 Task: Look for space in Teramo, Italy from 11th June, 2023 to 15th June, 2023 for 2 adults in price range Rs.7000 to Rs.16000. Place can be private room with 1  bedroom having 2 beds and 1 bathroom. Property type can be house, flat, guest house, hotel. Booking option can be shelf check-in. Required host language is English.
Action: Mouse moved to (563, 141)
Screenshot: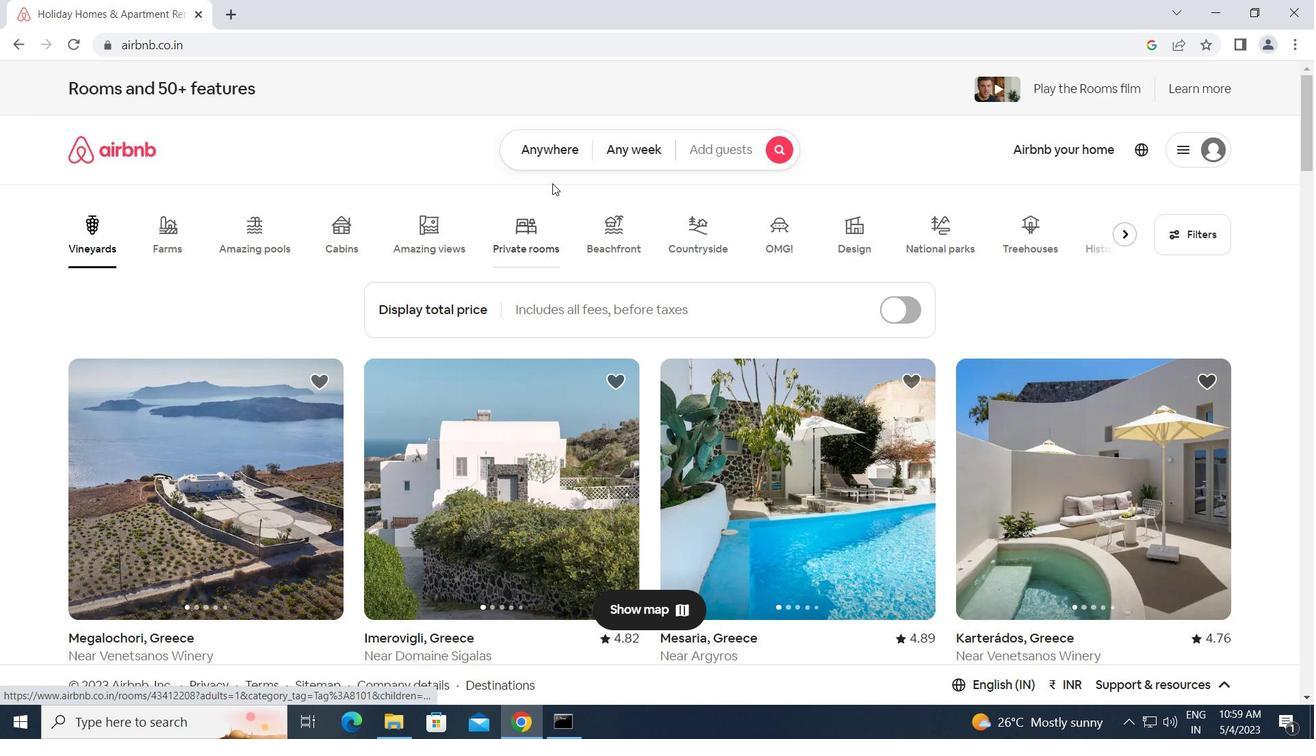 
Action: Mouse pressed left at (563, 141)
Screenshot: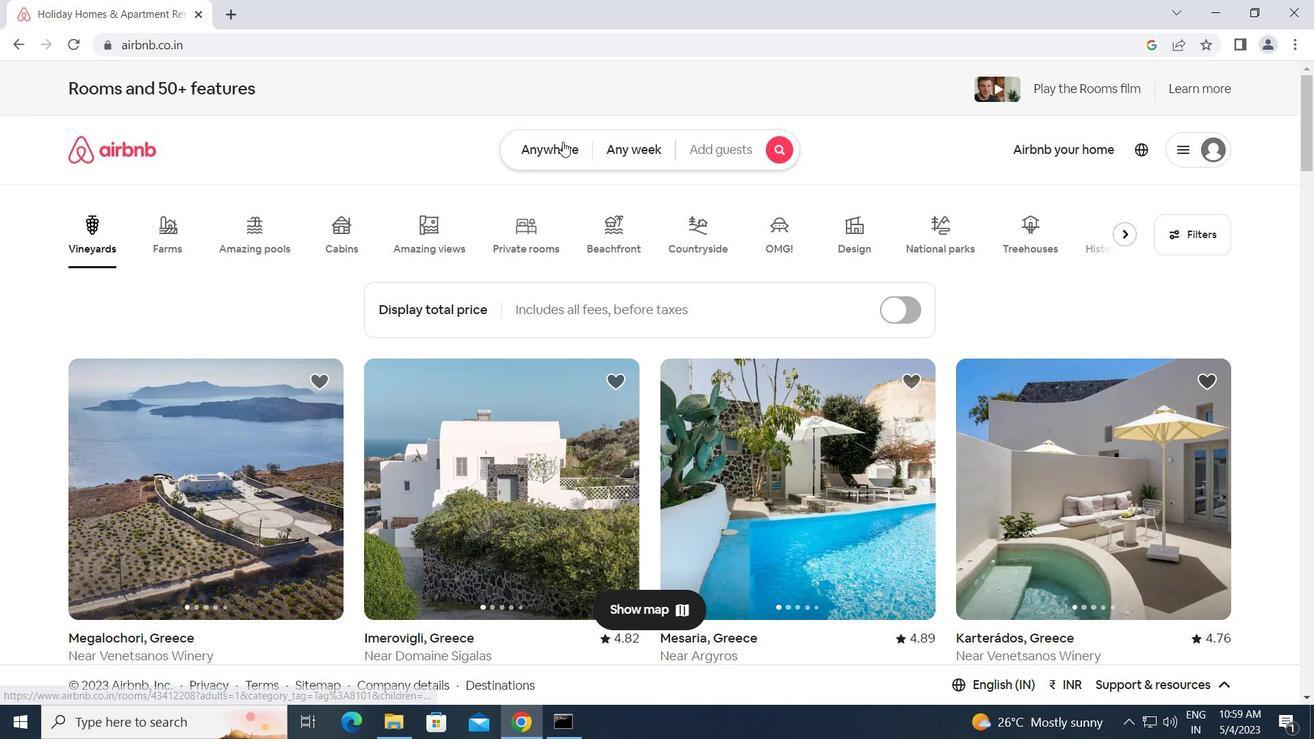 
Action: Mouse moved to (445, 219)
Screenshot: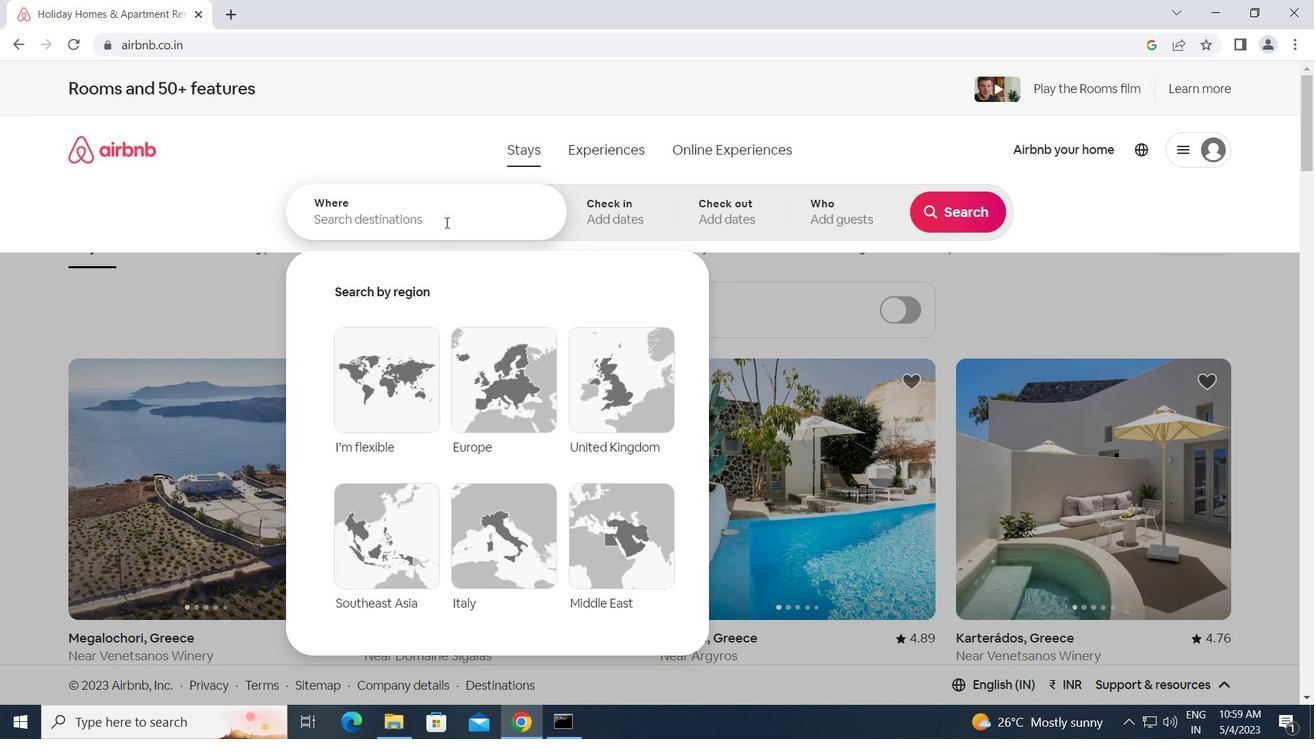 
Action: Mouse pressed left at (445, 219)
Screenshot: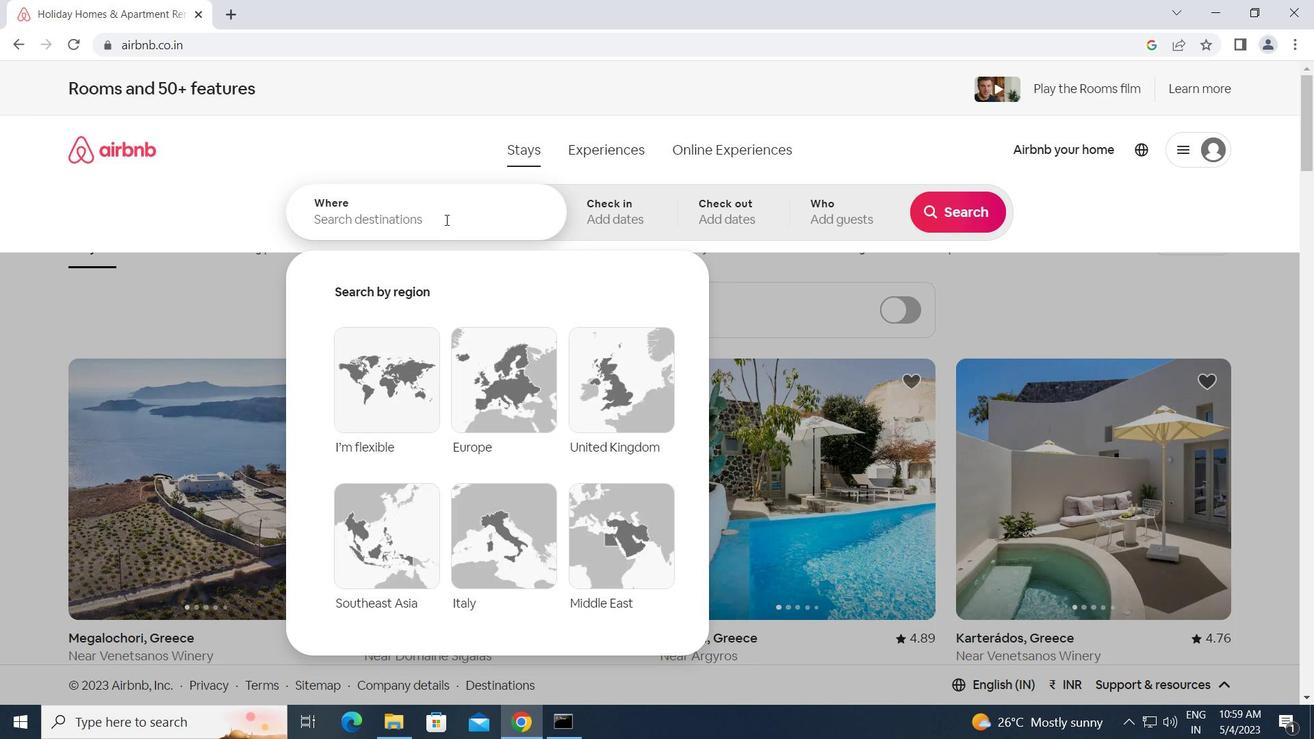 
Action: Key pressed <Key.caps_lock>t<Key.caps_lock>eramo.<Key.backspace>,<Key.space><Key.caps_lock>i<Key.caps_lock>taly<Key.enter>
Screenshot: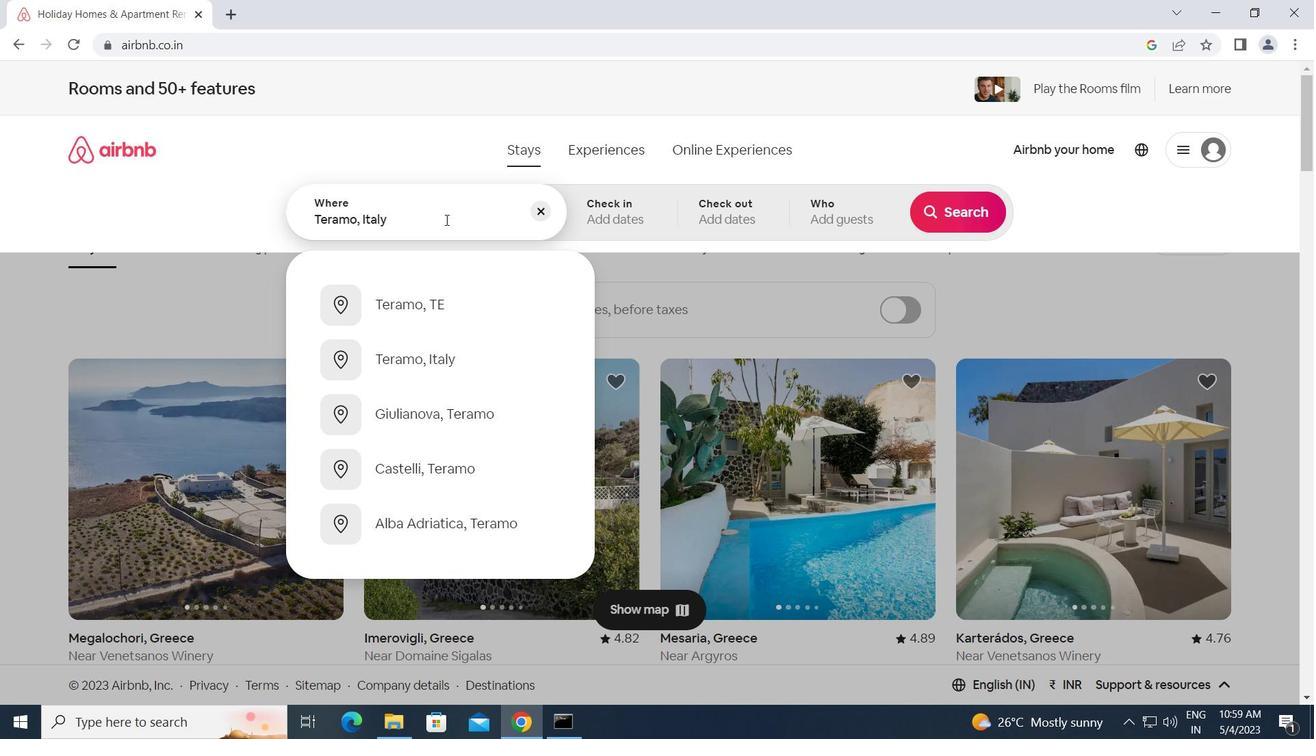 
Action: Mouse moved to (692, 509)
Screenshot: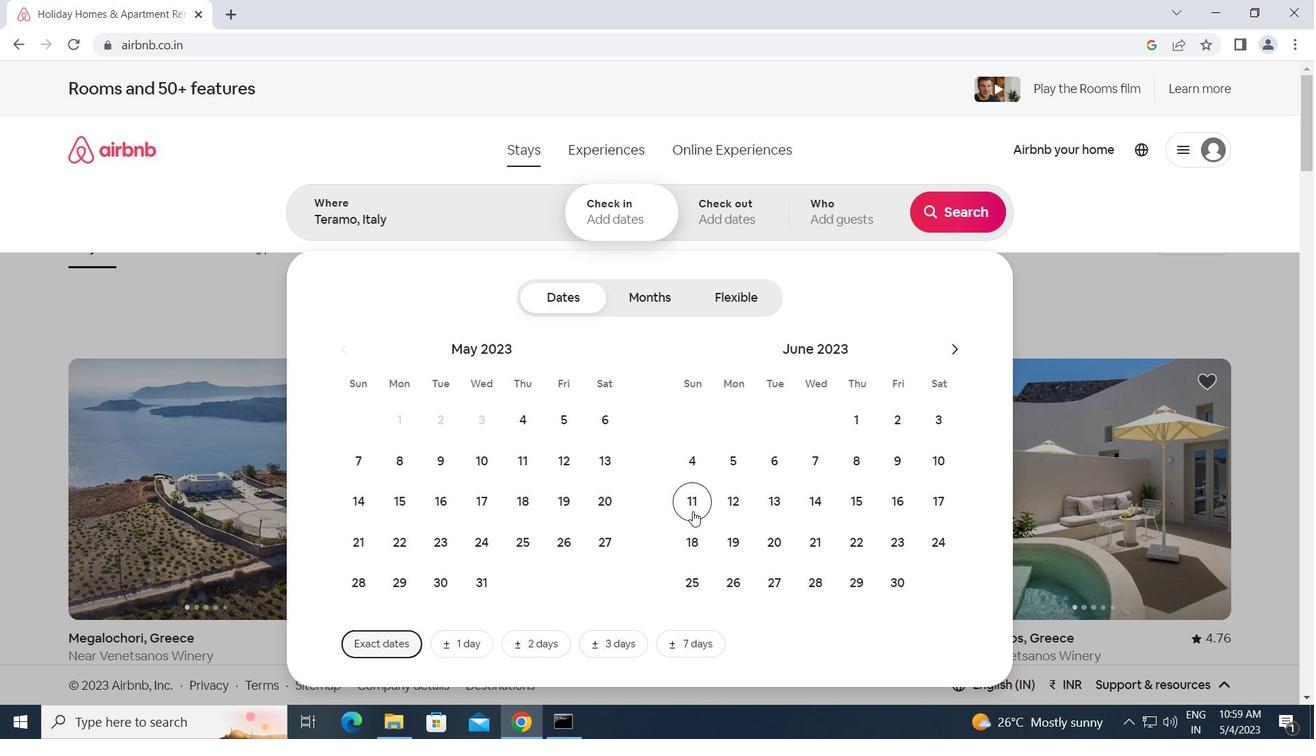 
Action: Mouse pressed left at (692, 509)
Screenshot: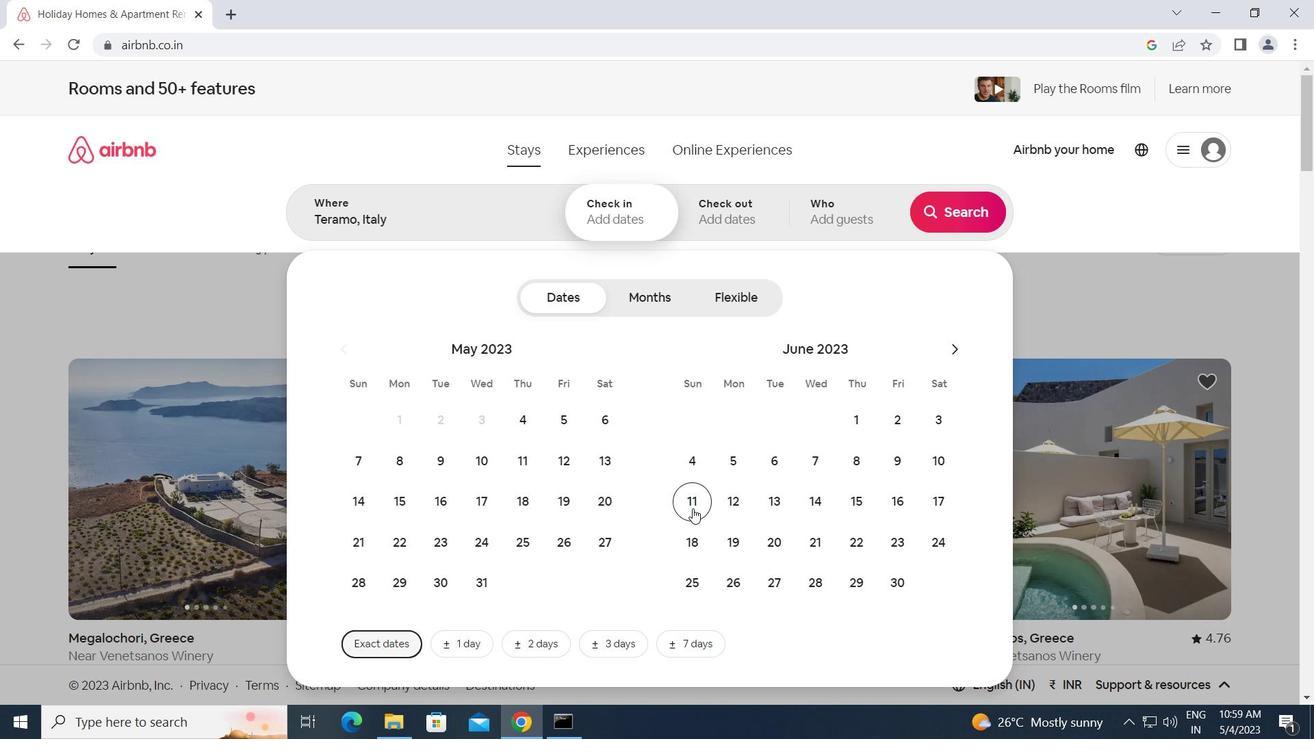 
Action: Mouse moved to (852, 503)
Screenshot: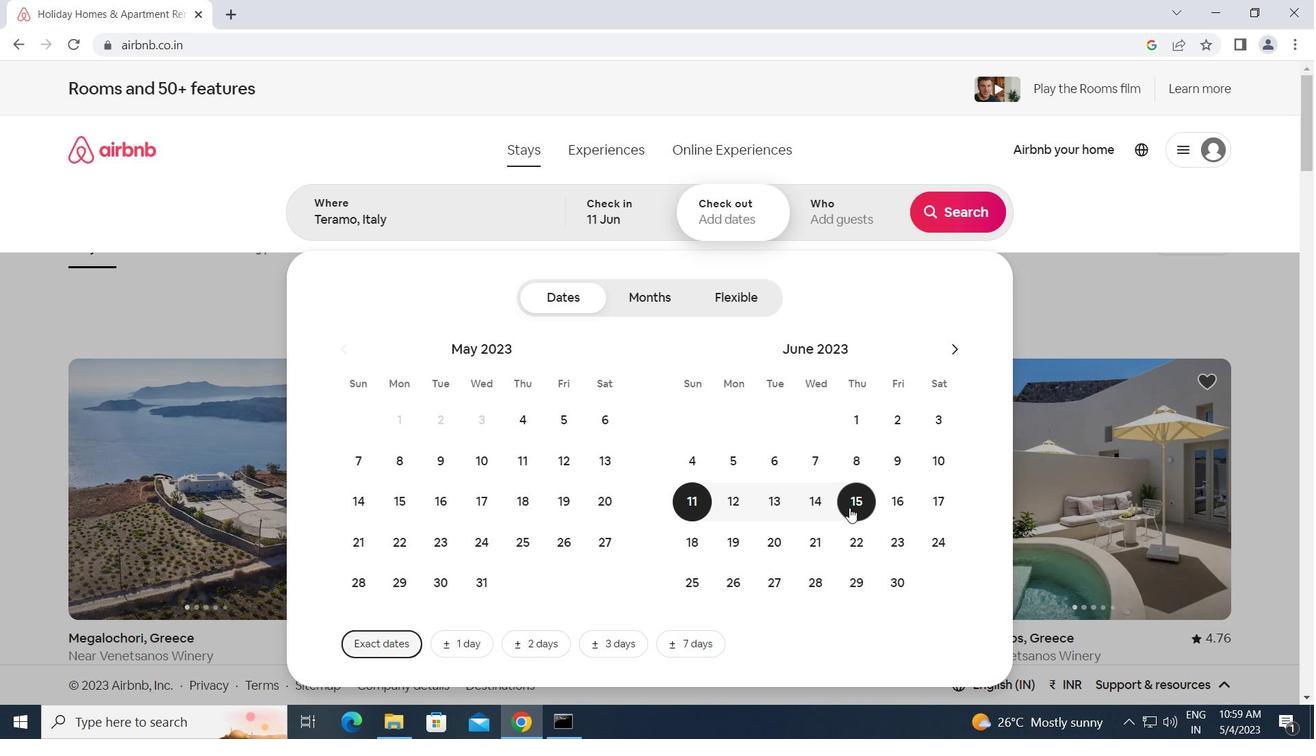 
Action: Mouse pressed left at (852, 503)
Screenshot: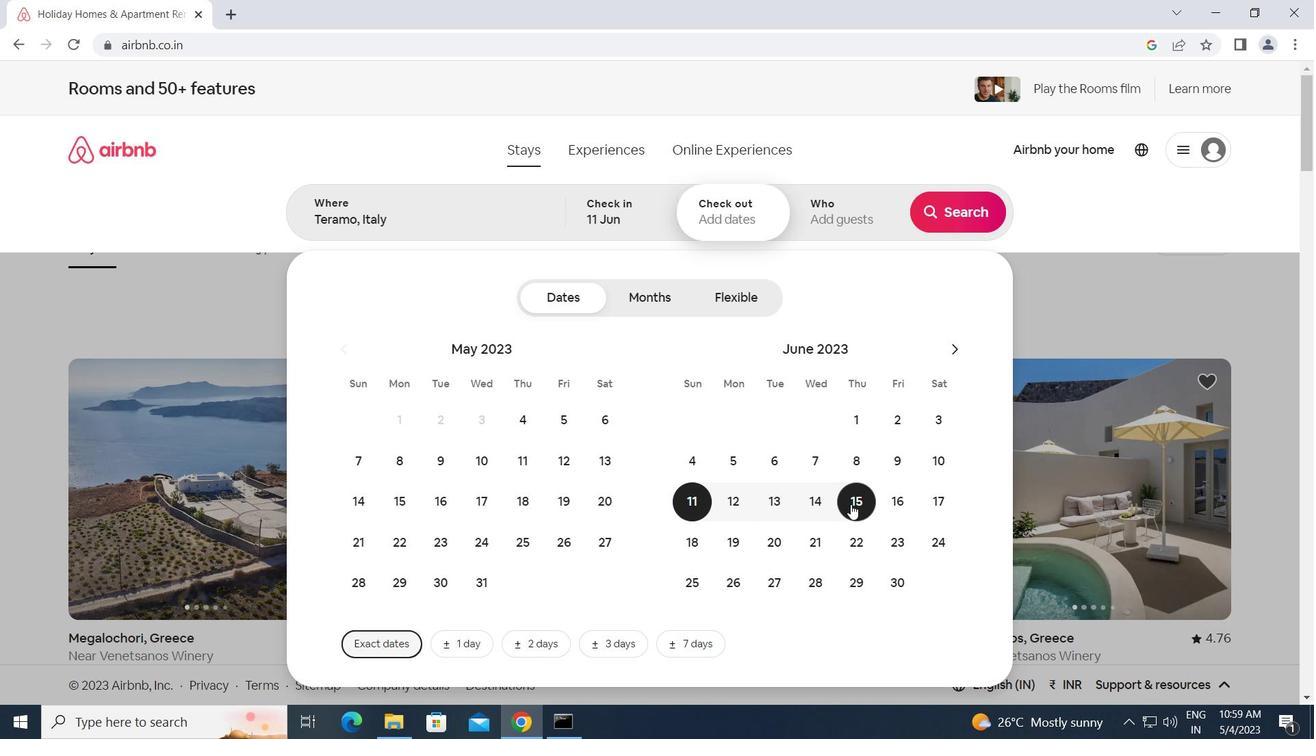 
Action: Mouse moved to (848, 219)
Screenshot: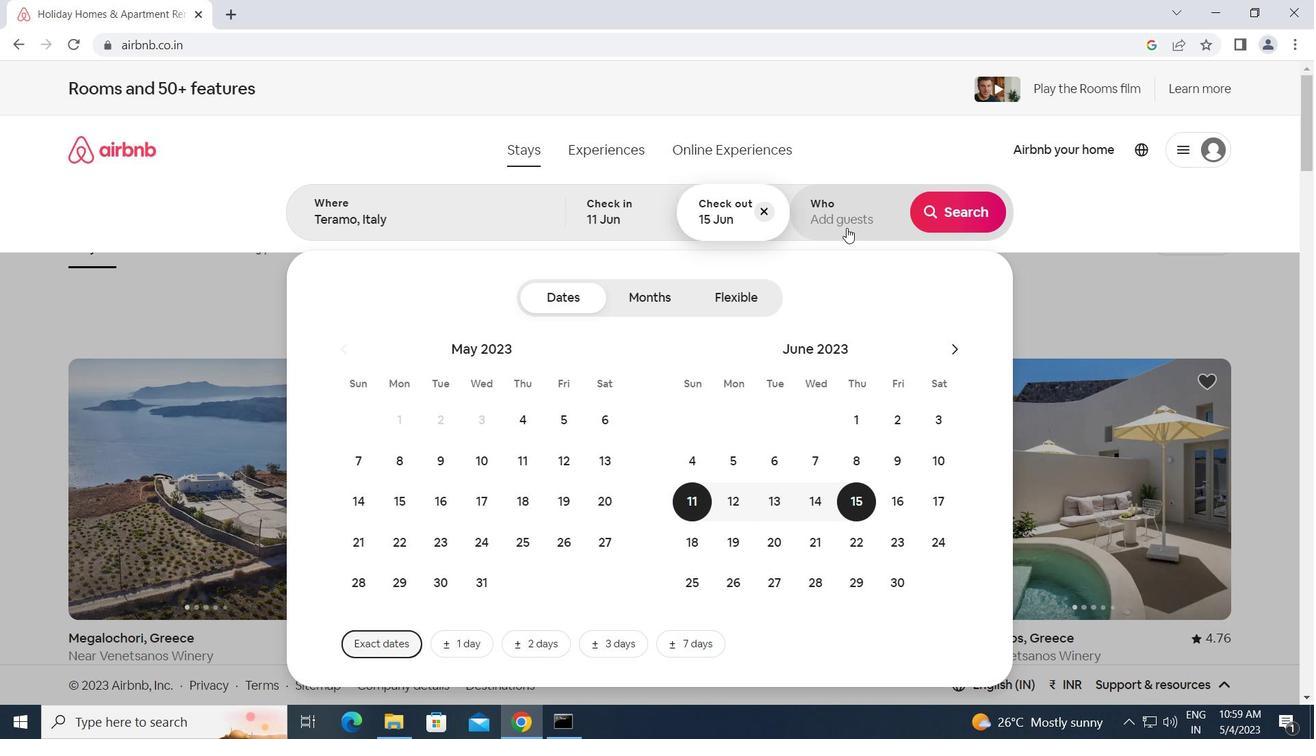 
Action: Mouse pressed left at (848, 219)
Screenshot: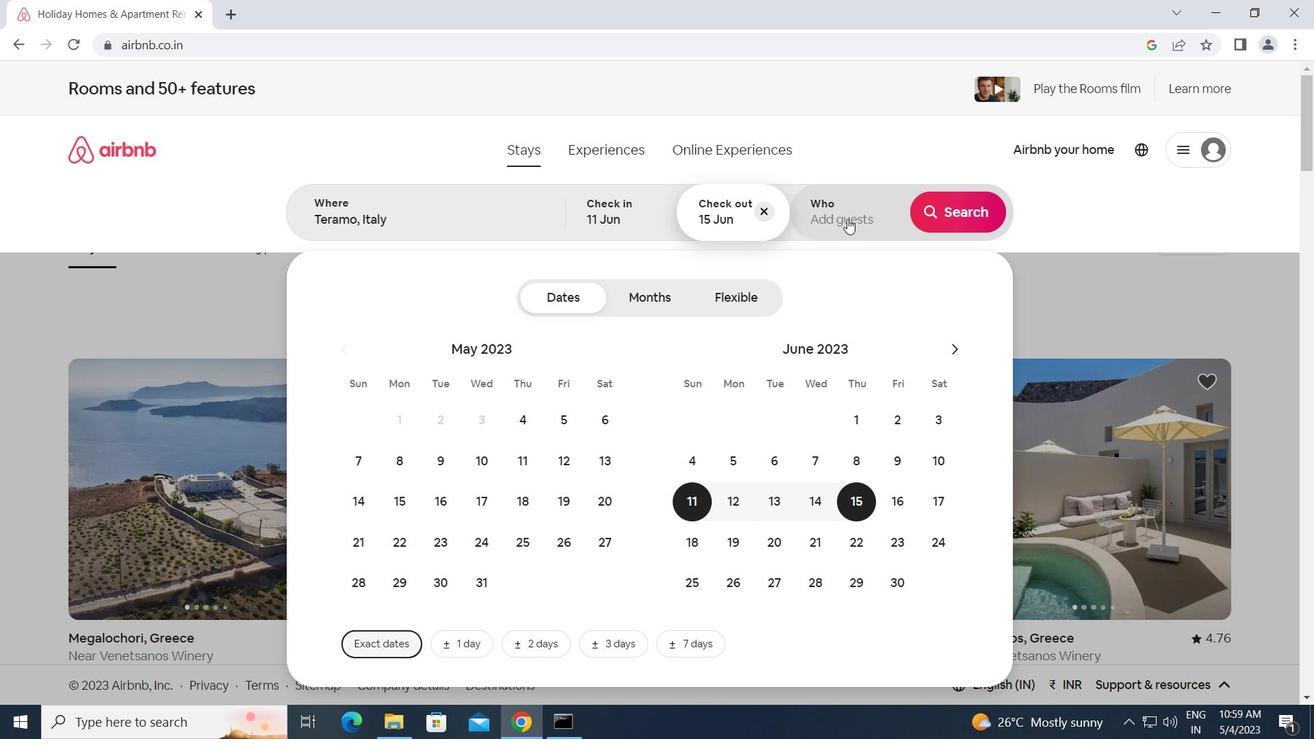 
Action: Mouse moved to (974, 303)
Screenshot: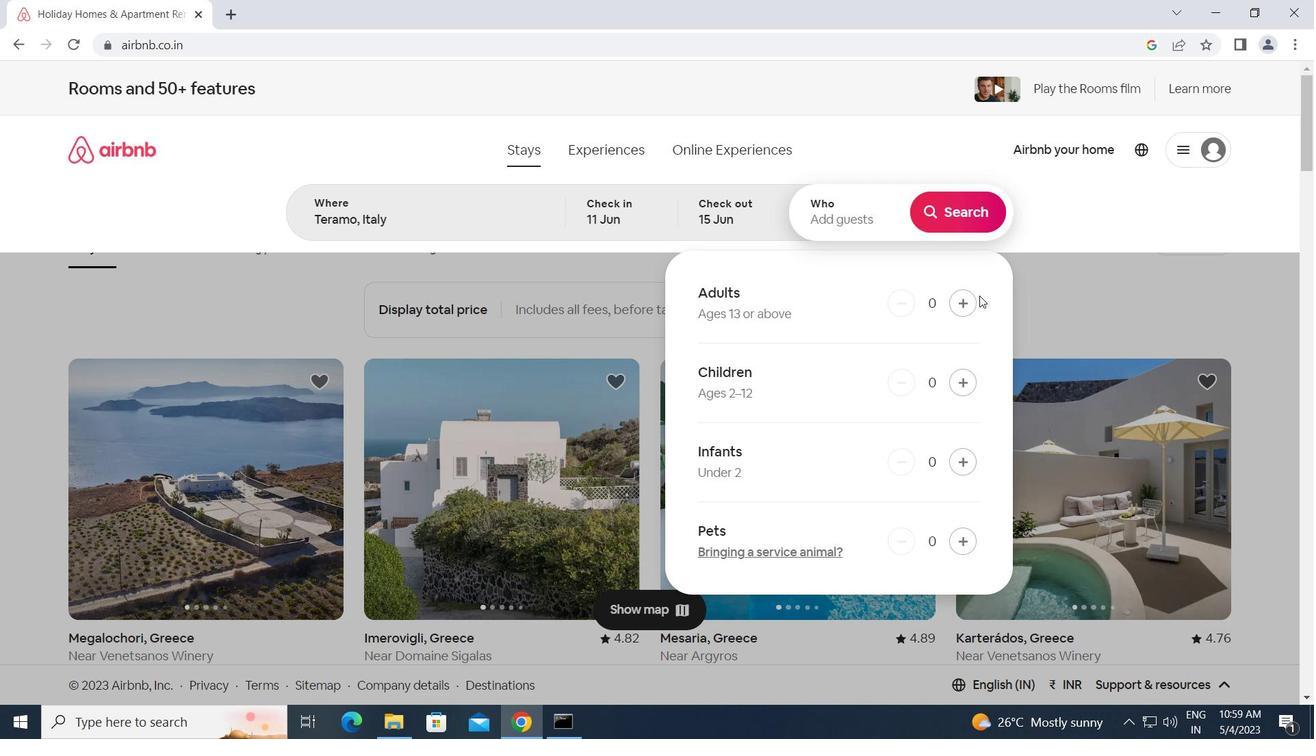
Action: Mouse pressed left at (974, 303)
Screenshot: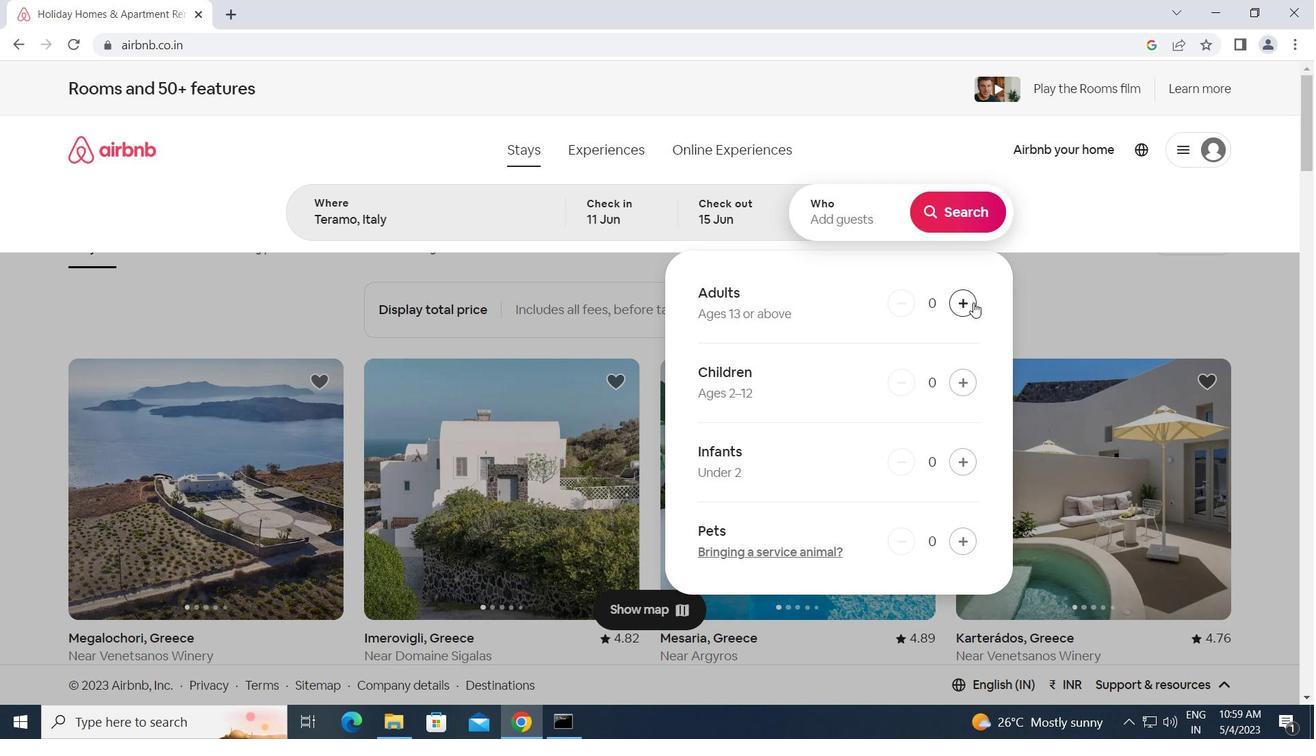 
Action: Mouse moved to (973, 303)
Screenshot: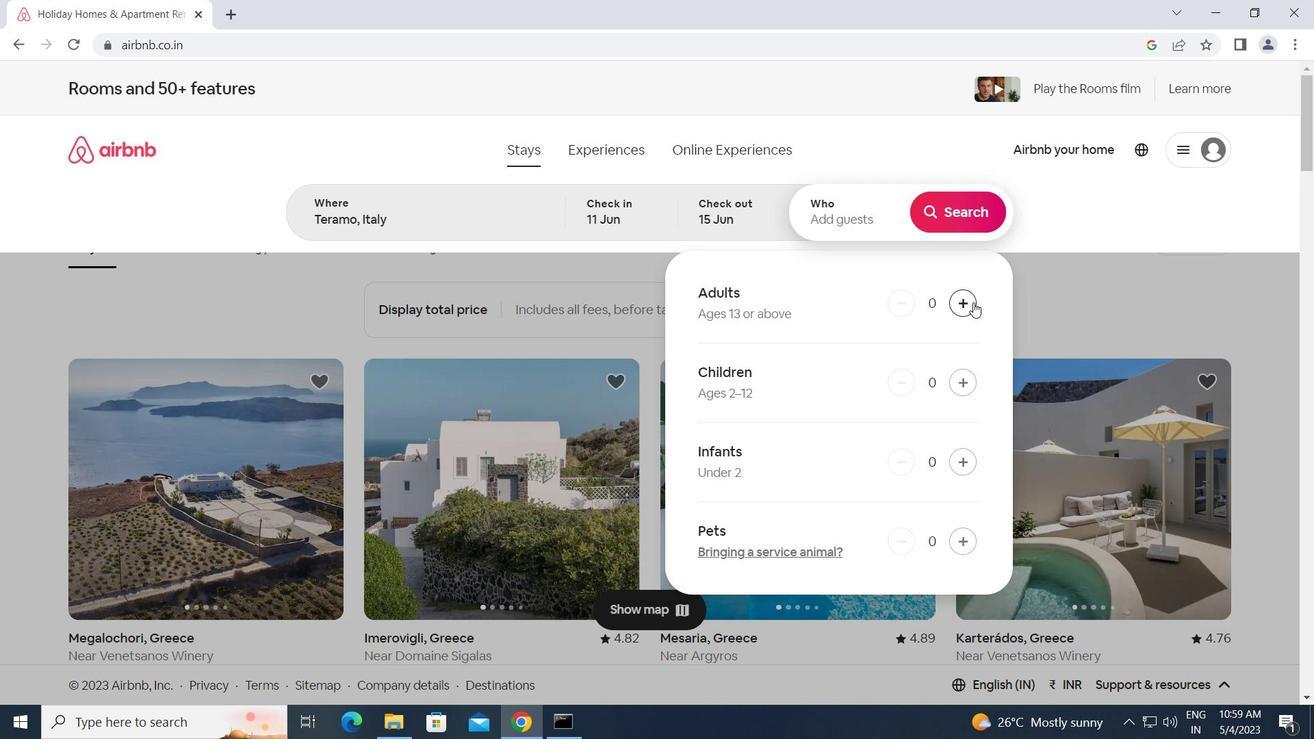 
Action: Mouse pressed left at (973, 303)
Screenshot: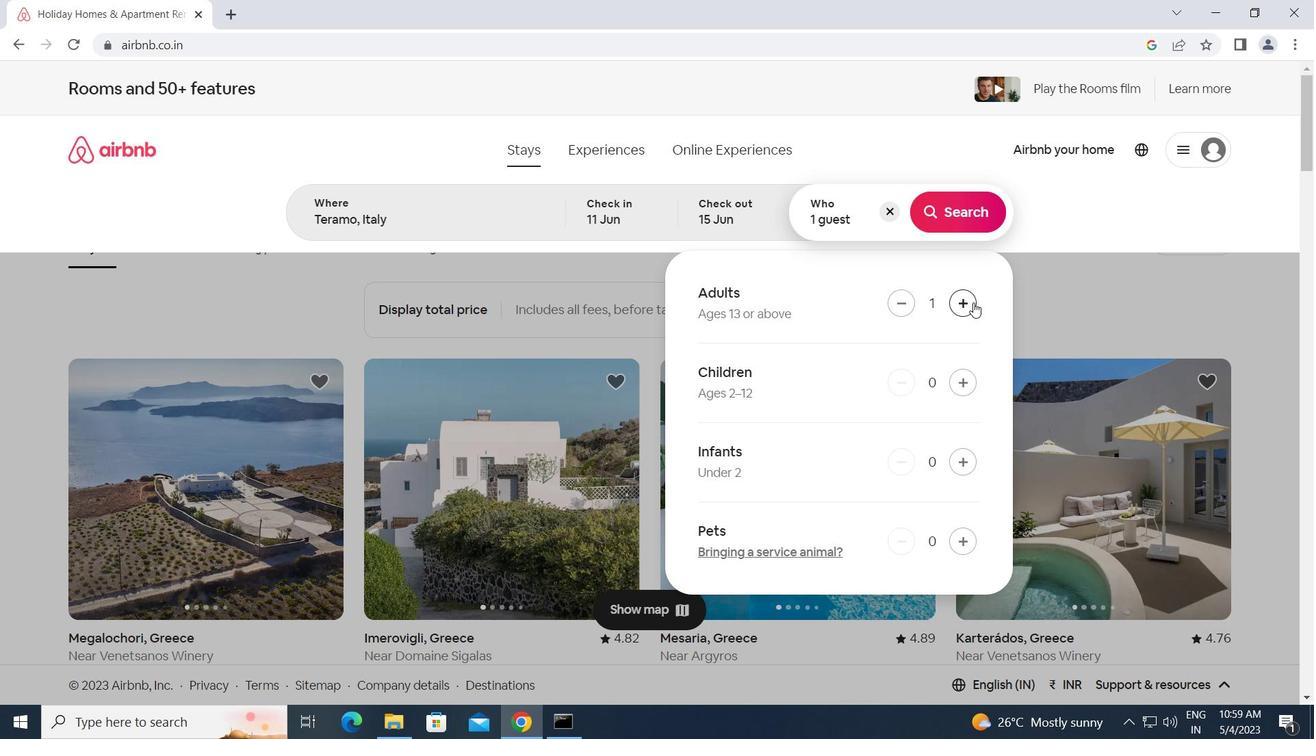
Action: Mouse moved to (965, 211)
Screenshot: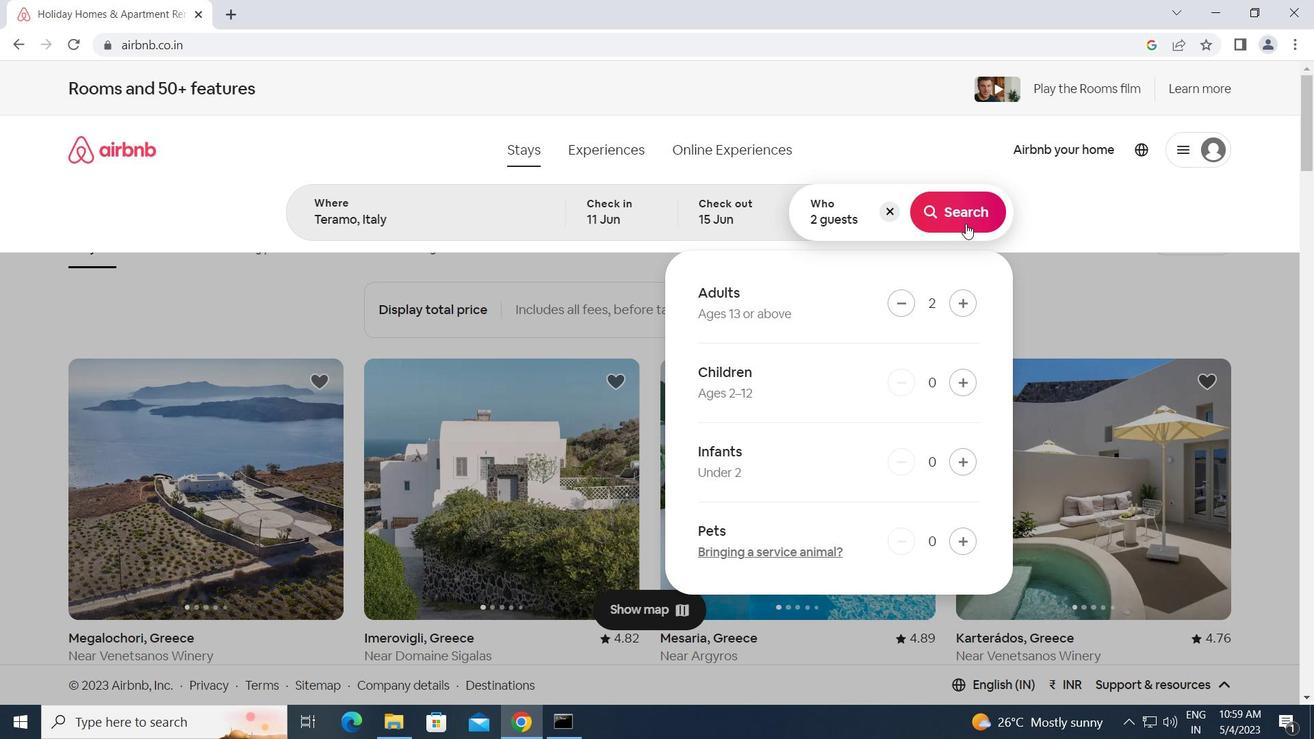 
Action: Mouse pressed left at (965, 211)
Screenshot: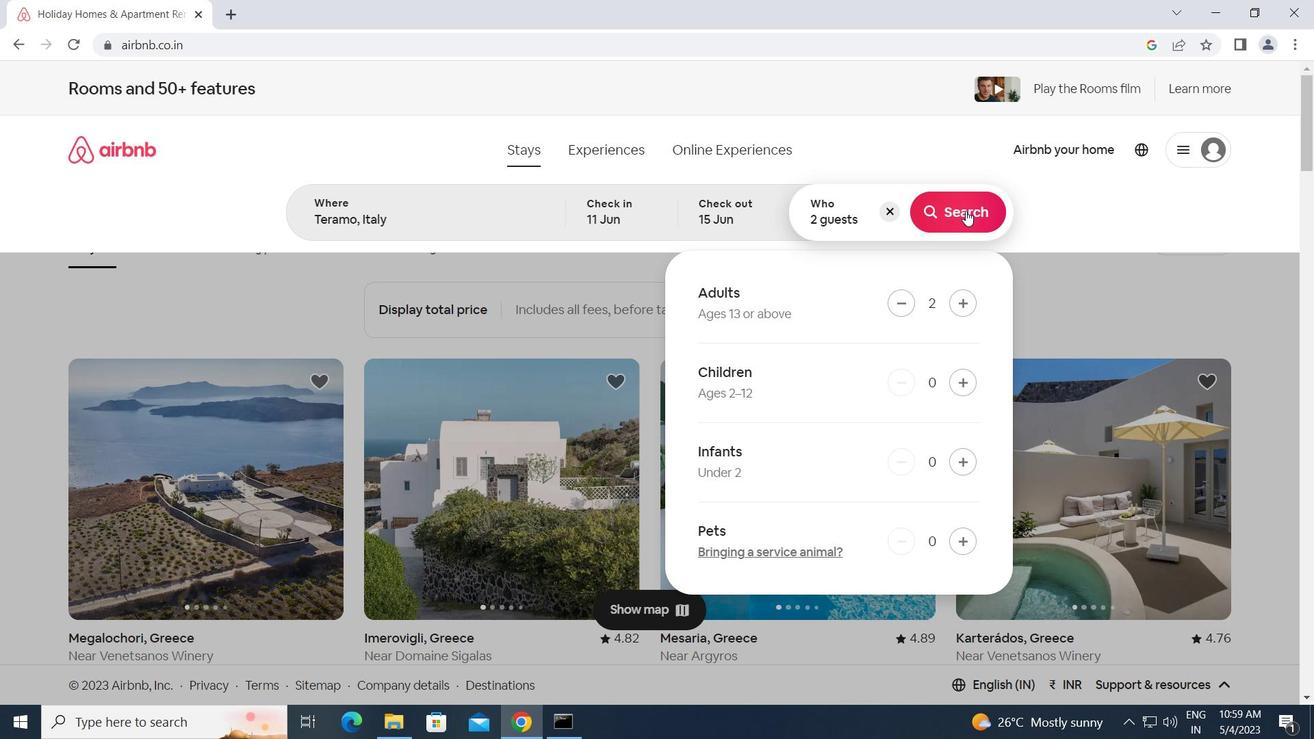 
Action: Mouse moved to (1236, 162)
Screenshot: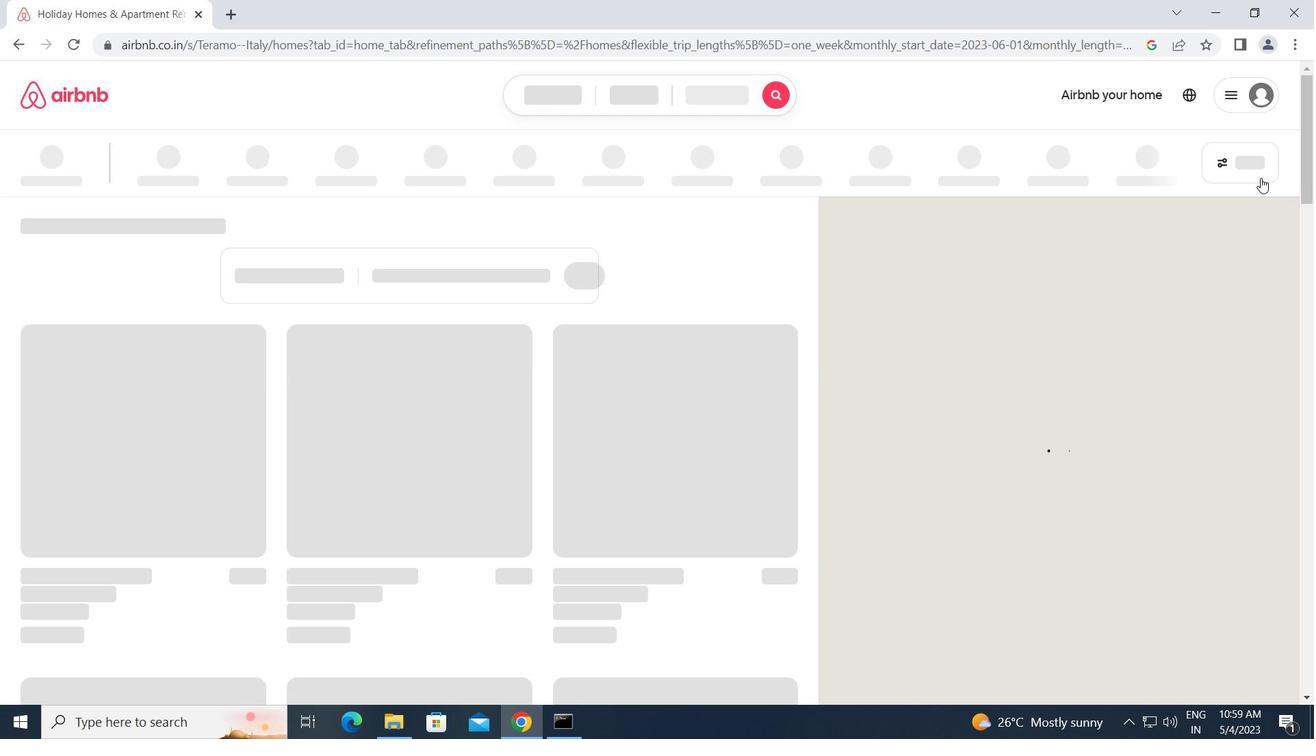 
Action: Mouse pressed left at (1236, 162)
Screenshot: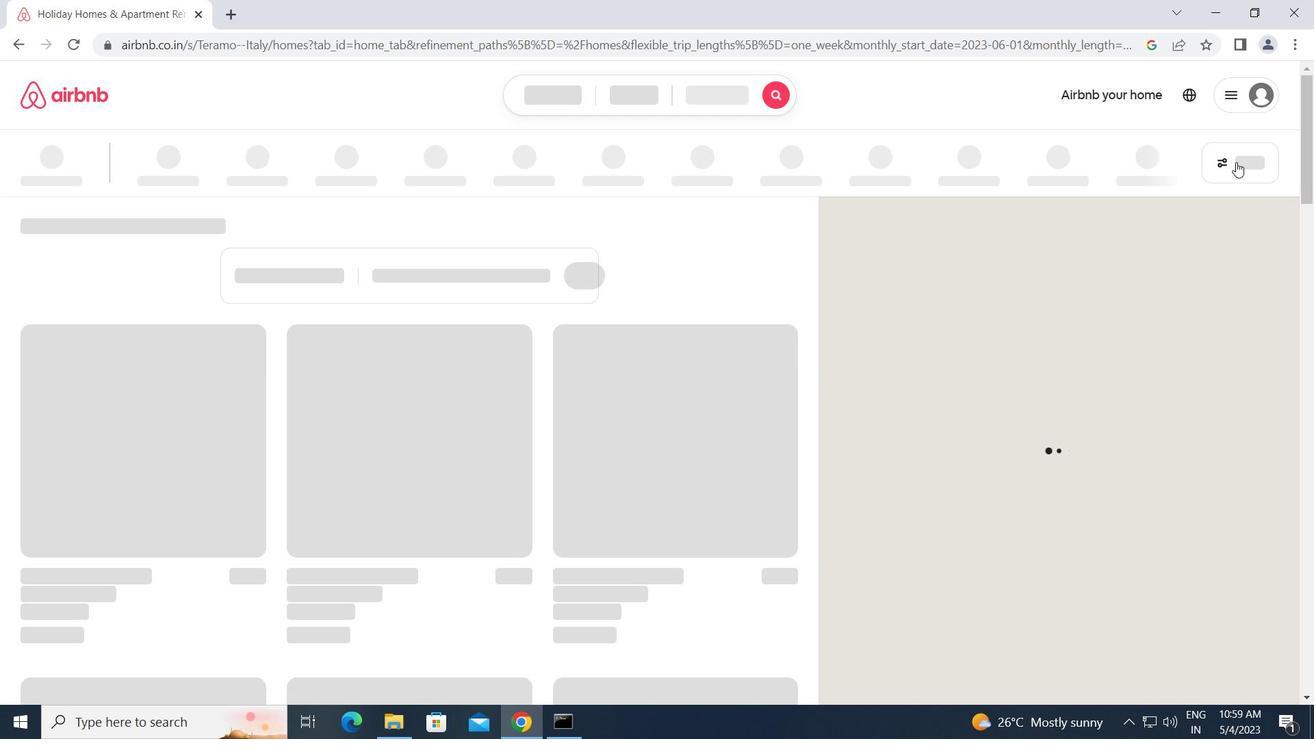 
Action: Mouse moved to (427, 380)
Screenshot: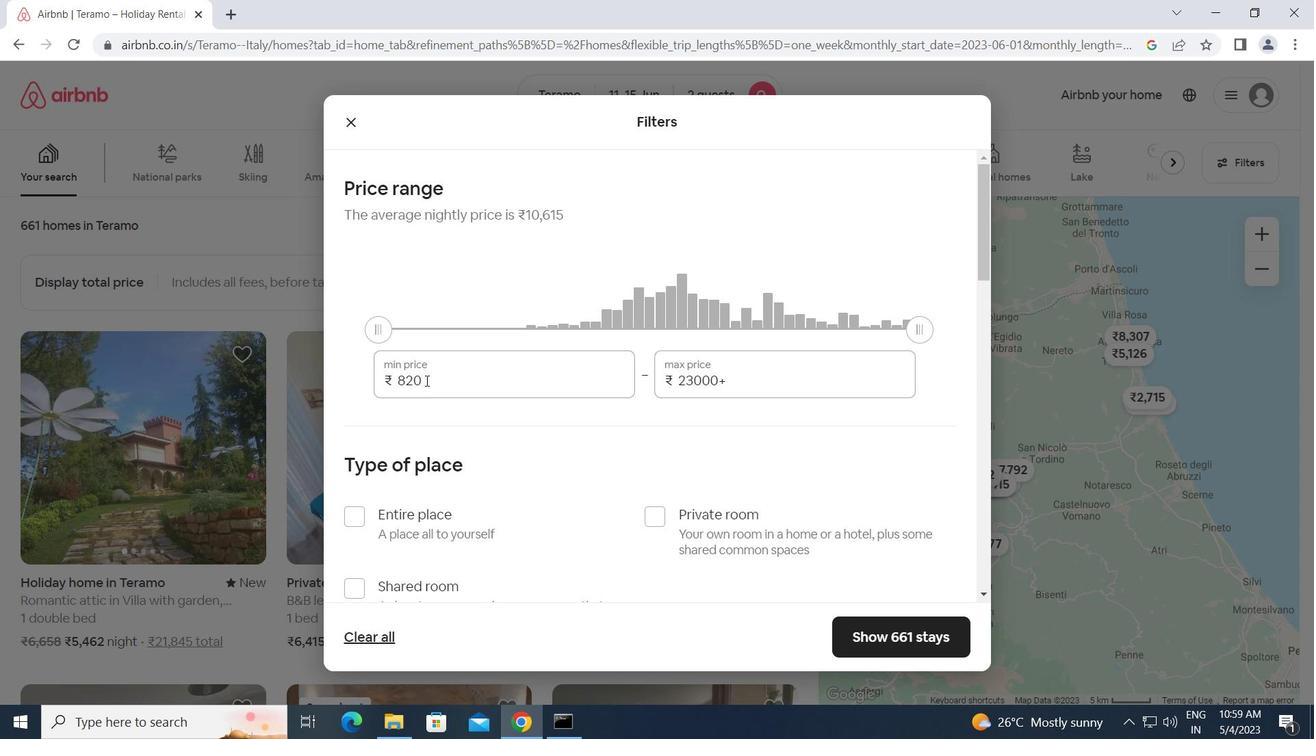 
Action: Mouse pressed left at (427, 380)
Screenshot: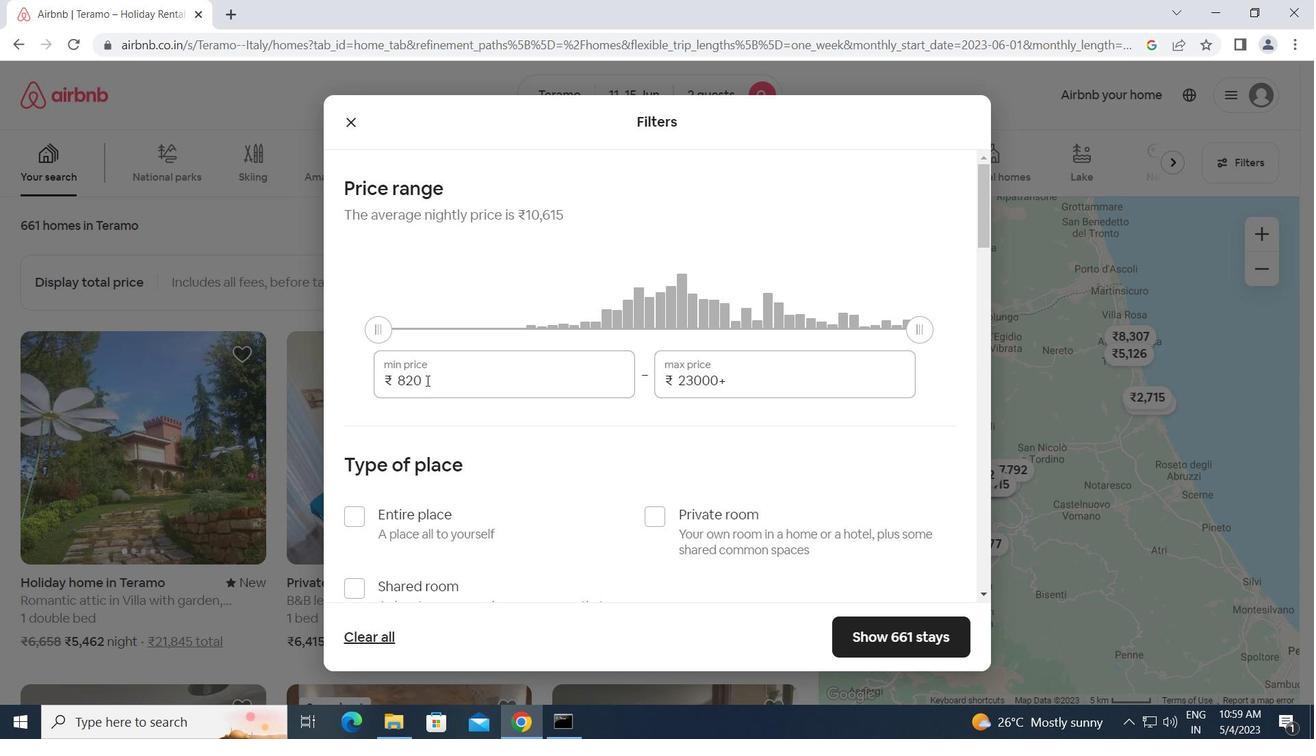 
Action: Mouse moved to (359, 381)
Screenshot: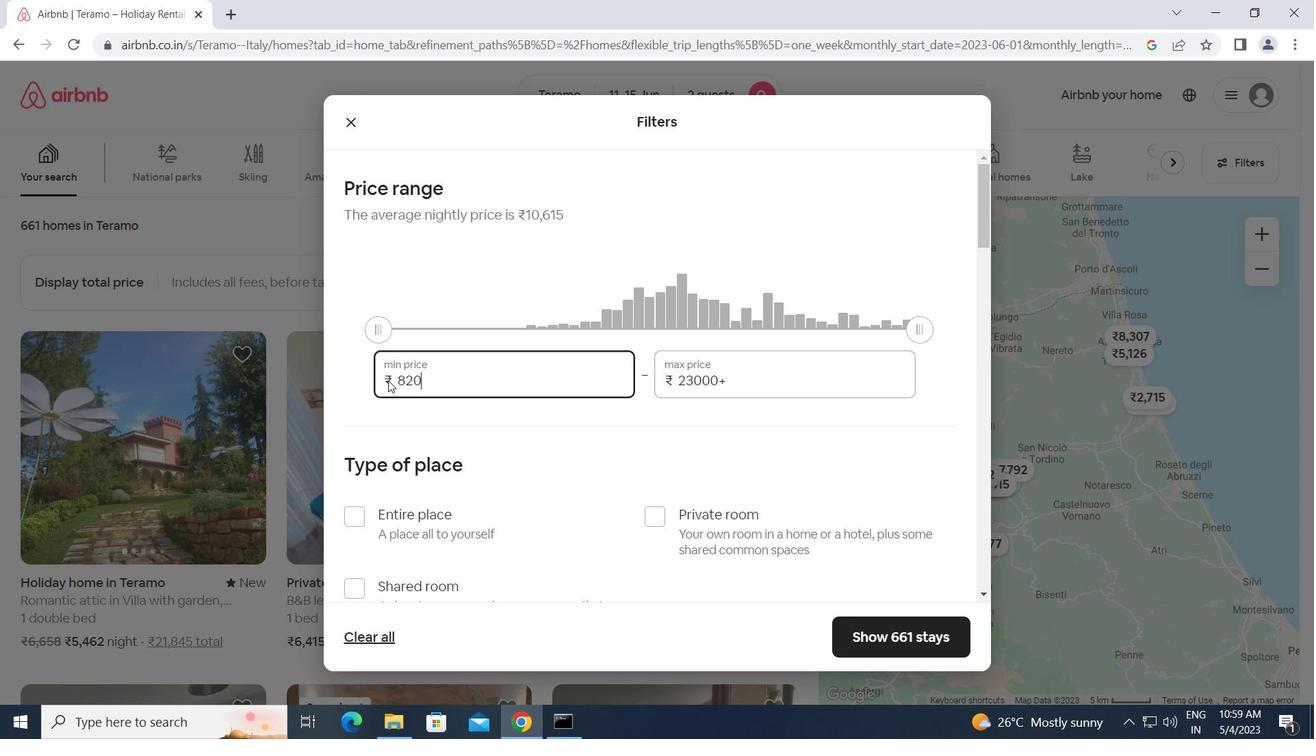 
Action: Key pressed 7000
Screenshot: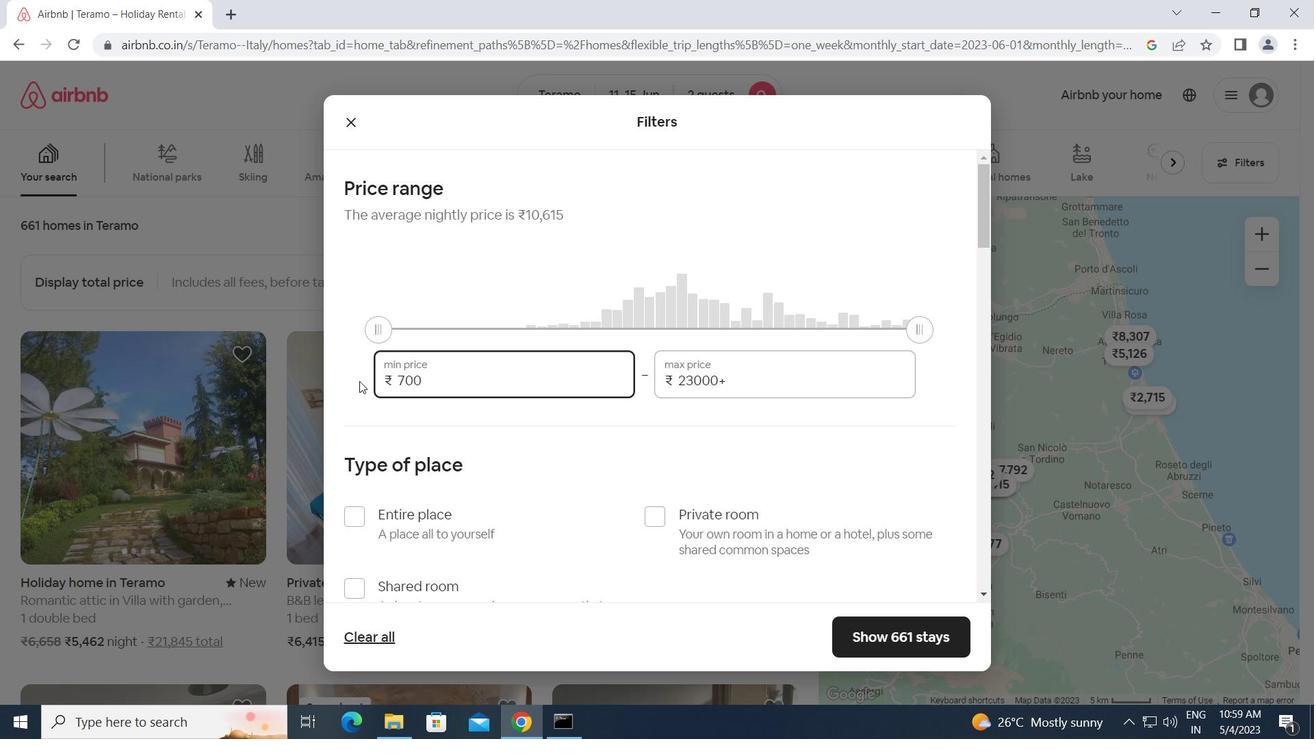
Action: Mouse moved to (358, 381)
Screenshot: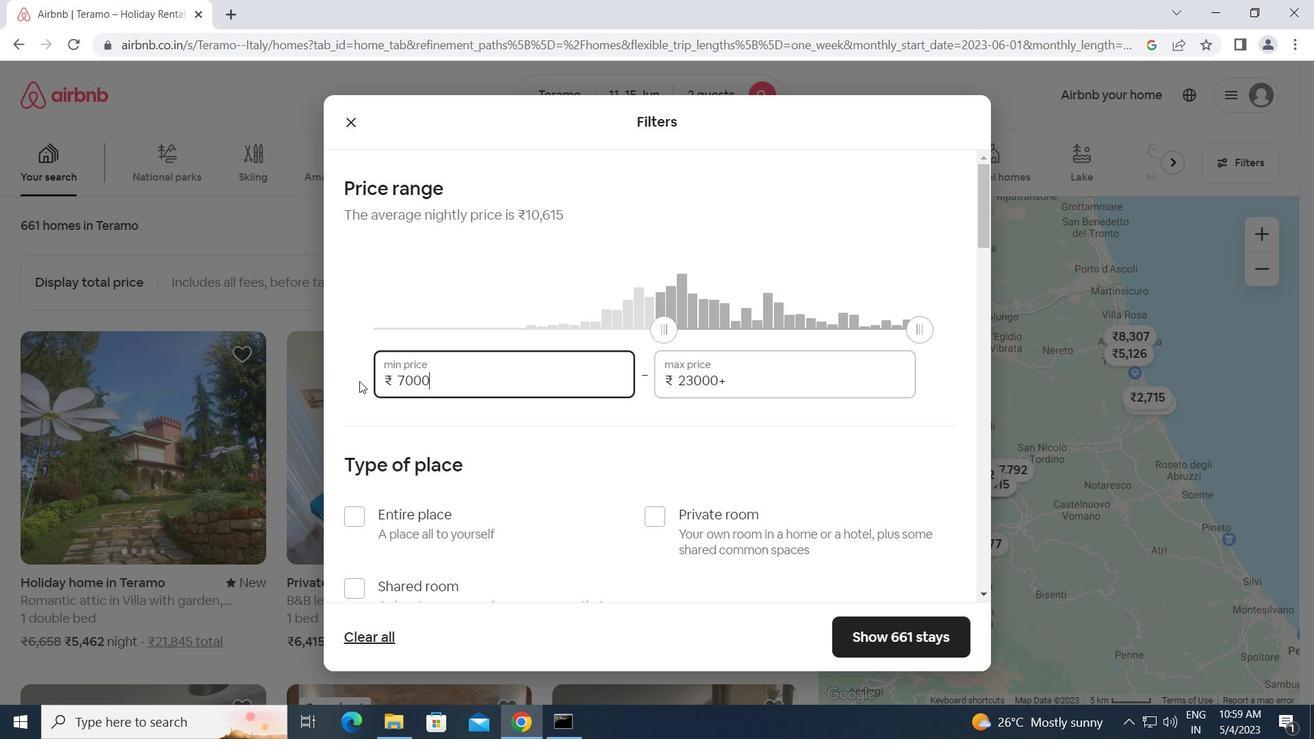 
Action: Key pressed <Key.tab>16000
Screenshot: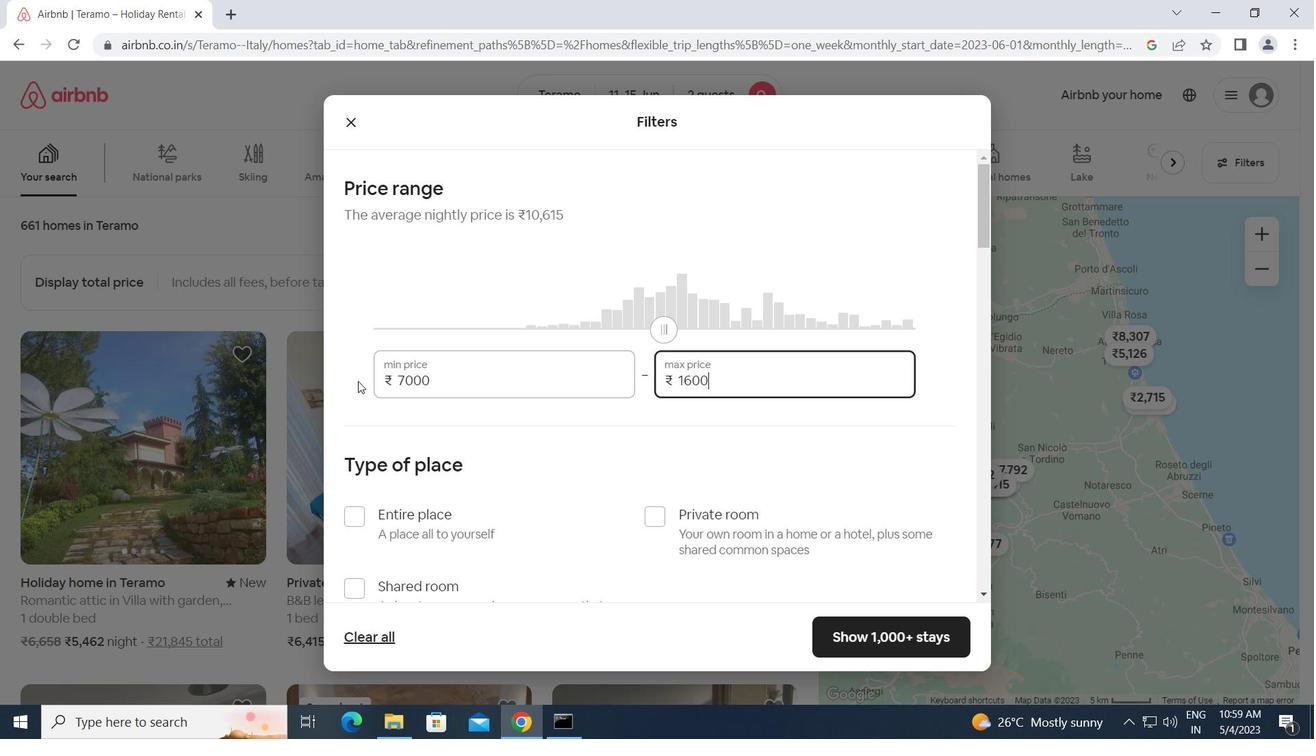 
Action: Mouse moved to (659, 516)
Screenshot: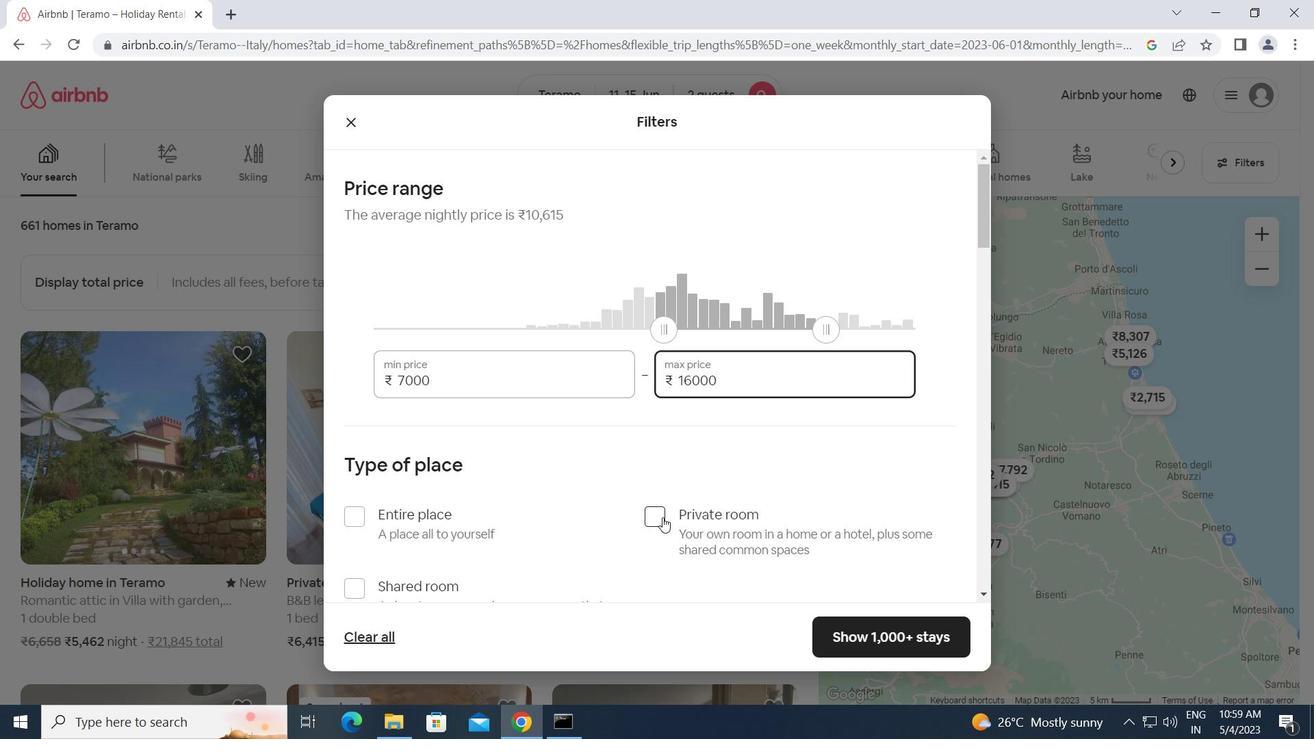 
Action: Mouse pressed left at (659, 516)
Screenshot: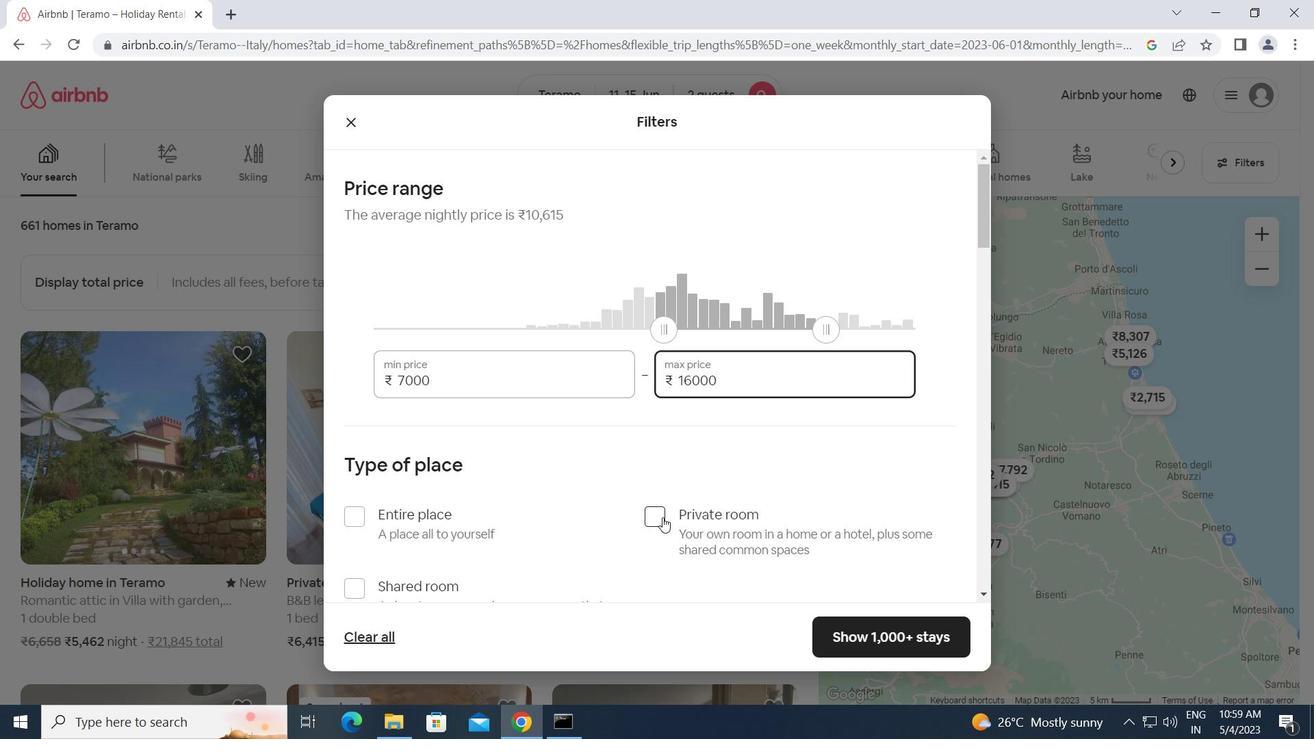 
Action: Mouse moved to (629, 588)
Screenshot: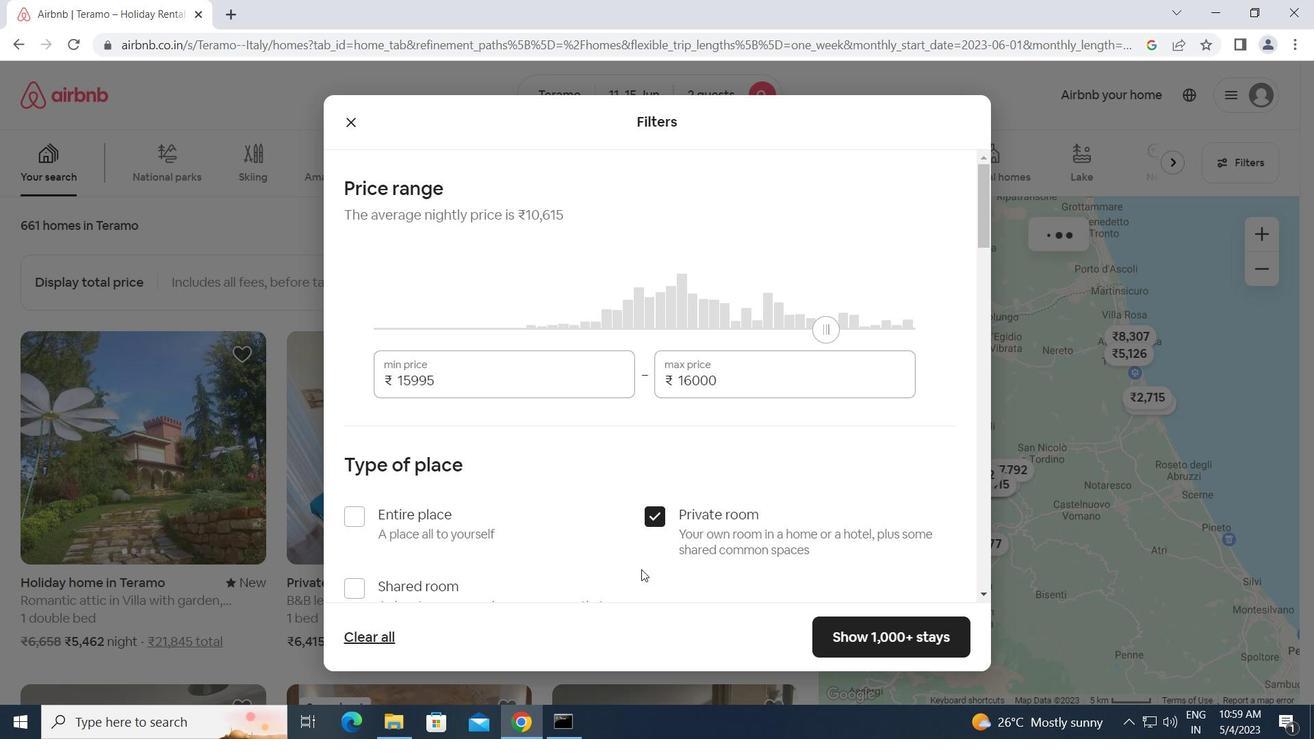 
Action: Mouse scrolled (629, 587) with delta (0, 0)
Screenshot: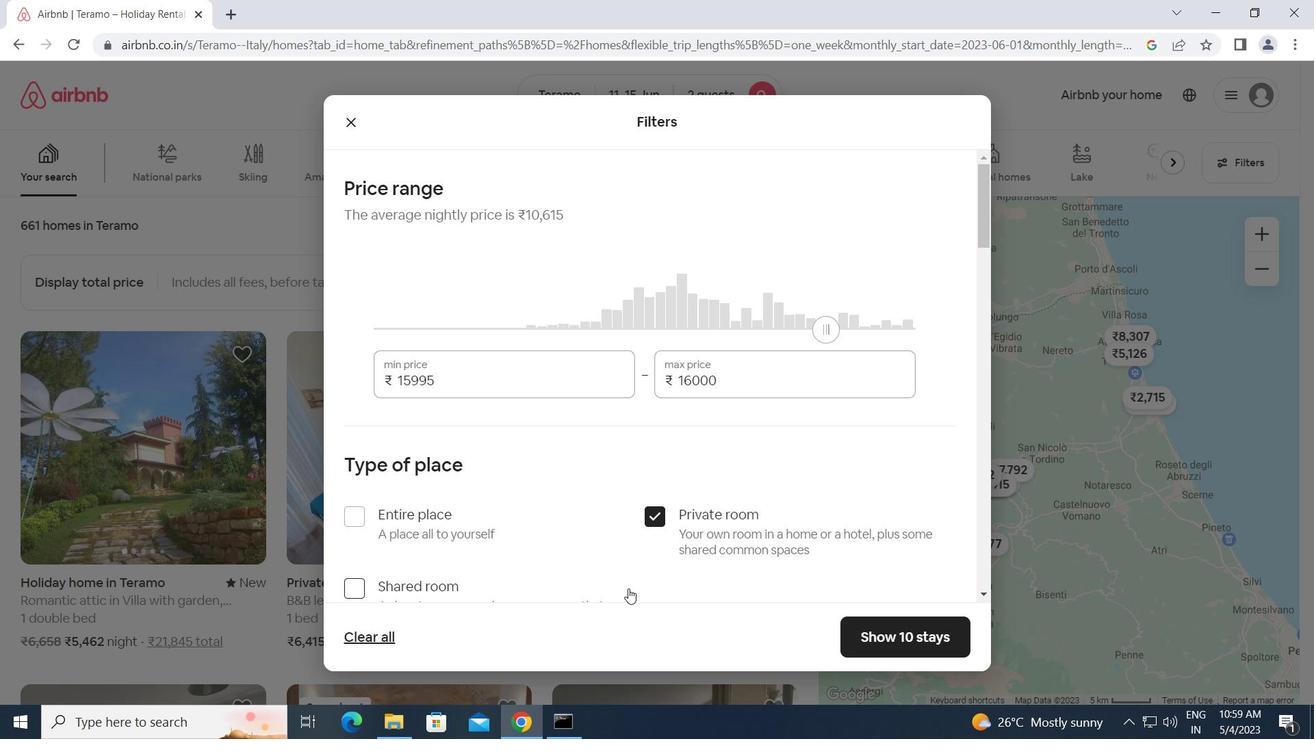 
Action: Mouse moved to (629, 588)
Screenshot: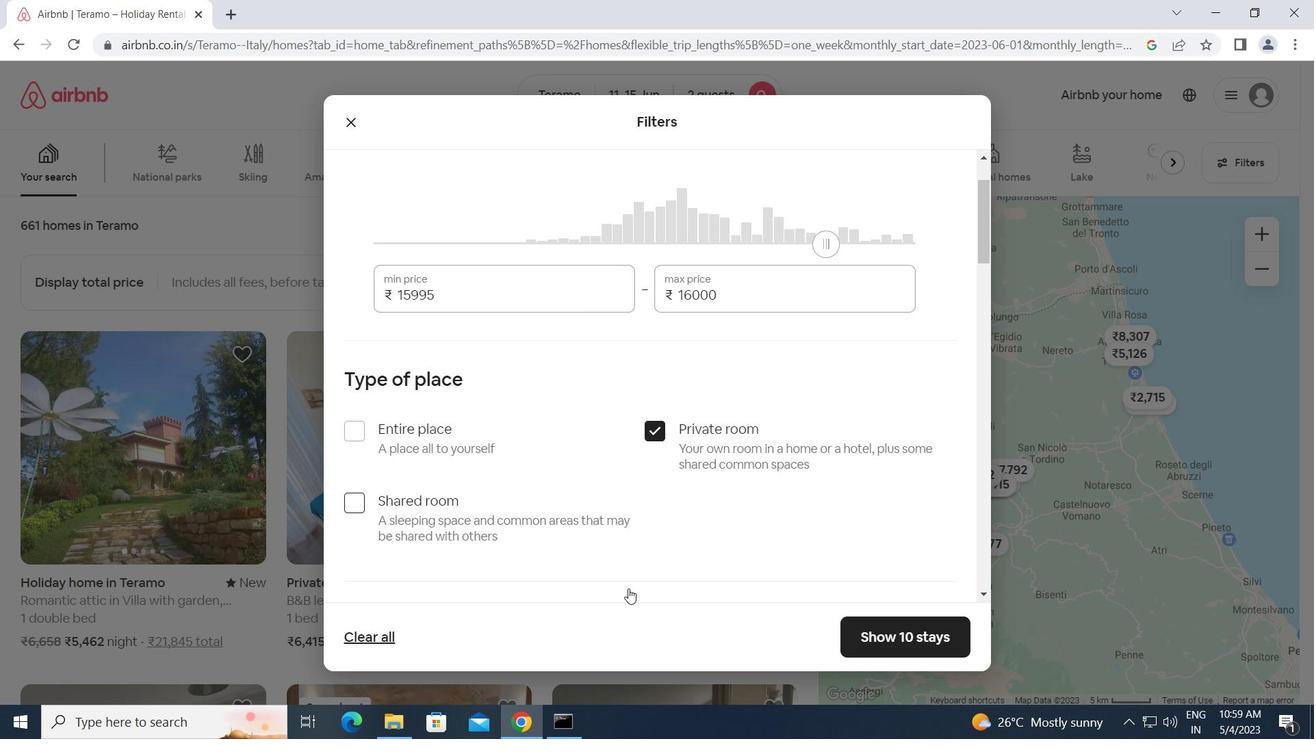 
Action: Mouse scrolled (629, 587) with delta (0, 0)
Screenshot: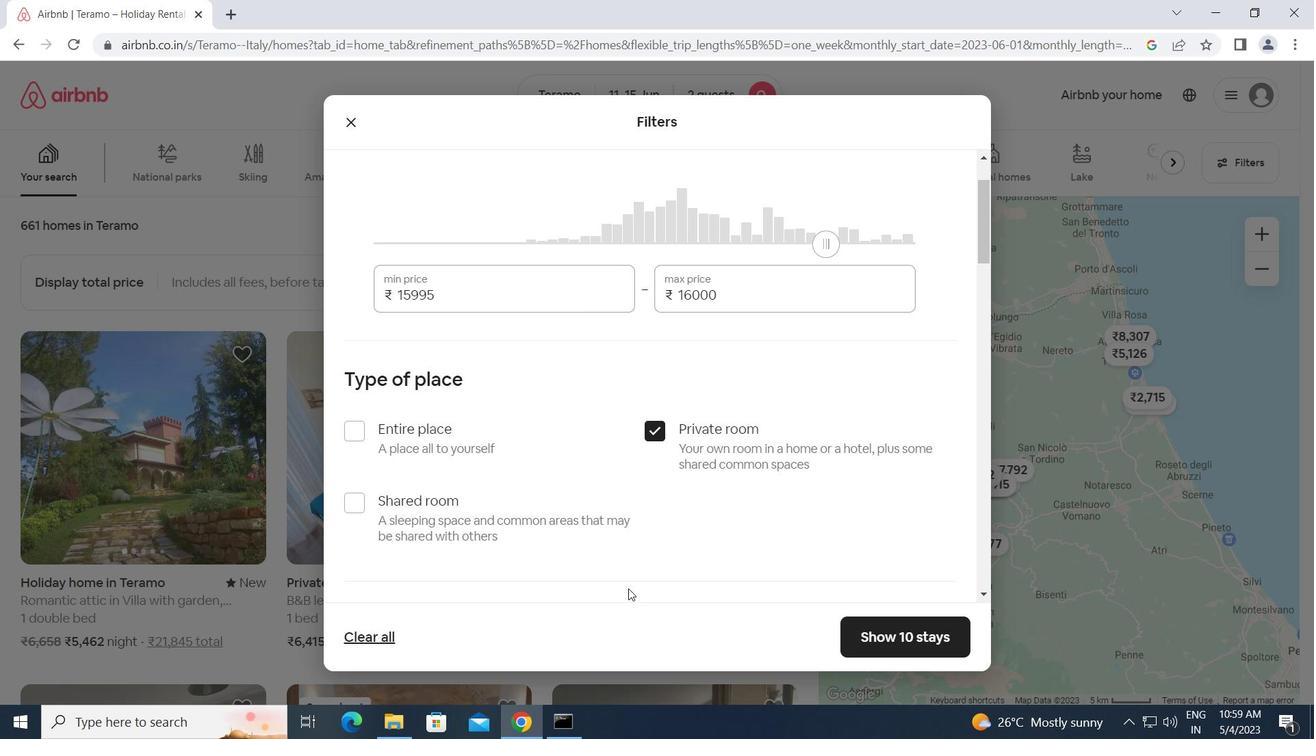 
Action: Mouse scrolled (629, 587) with delta (0, 0)
Screenshot: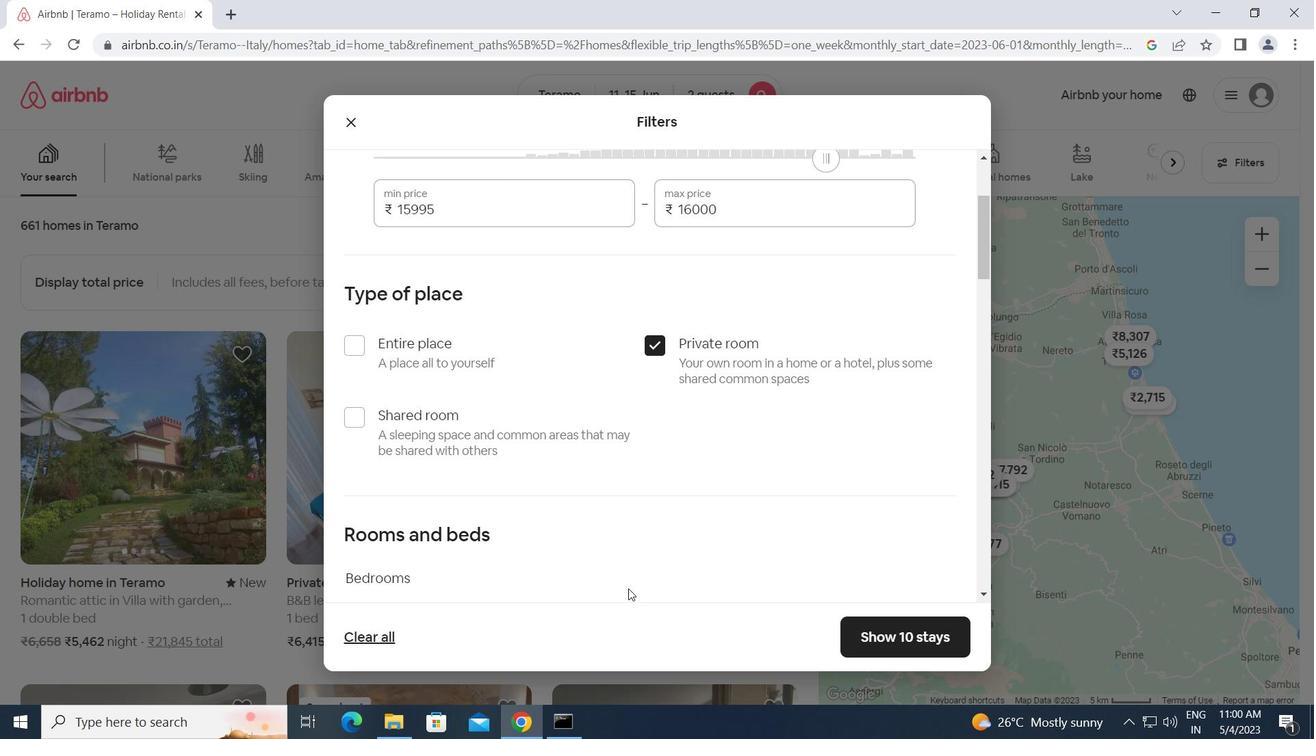 
Action: Mouse scrolled (629, 587) with delta (0, 0)
Screenshot: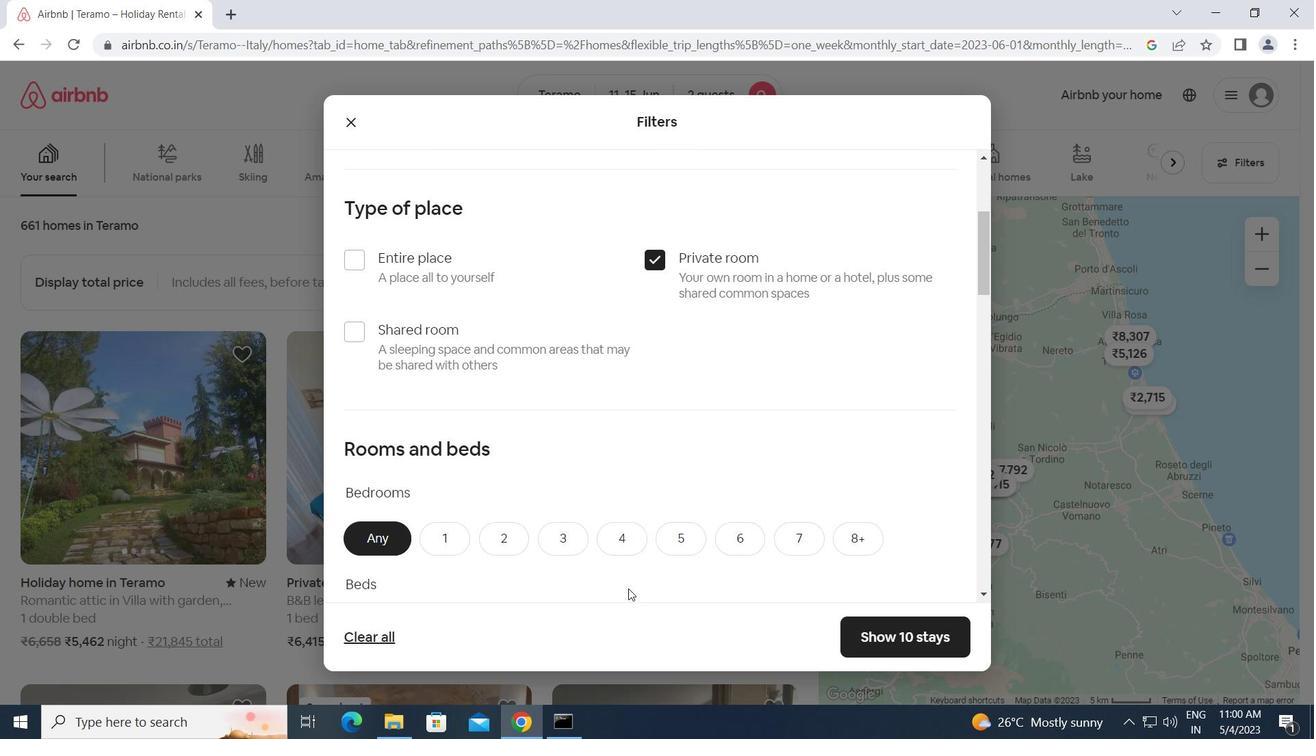 
Action: Mouse moved to (438, 454)
Screenshot: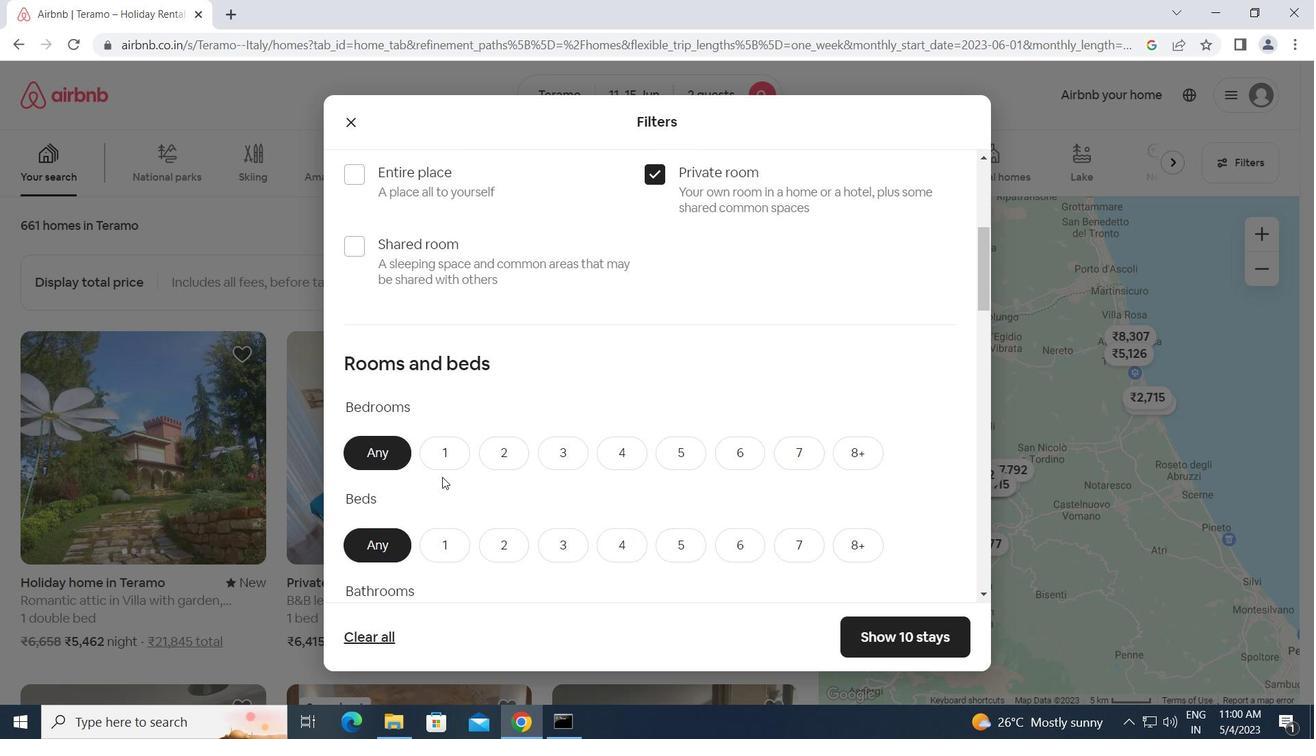 
Action: Mouse pressed left at (438, 454)
Screenshot: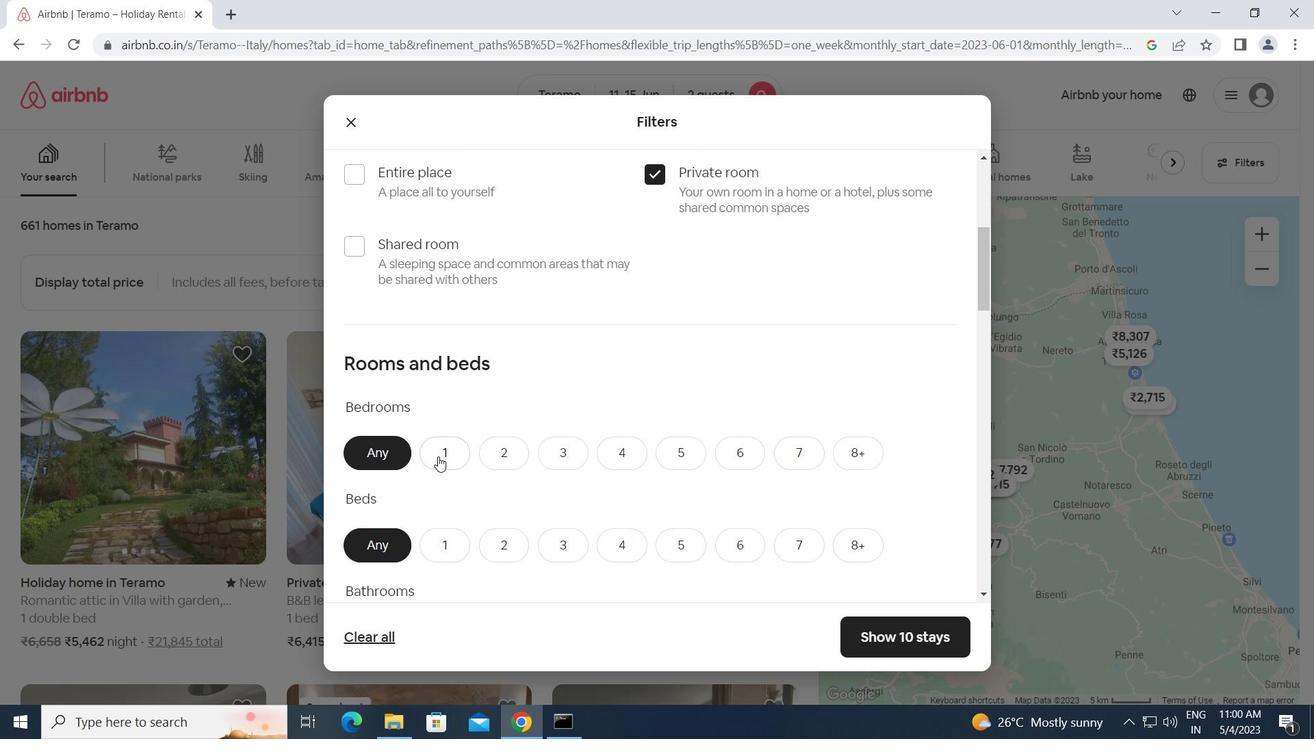 
Action: Mouse moved to (507, 548)
Screenshot: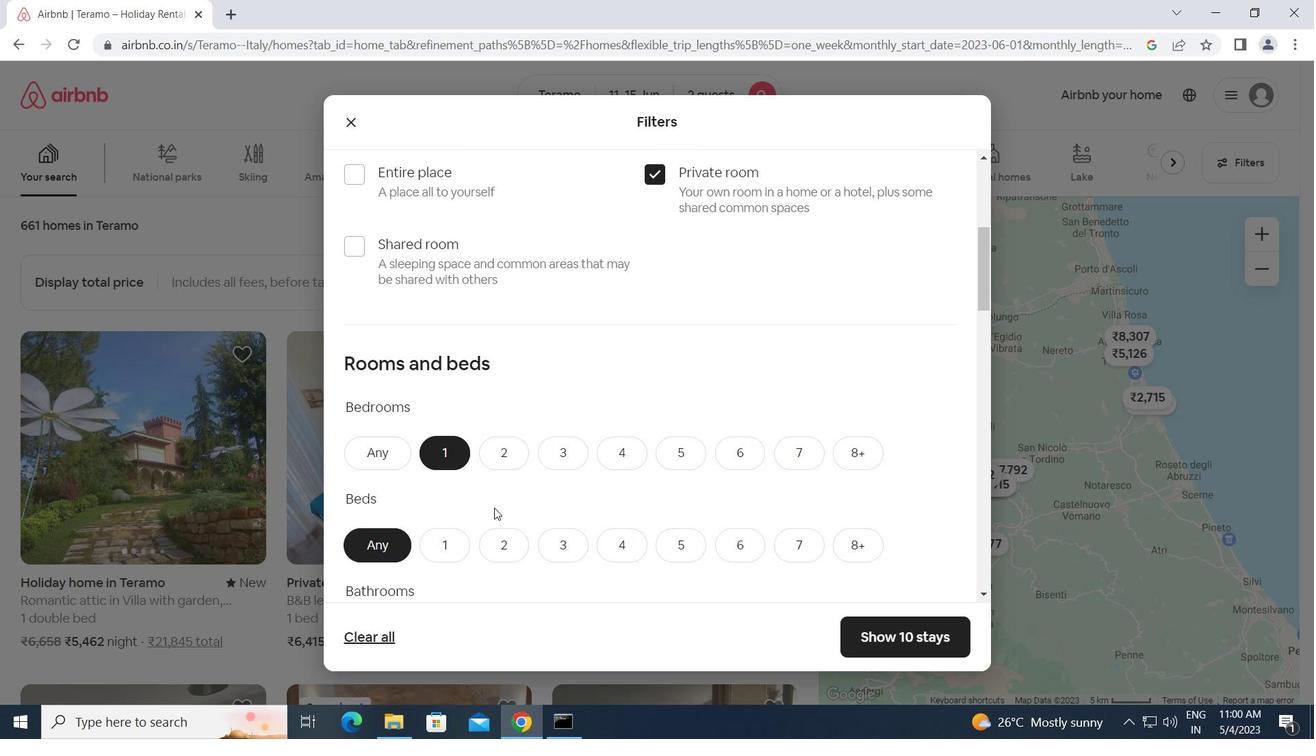 
Action: Mouse pressed left at (507, 548)
Screenshot: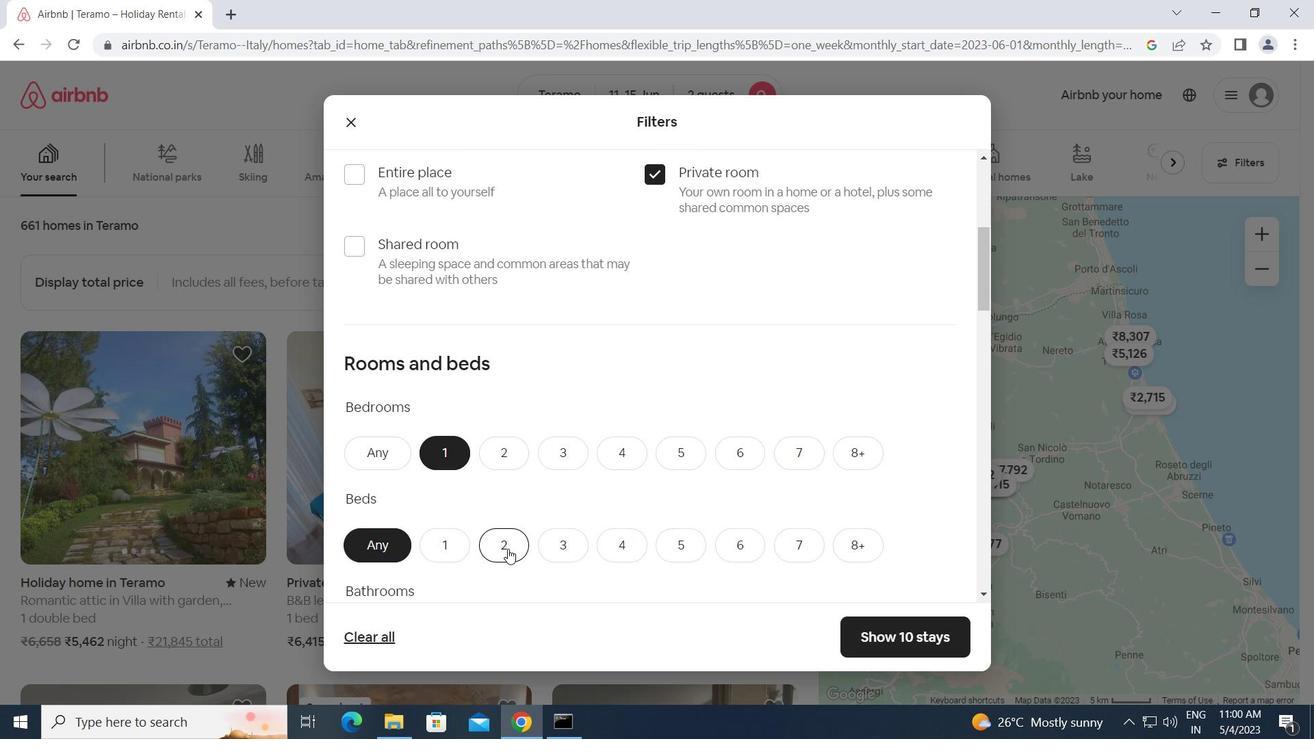 
Action: Mouse moved to (542, 559)
Screenshot: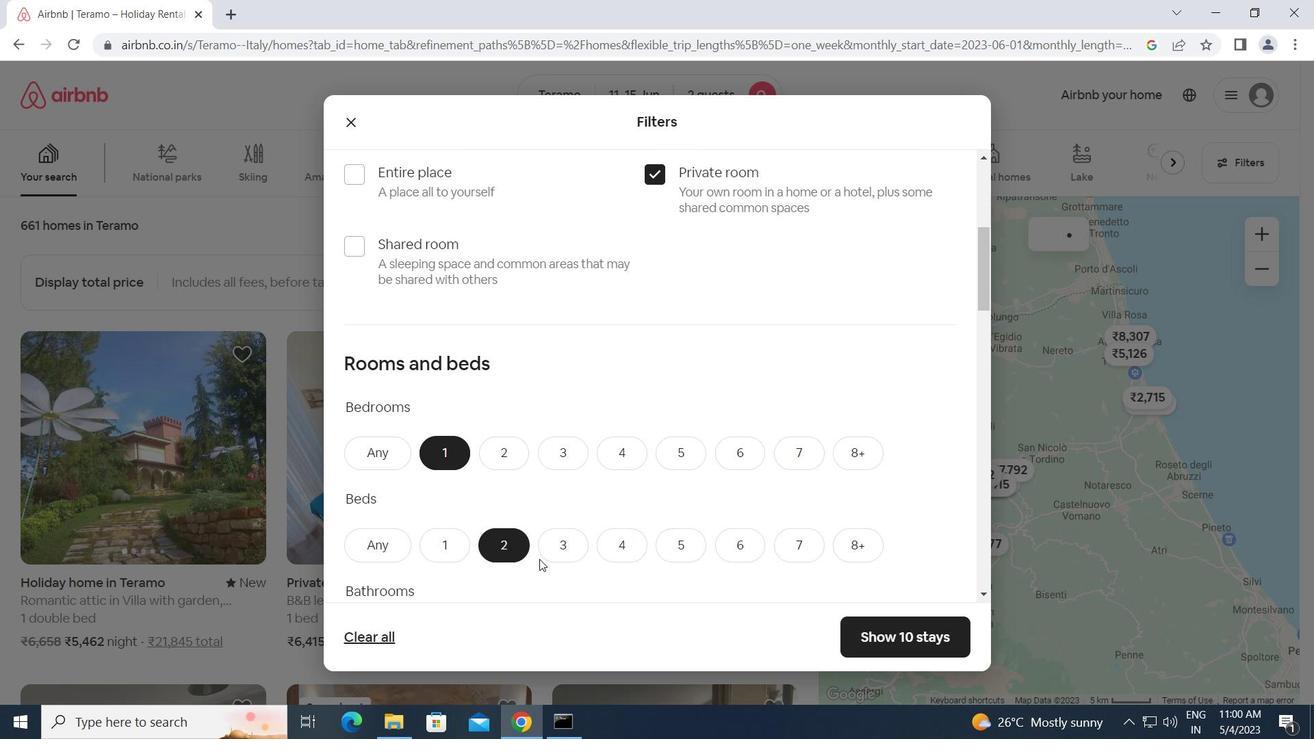 
Action: Mouse scrolled (542, 558) with delta (0, 0)
Screenshot: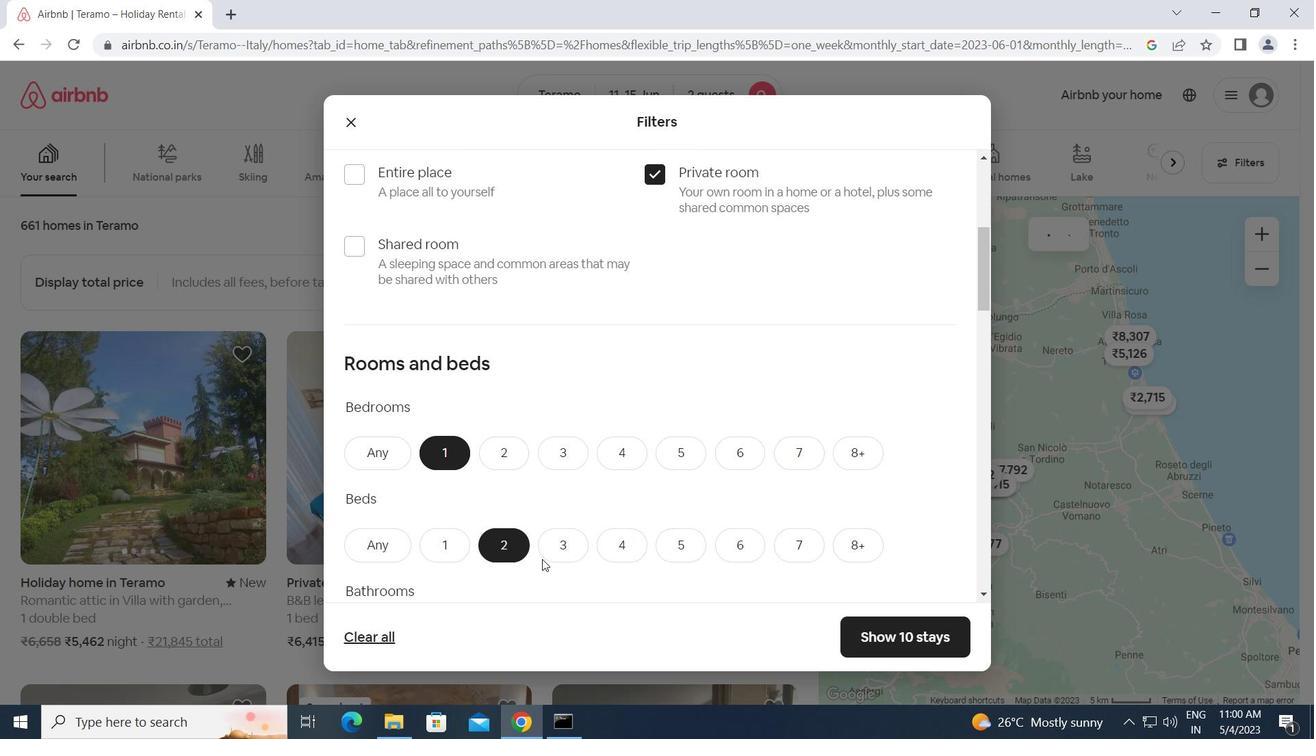 
Action: Mouse scrolled (542, 558) with delta (0, 0)
Screenshot: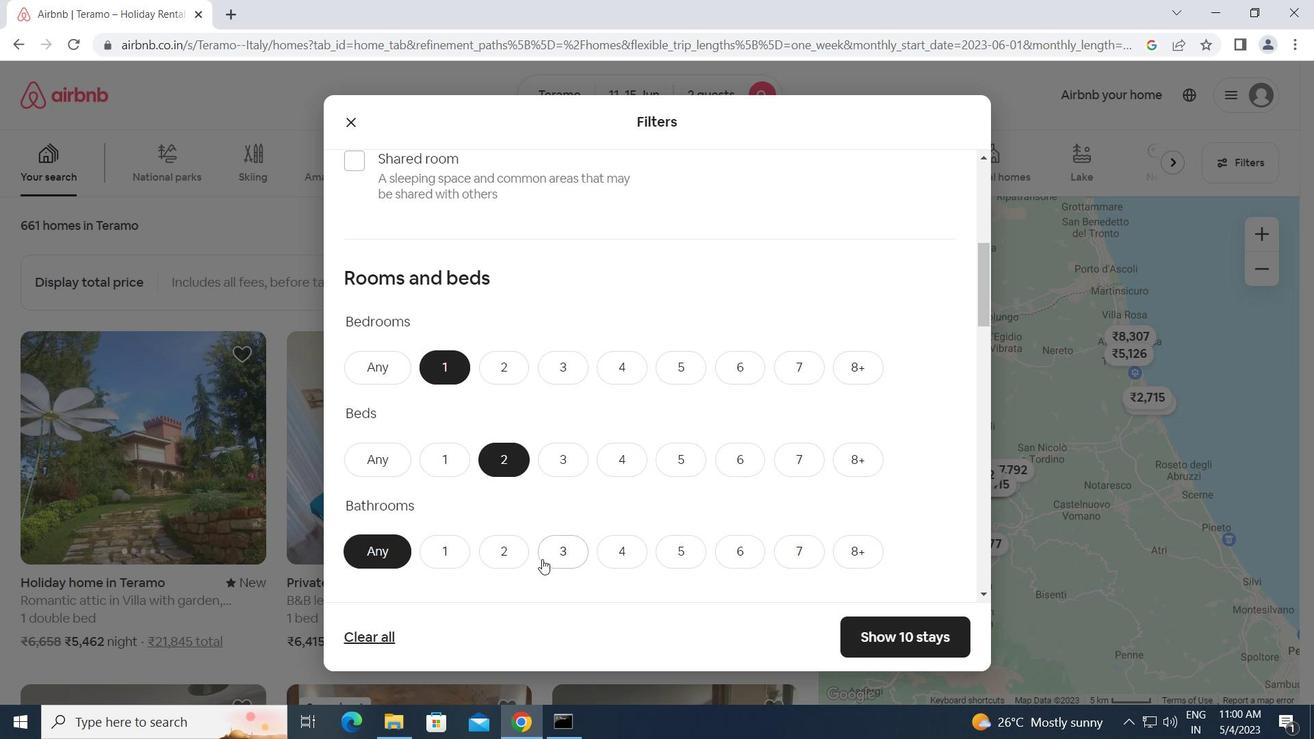 
Action: Mouse moved to (448, 467)
Screenshot: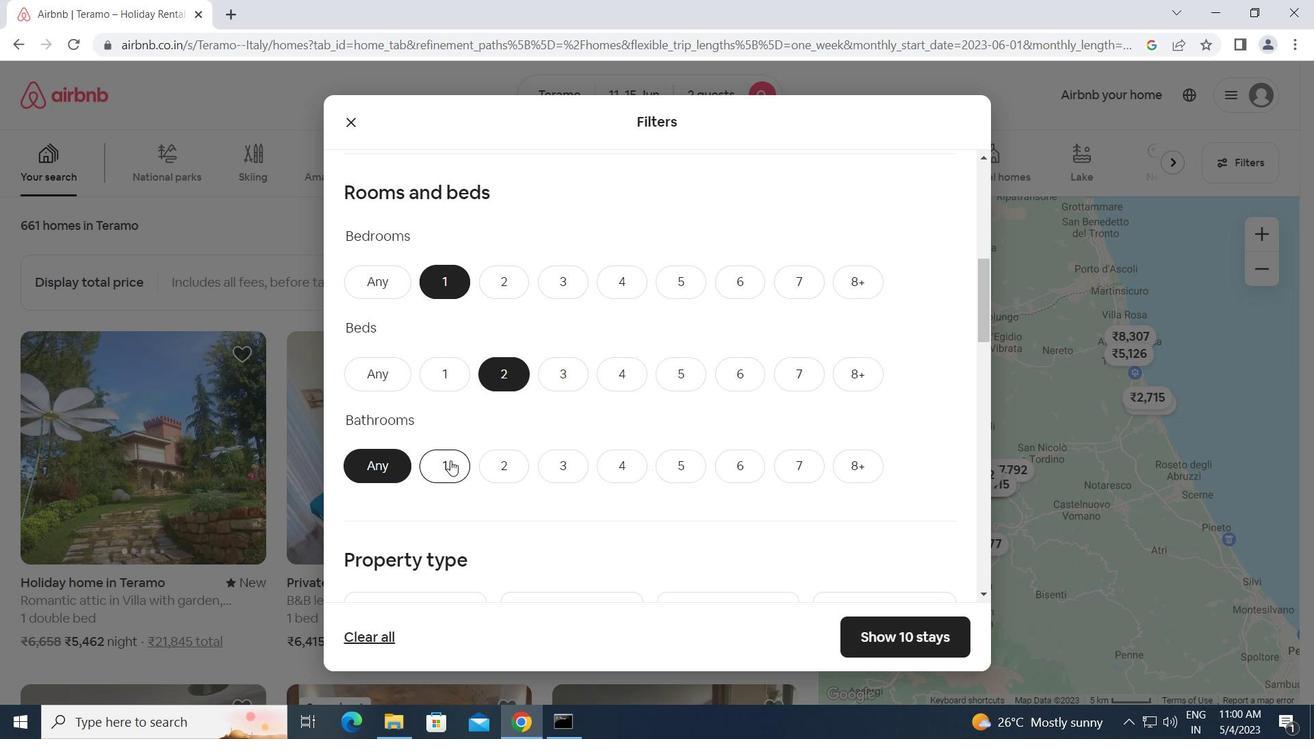 
Action: Mouse pressed left at (448, 467)
Screenshot: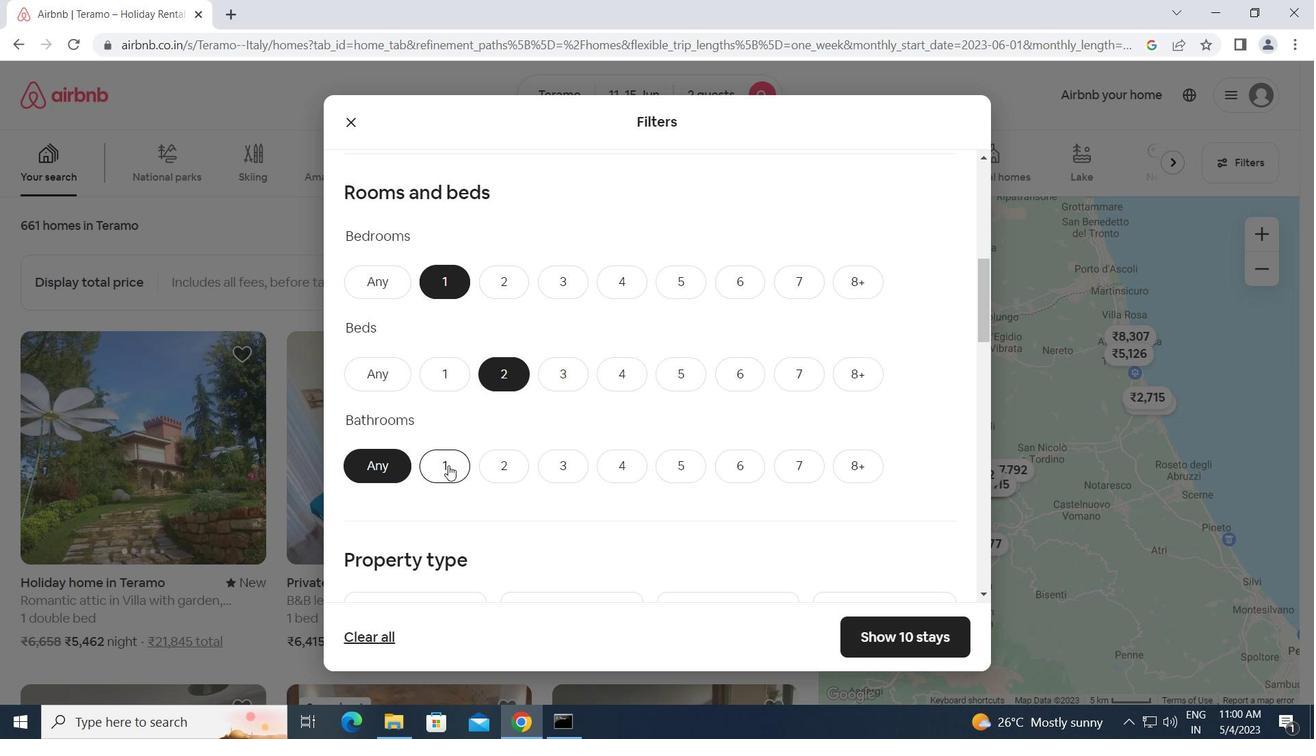 
Action: Mouse moved to (561, 560)
Screenshot: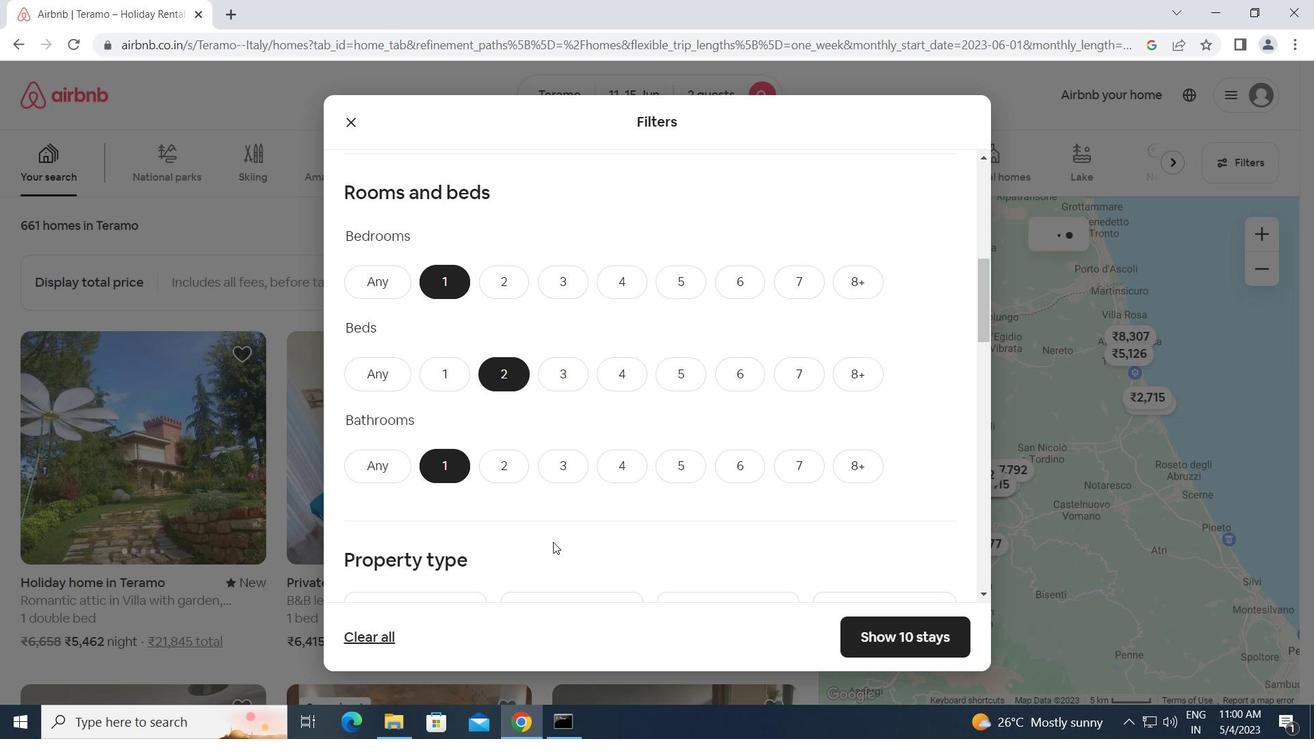 
Action: Mouse scrolled (561, 559) with delta (0, 0)
Screenshot: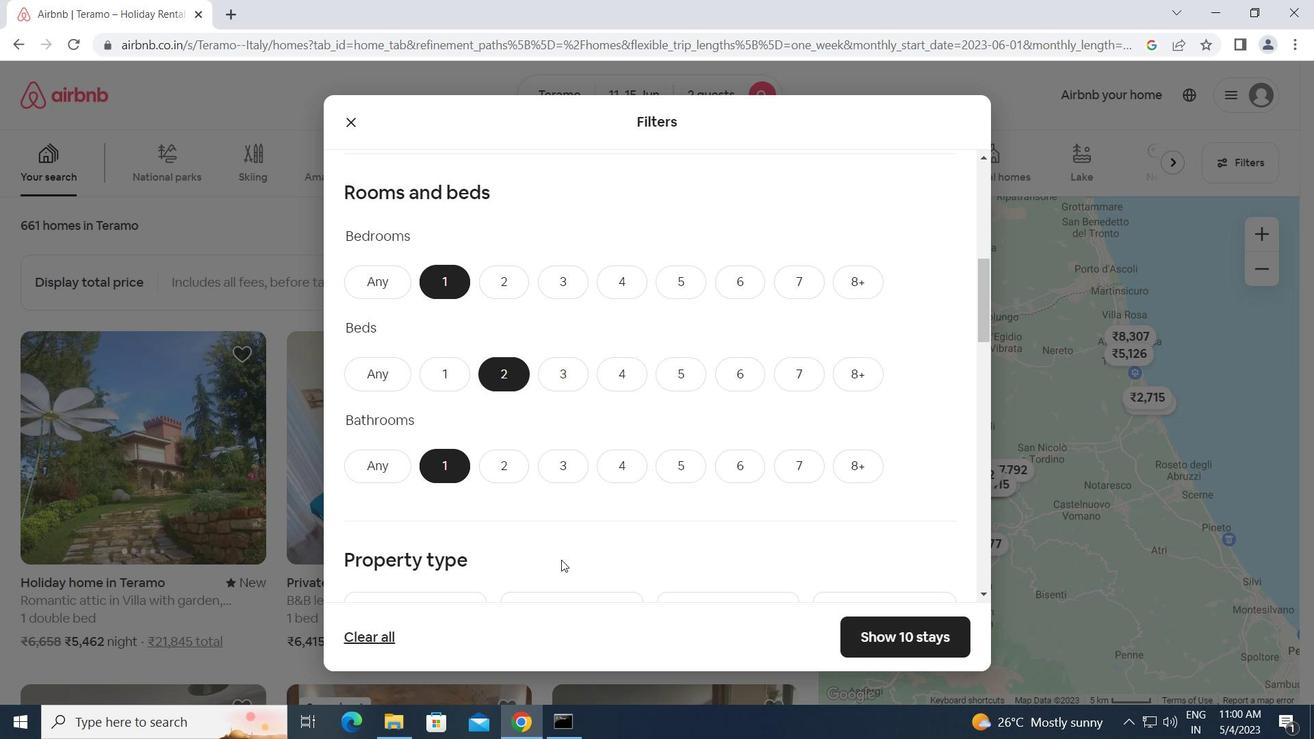 
Action: Mouse scrolled (561, 559) with delta (0, 0)
Screenshot: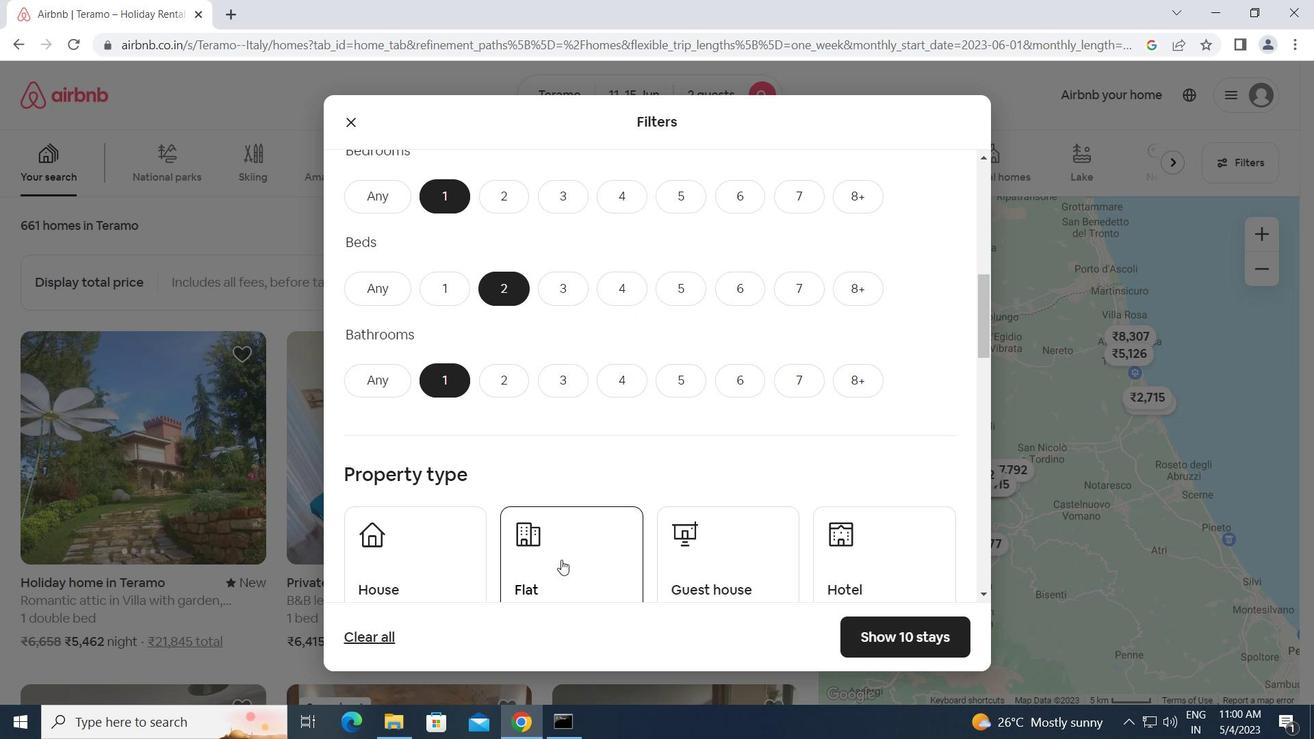 
Action: Mouse moved to (412, 488)
Screenshot: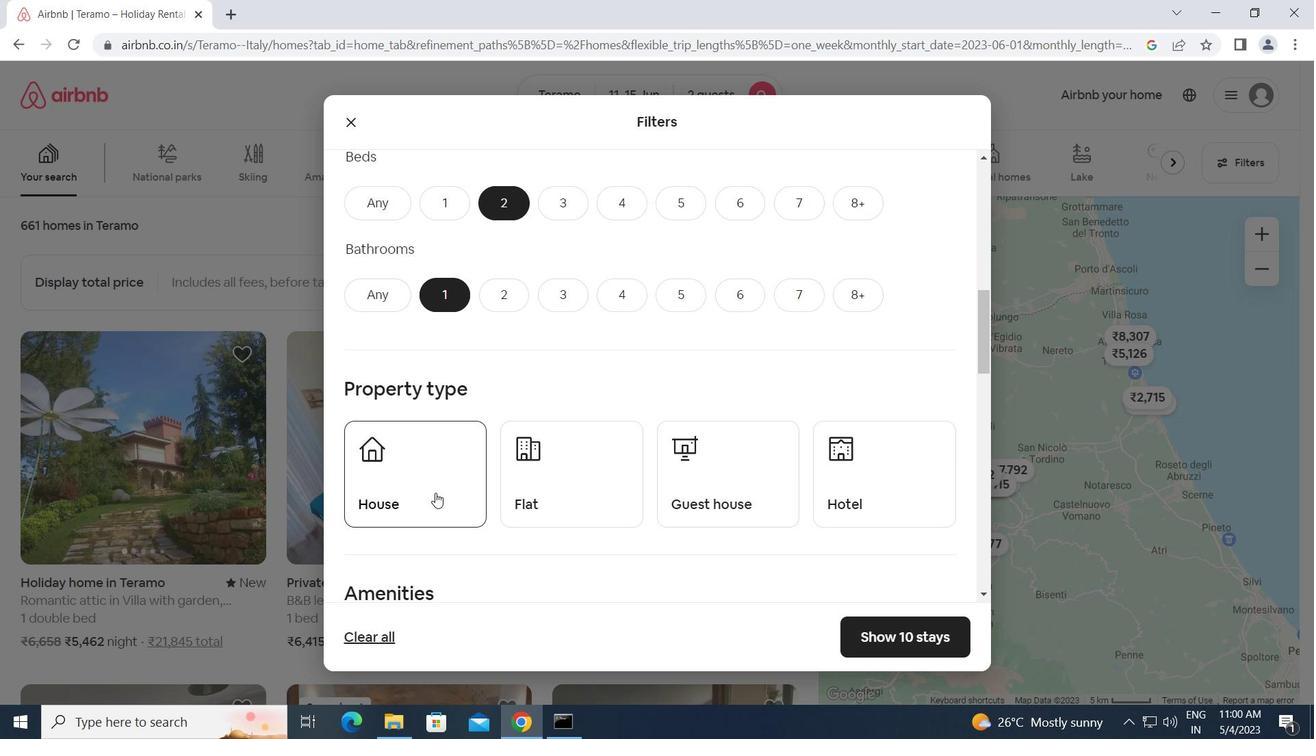 
Action: Mouse pressed left at (412, 488)
Screenshot: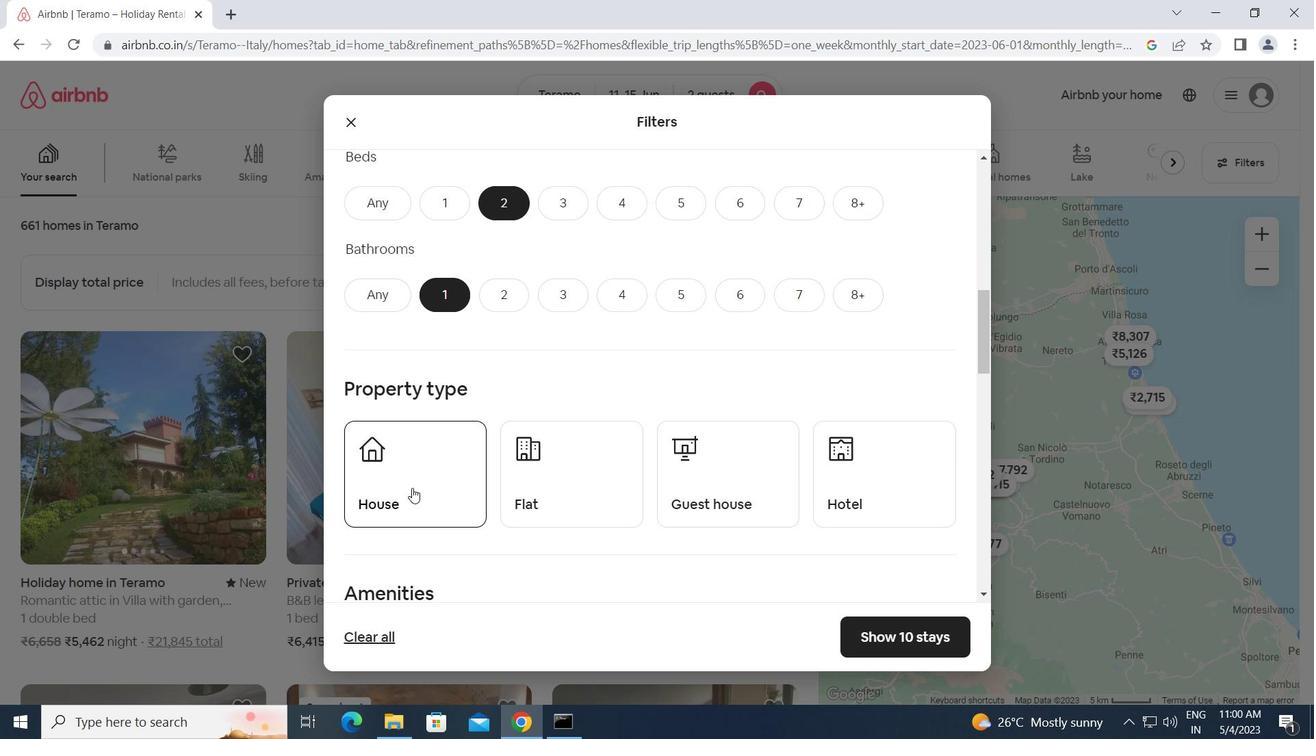 
Action: Mouse moved to (573, 501)
Screenshot: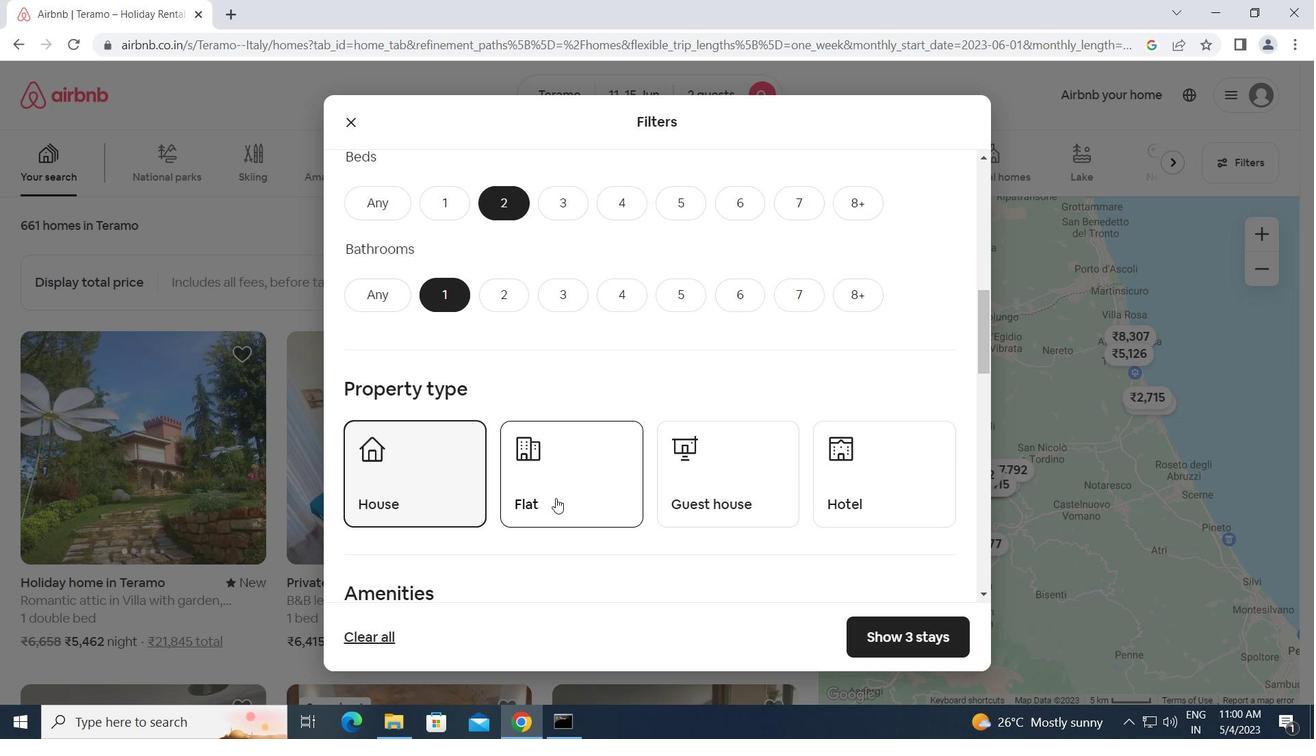 
Action: Mouse pressed left at (573, 501)
Screenshot: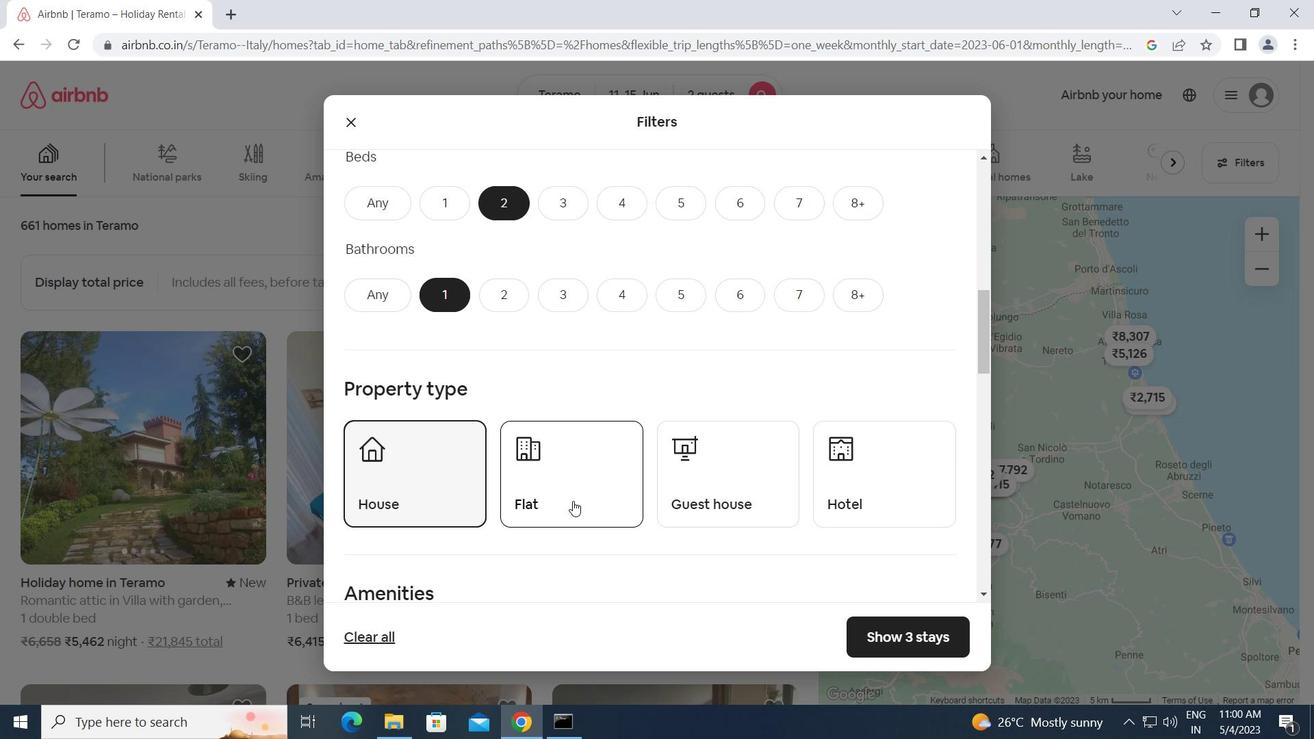 
Action: Mouse moved to (755, 499)
Screenshot: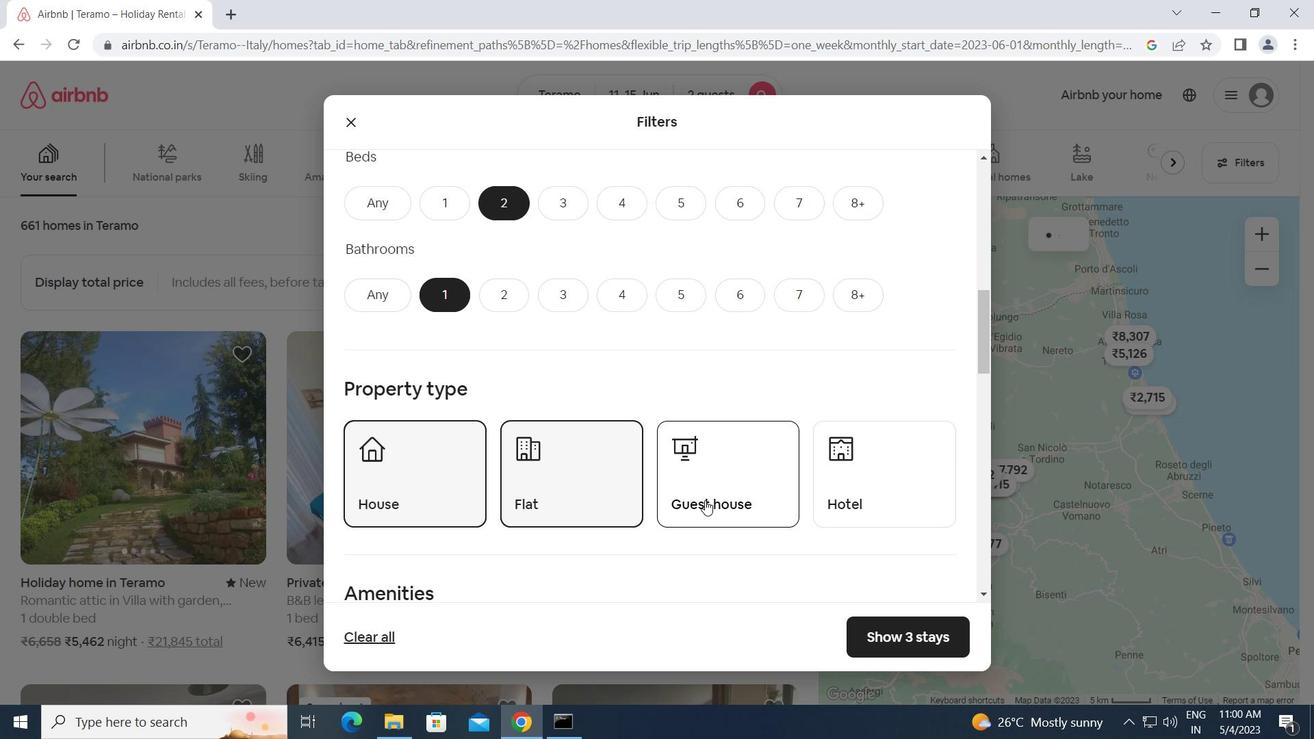 
Action: Mouse pressed left at (755, 499)
Screenshot: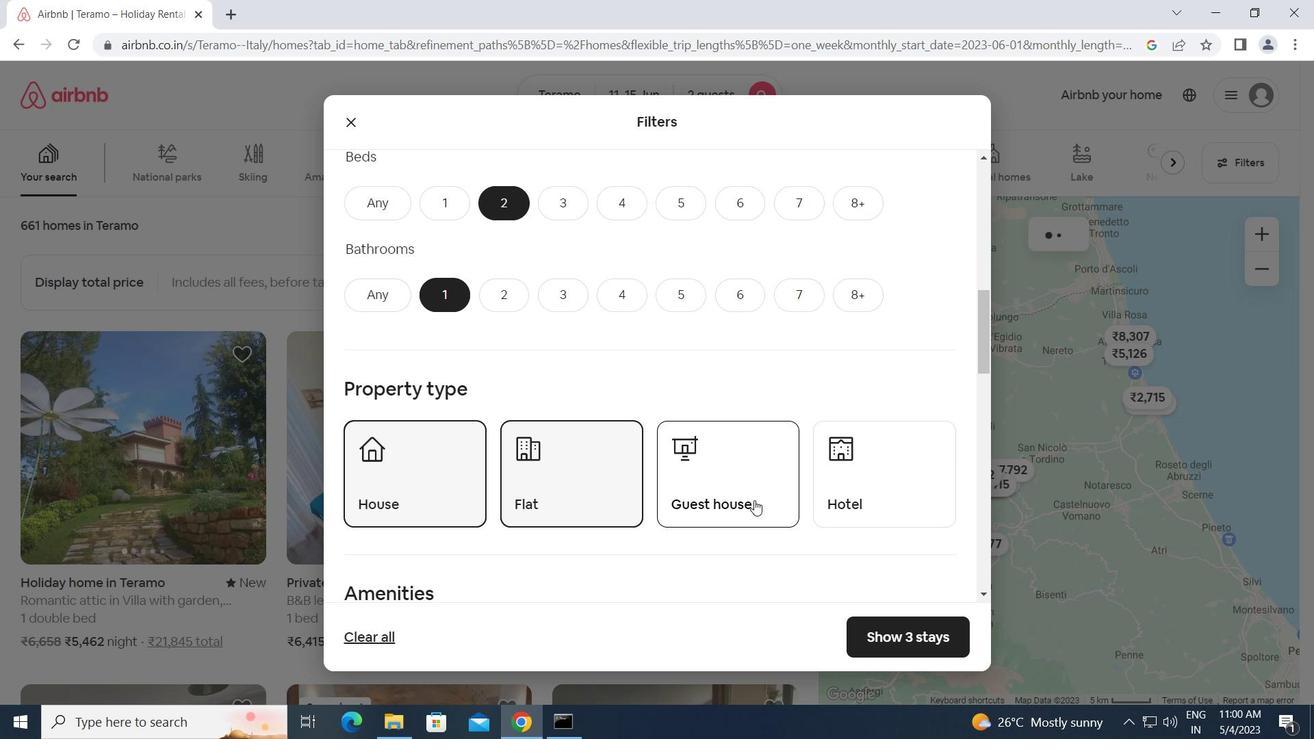 
Action: Mouse moved to (859, 492)
Screenshot: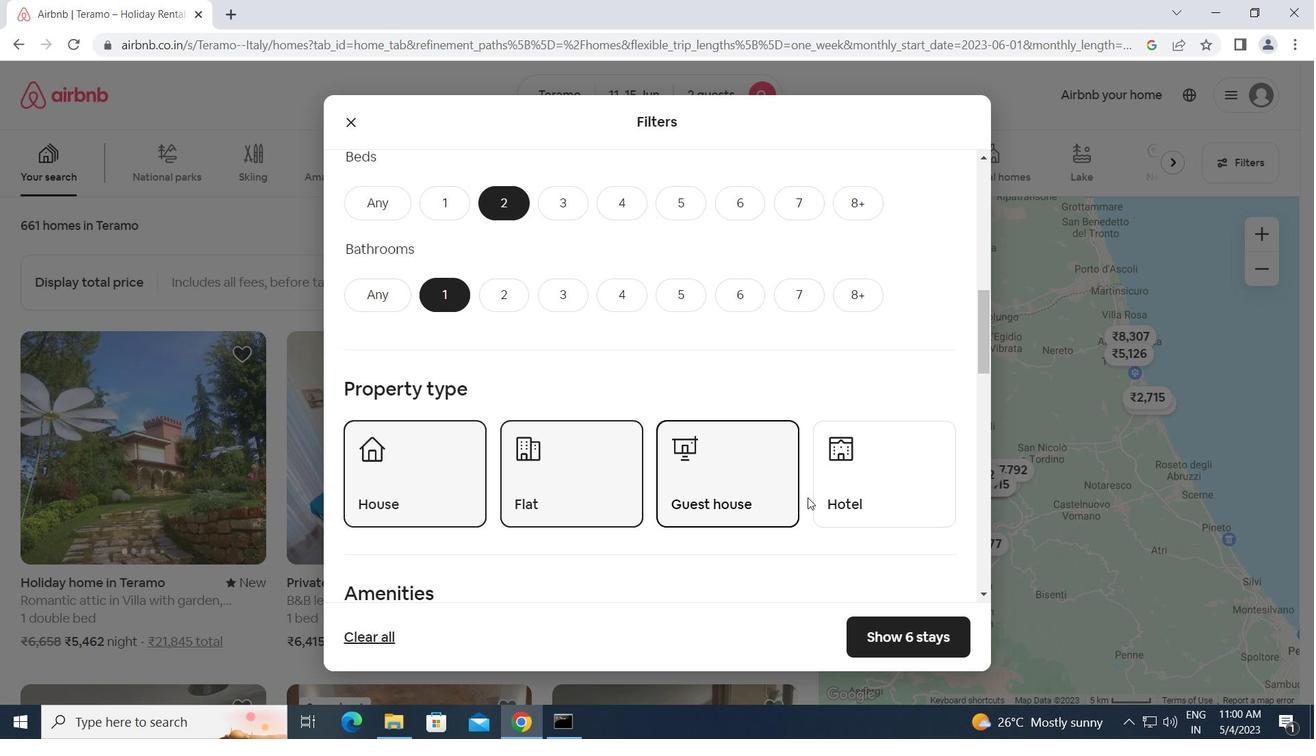 
Action: Mouse pressed left at (859, 492)
Screenshot: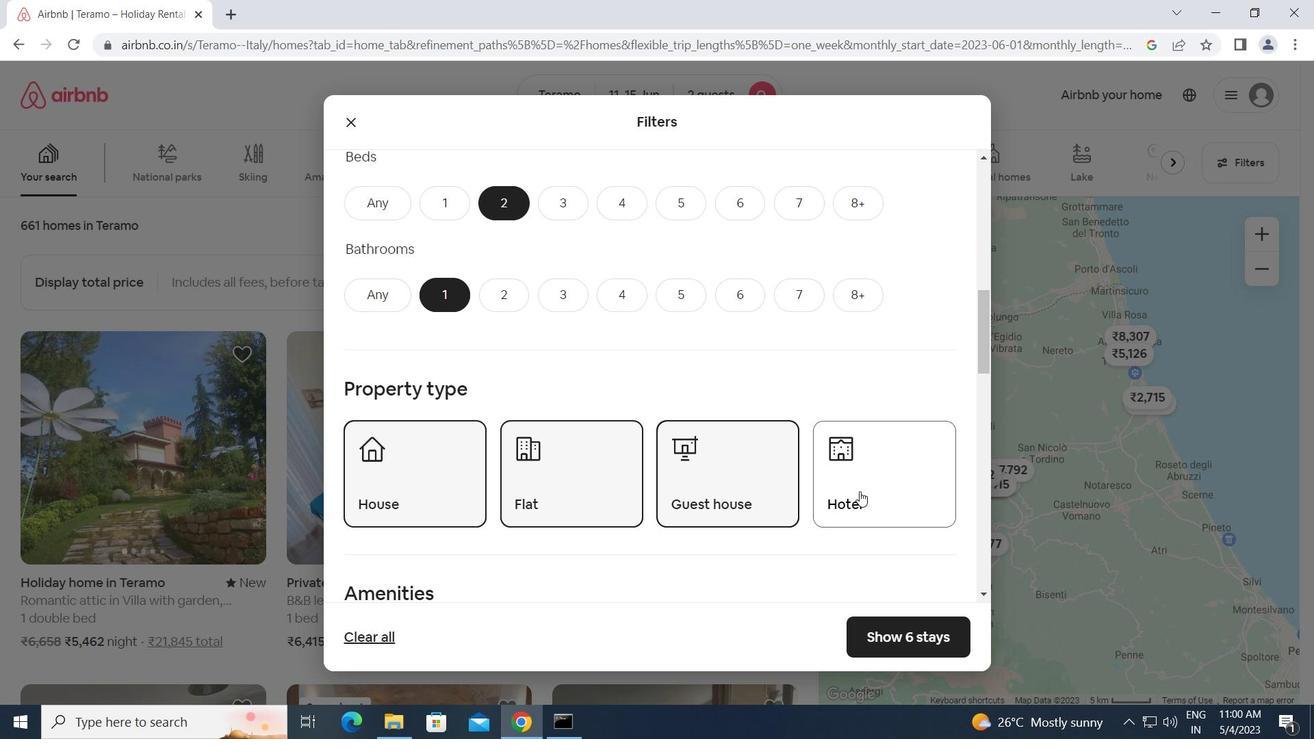 
Action: Mouse moved to (592, 612)
Screenshot: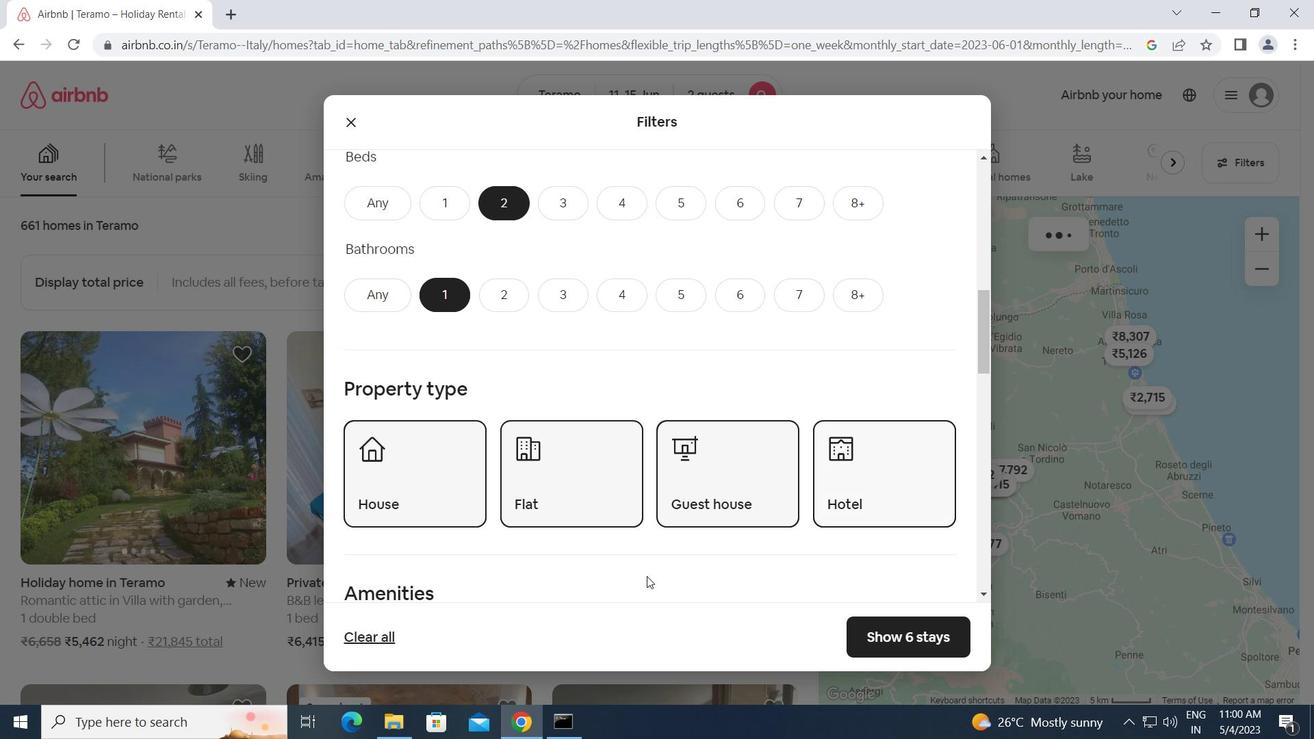 
Action: Mouse scrolled (592, 611) with delta (0, 0)
Screenshot: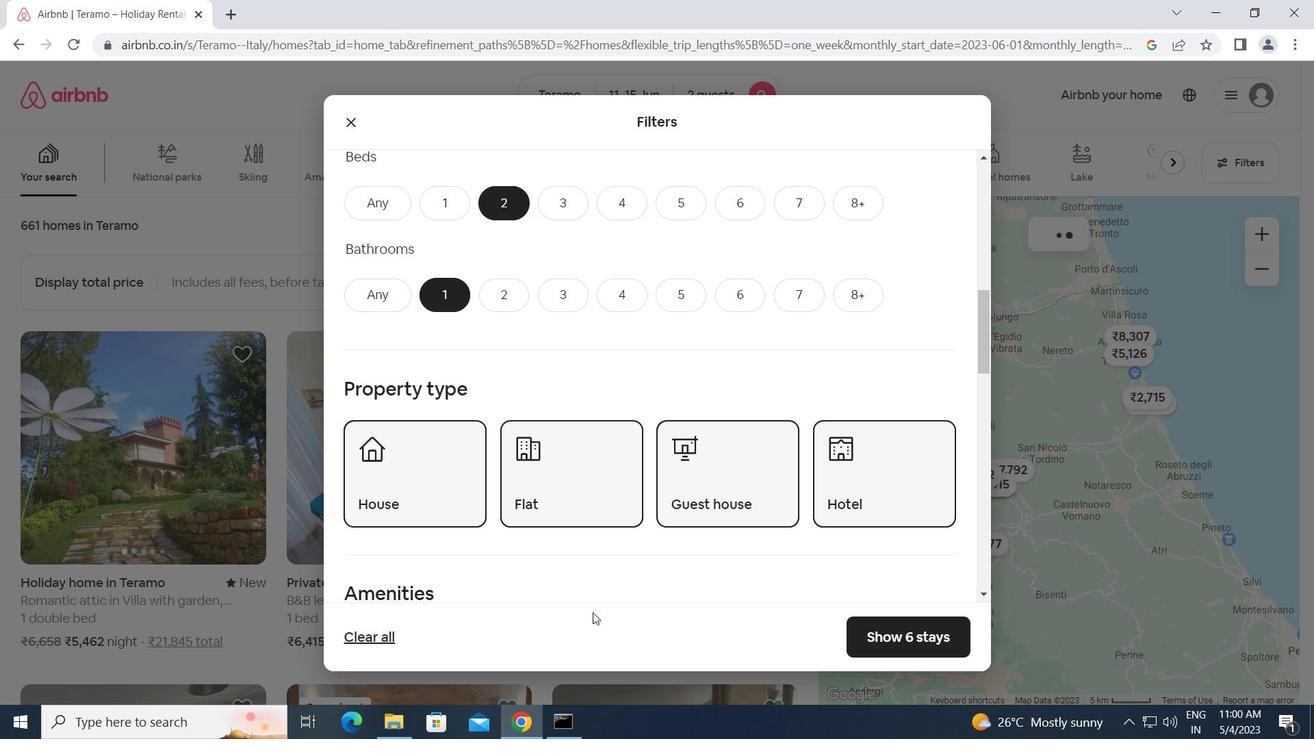 
Action: Mouse scrolled (592, 611) with delta (0, 0)
Screenshot: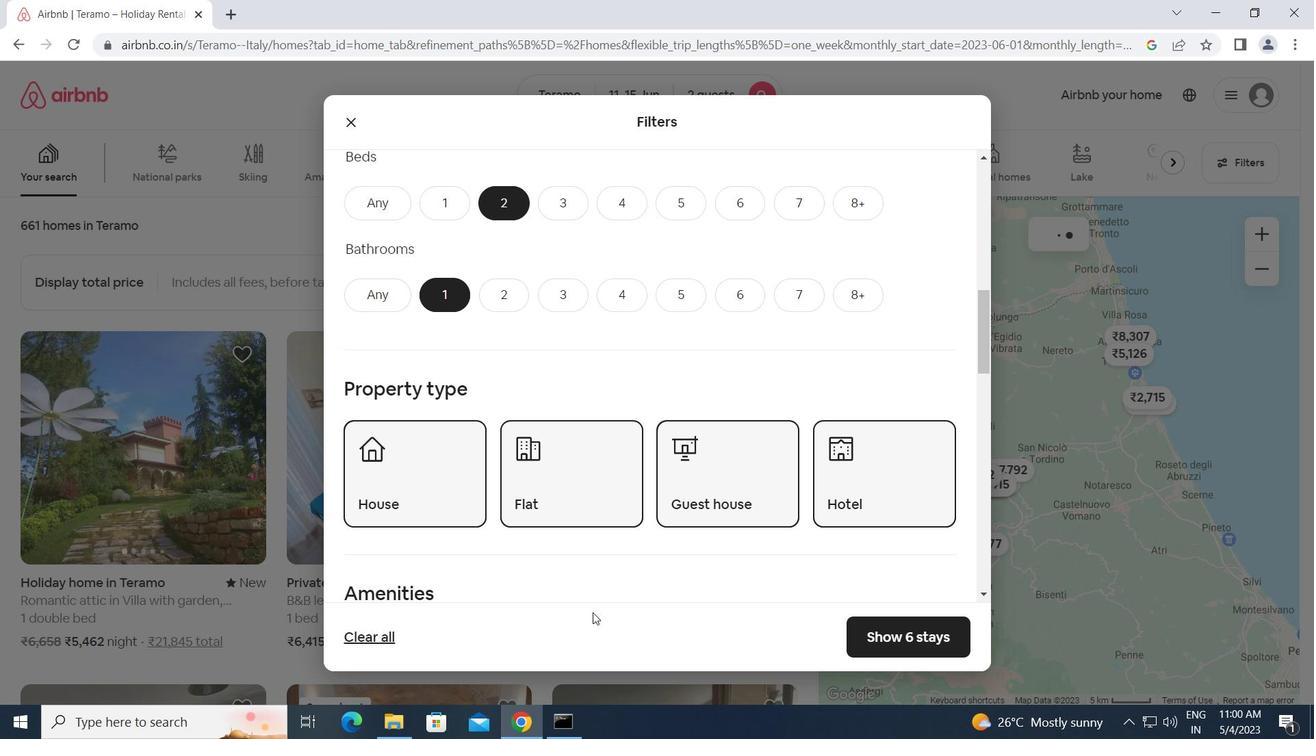
Action: Mouse moved to (609, 564)
Screenshot: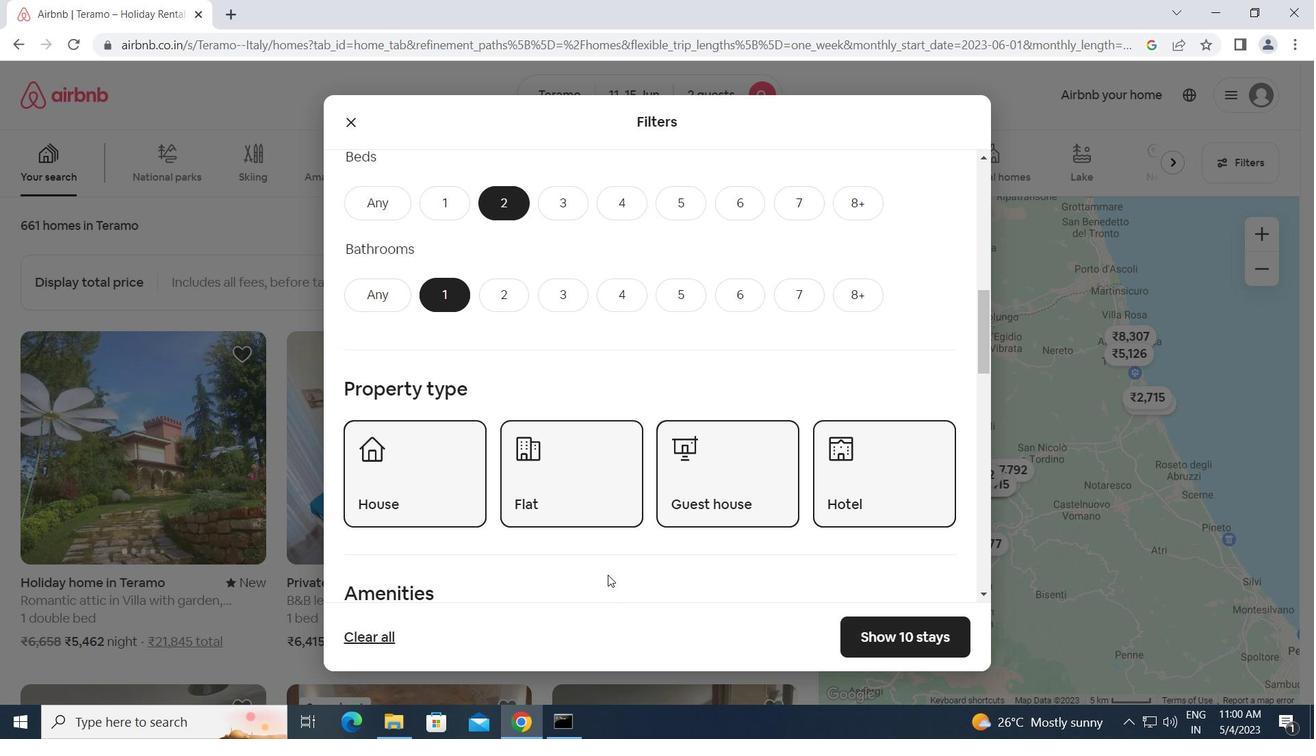 
Action: Mouse scrolled (609, 563) with delta (0, 0)
Screenshot: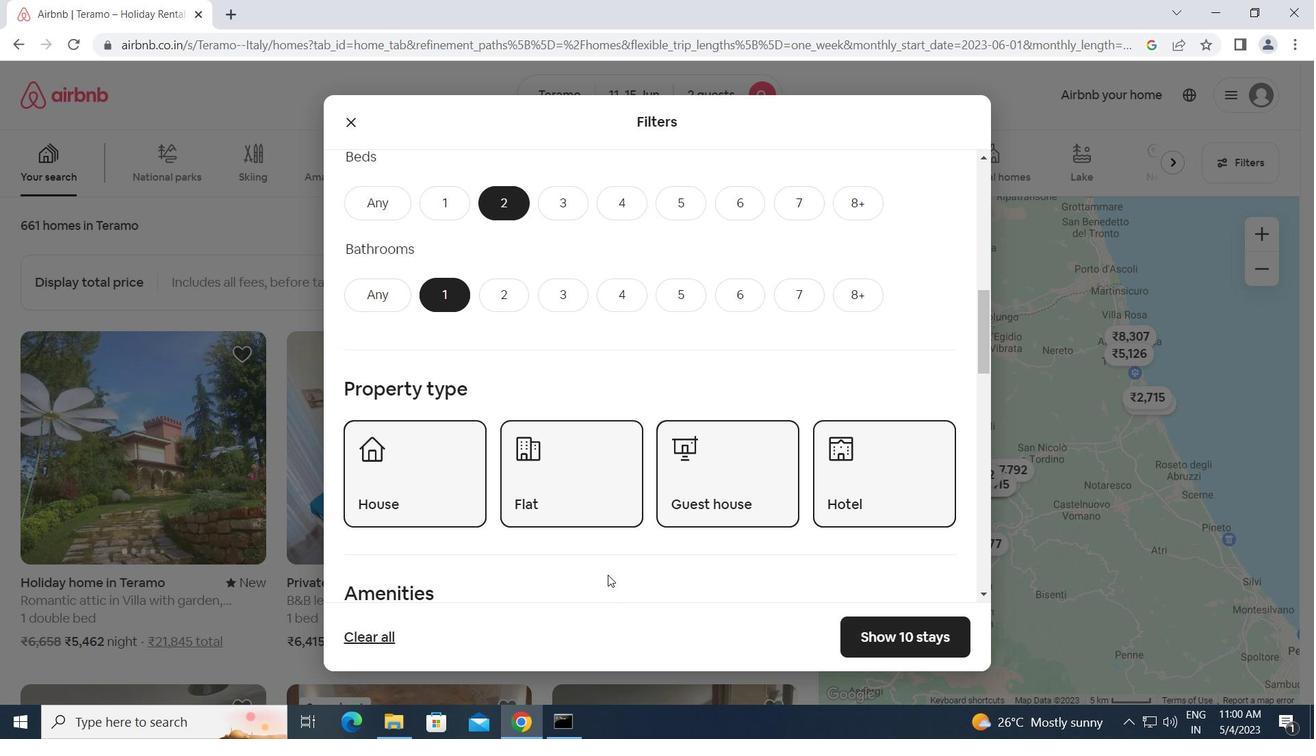 
Action: Mouse scrolled (609, 563) with delta (0, 0)
Screenshot: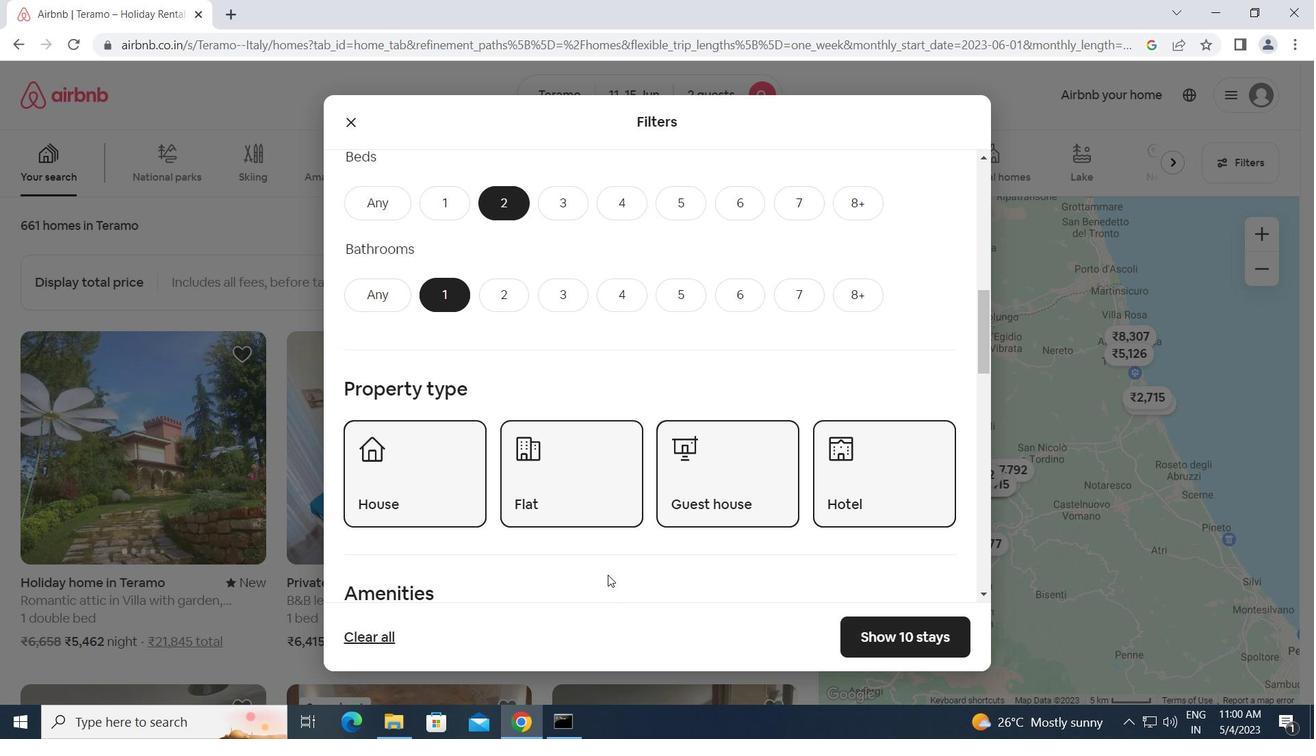 
Action: Mouse scrolled (609, 563) with delta (0, 0)
Screenshot: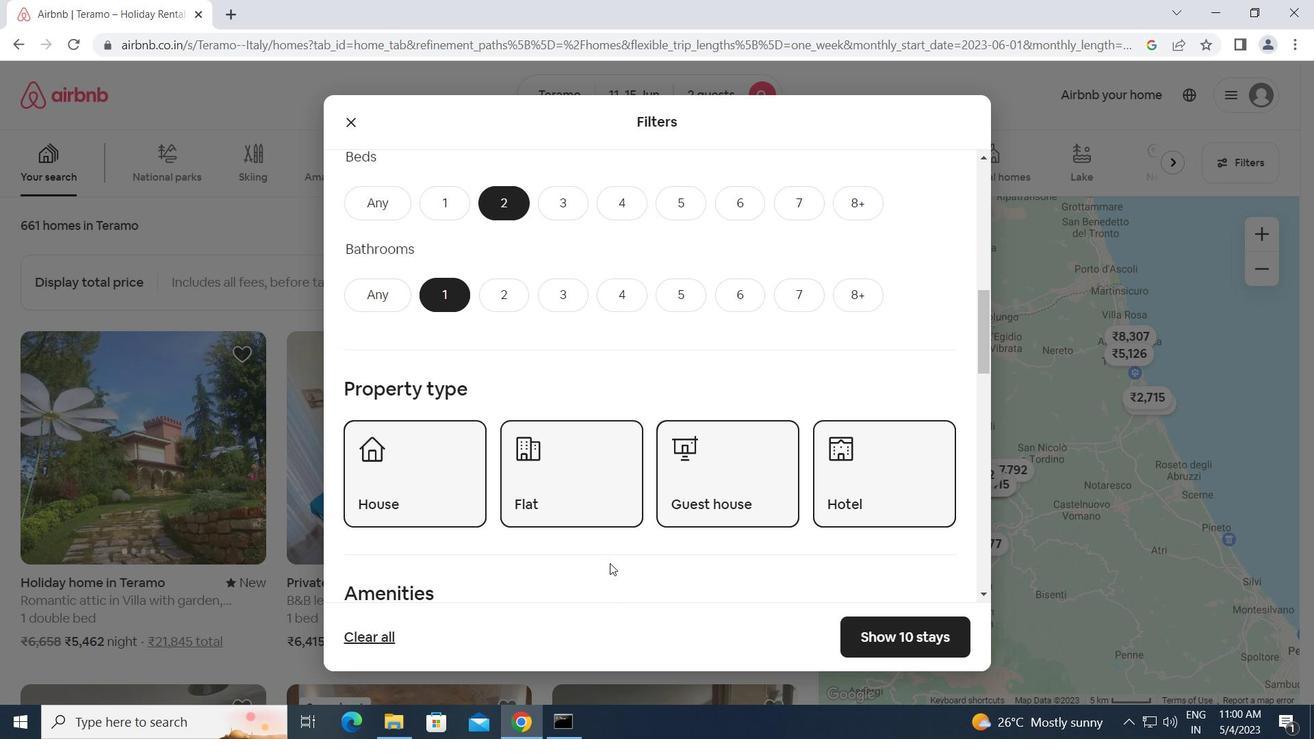 
Action: Mouse moved to (509, 529)
Screenshot: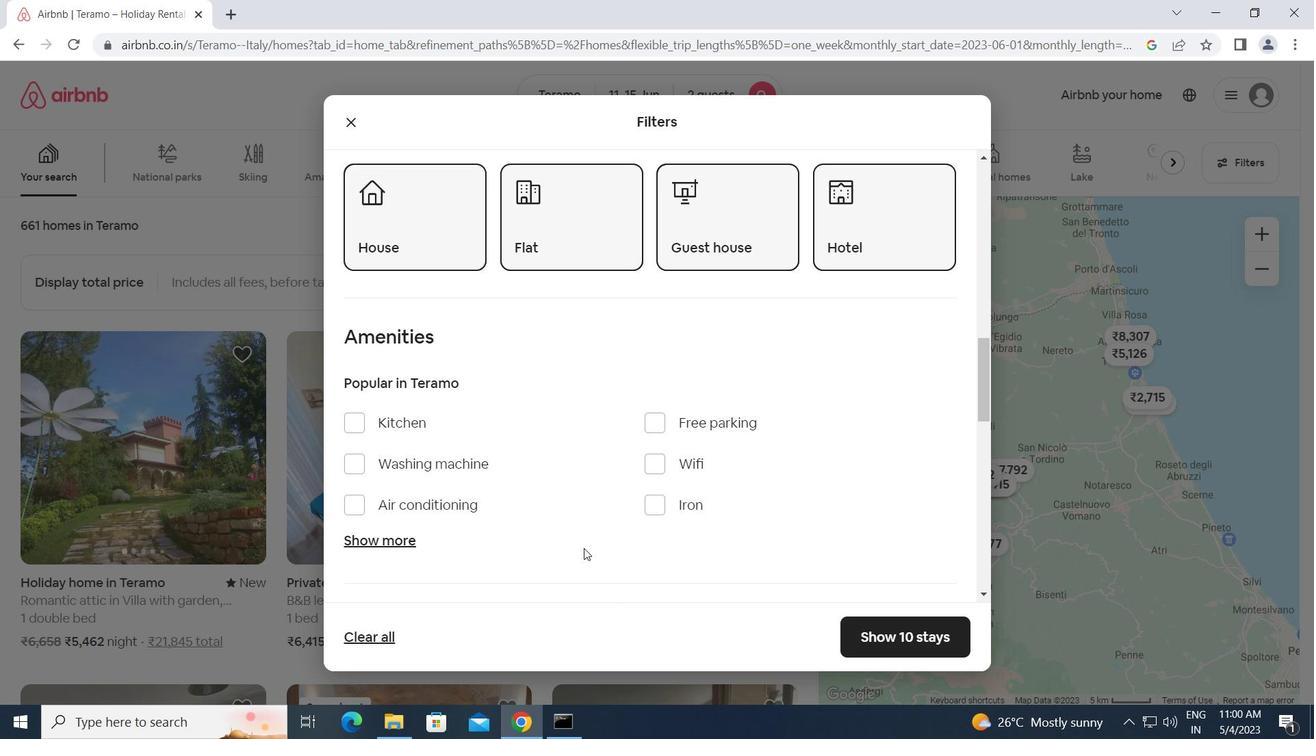 
Action: Mouse scrolled (509, 528) with delta (0, 0)
Screenshot: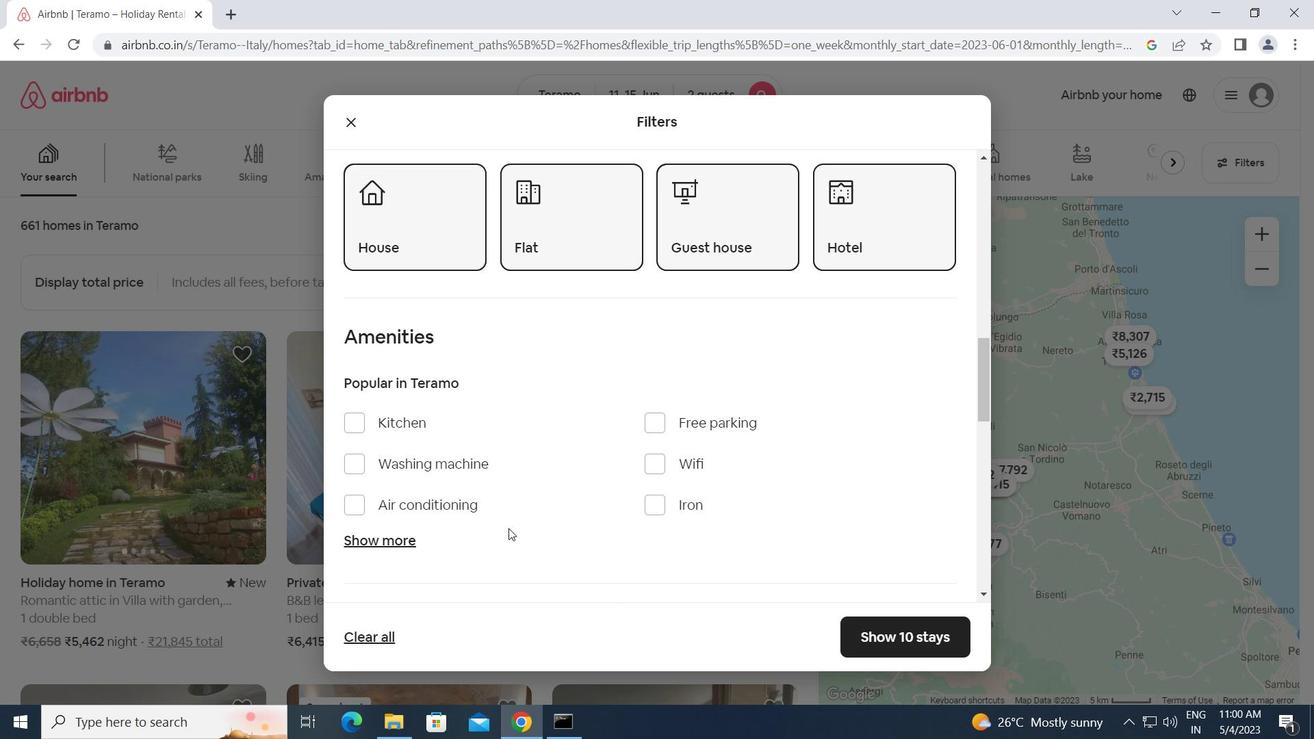 
Action: Mouse scrolled (509, 528) with delta (0, 0)
Screenshot: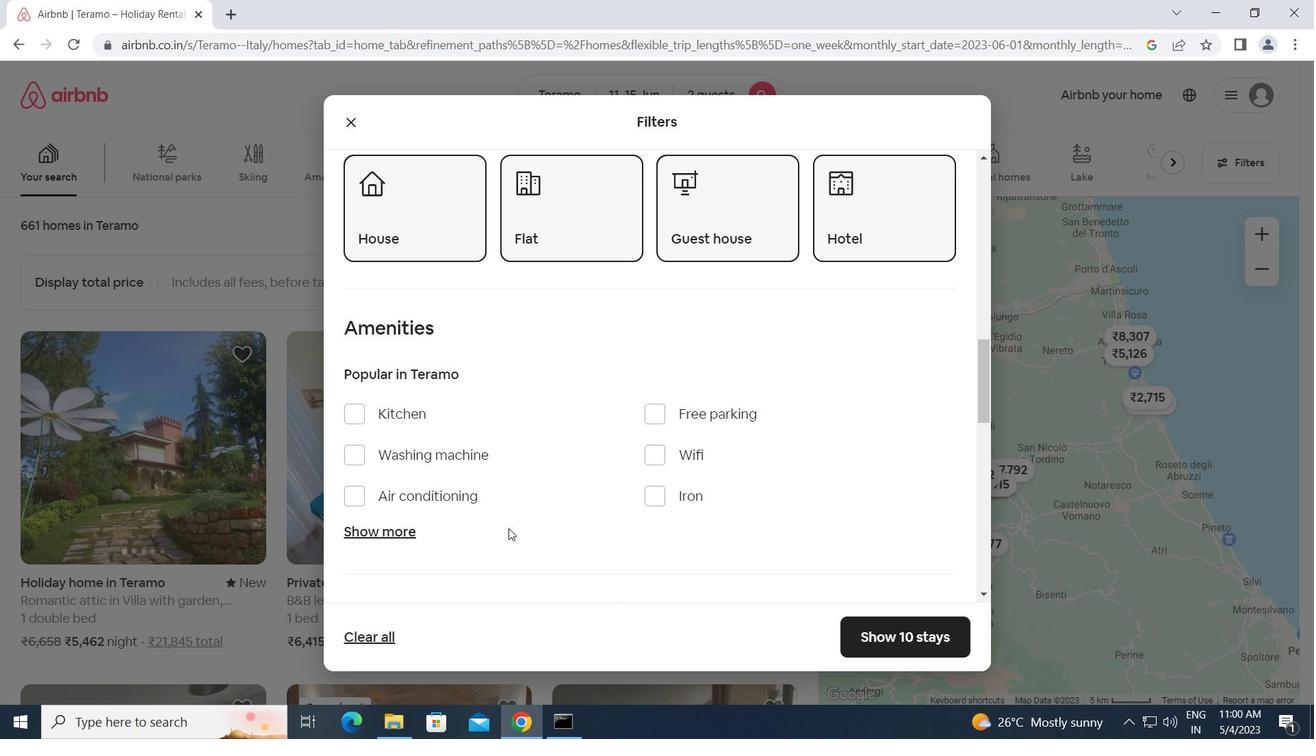 
Action: Mouse scrolled (509, 528) with delta (0, 0)
Screenshot: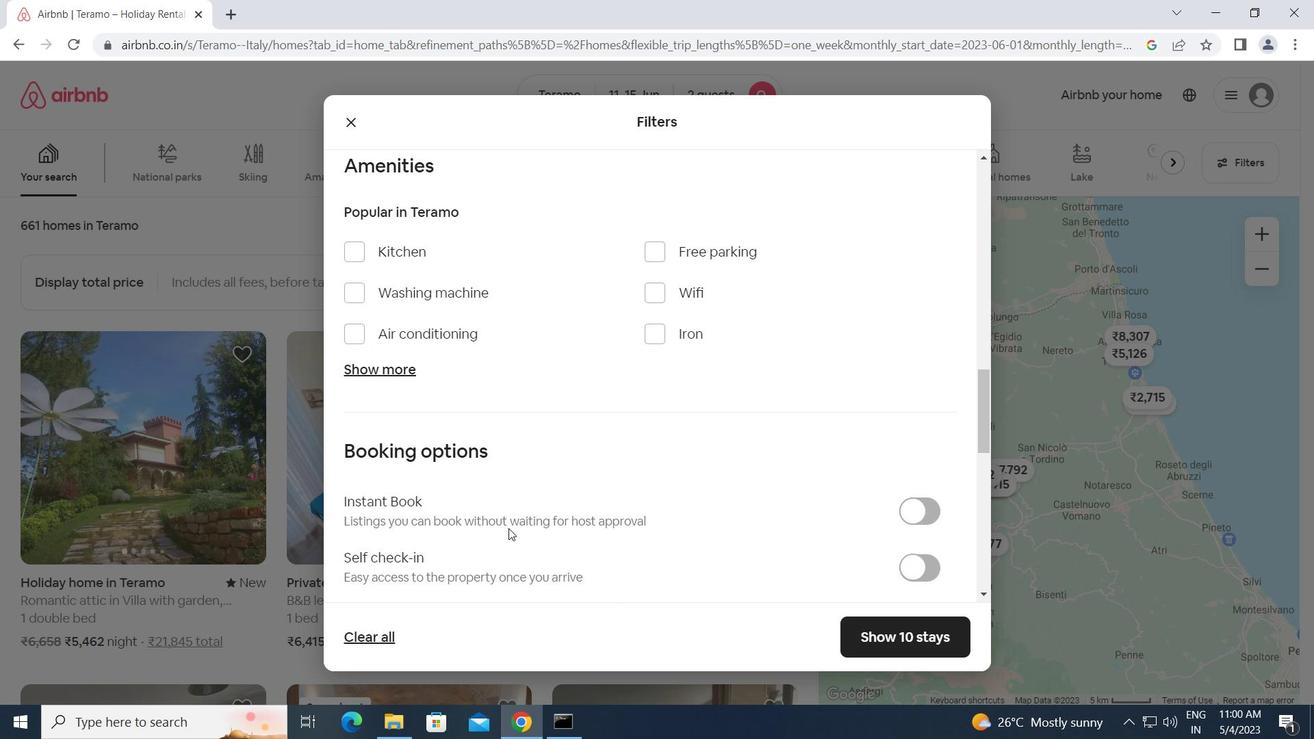 
Action: Mouse moved to (907, 482)
Screenshot: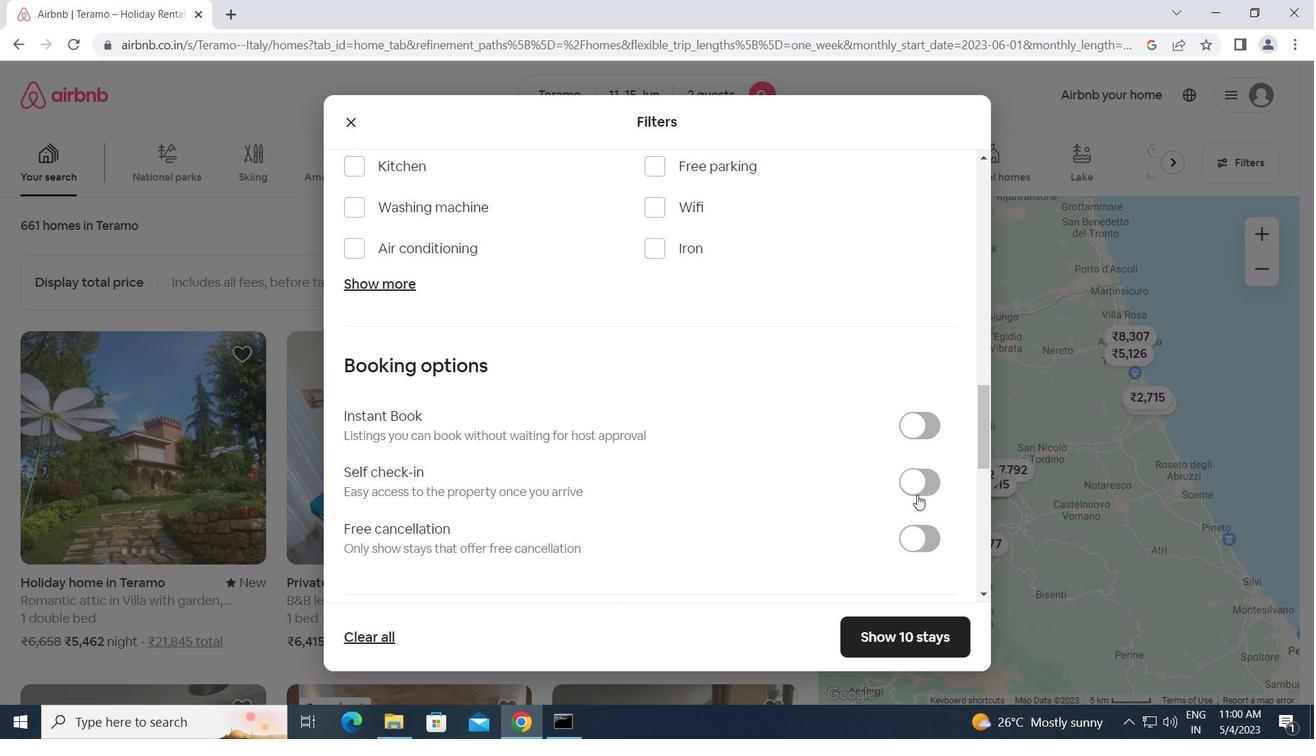 
Action: Mouse pressed left at (907, 482)
Screenshot: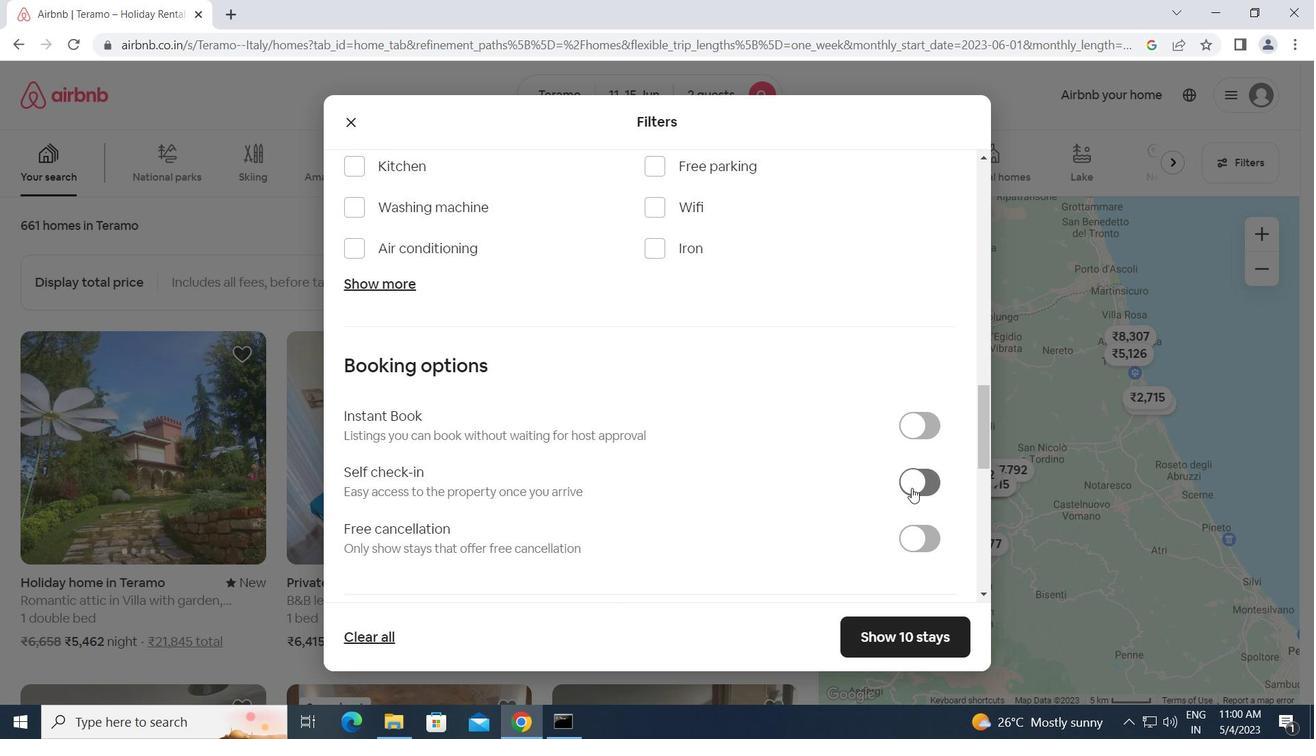 
Action: Mouse moved to (580, 593)
Screenshot: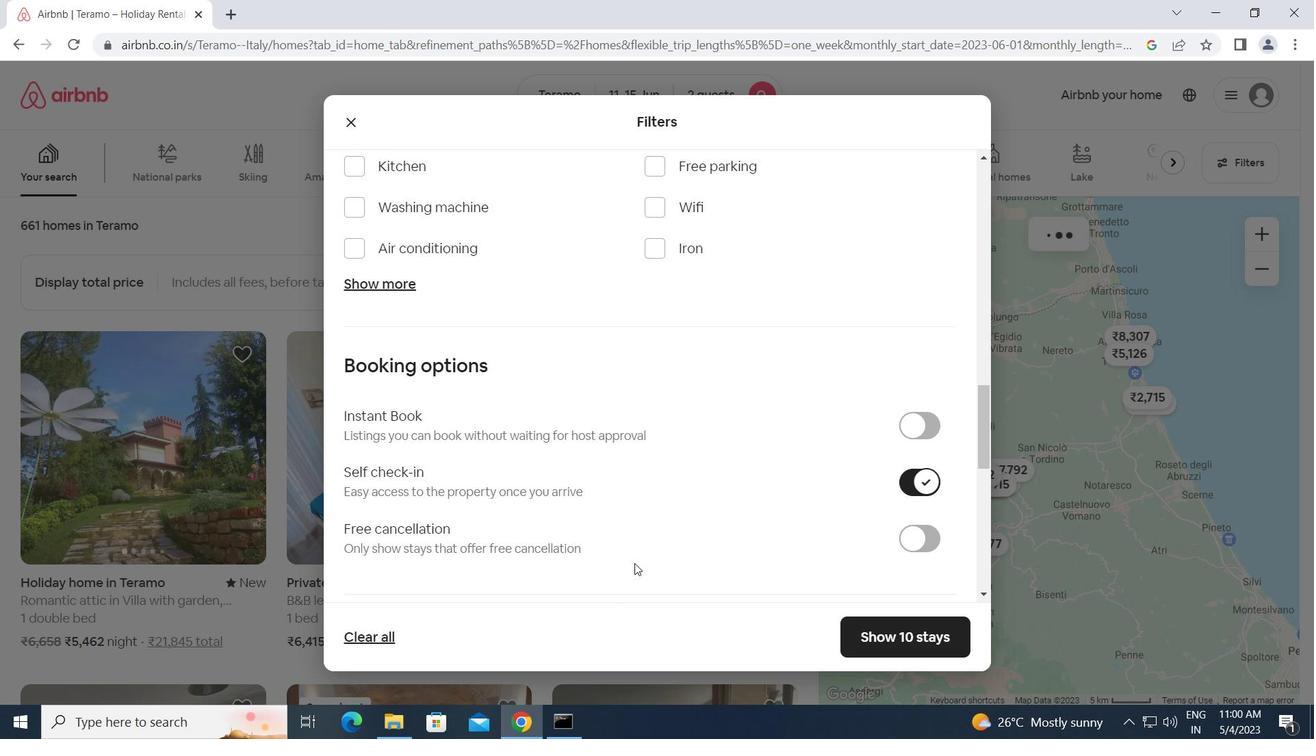 
Action: Mouse scrolled (580, 592) with delta (0, 0)
Screenshot: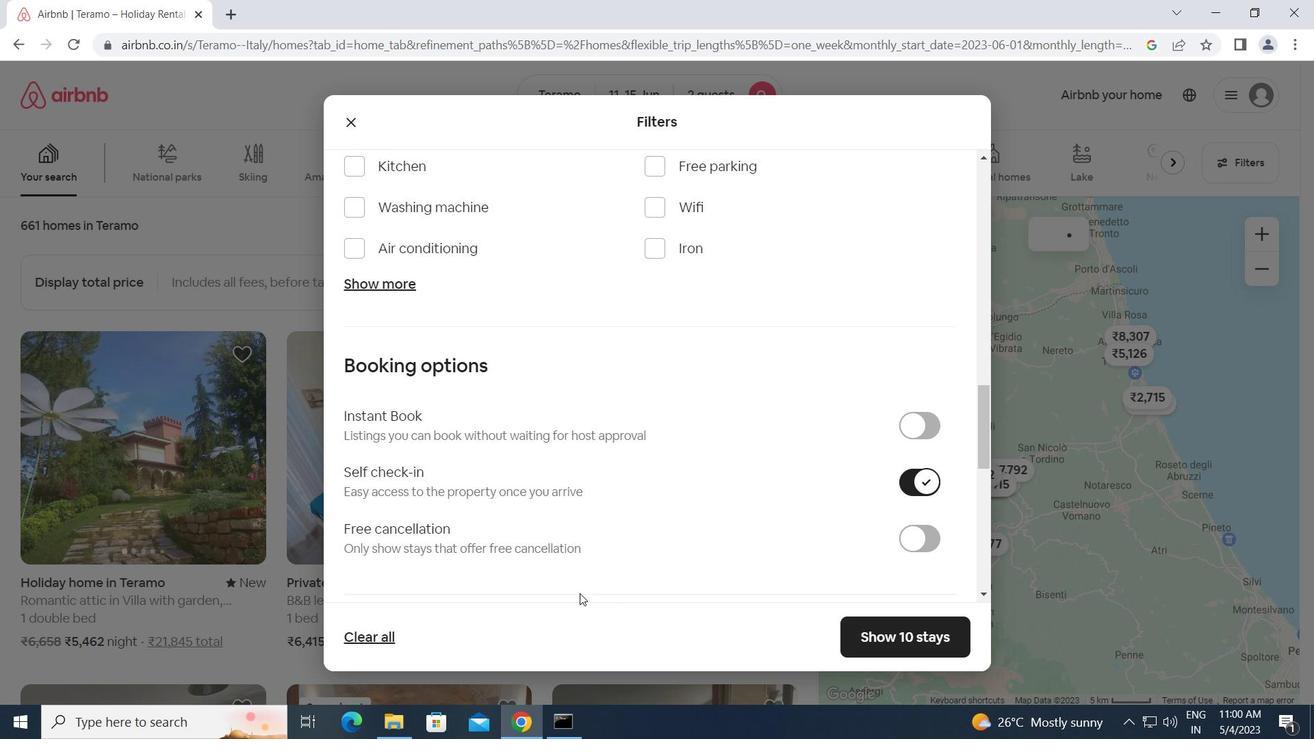 
Action: Mouse scrolled (580, 592) with delta (0, 0)
Screenshot: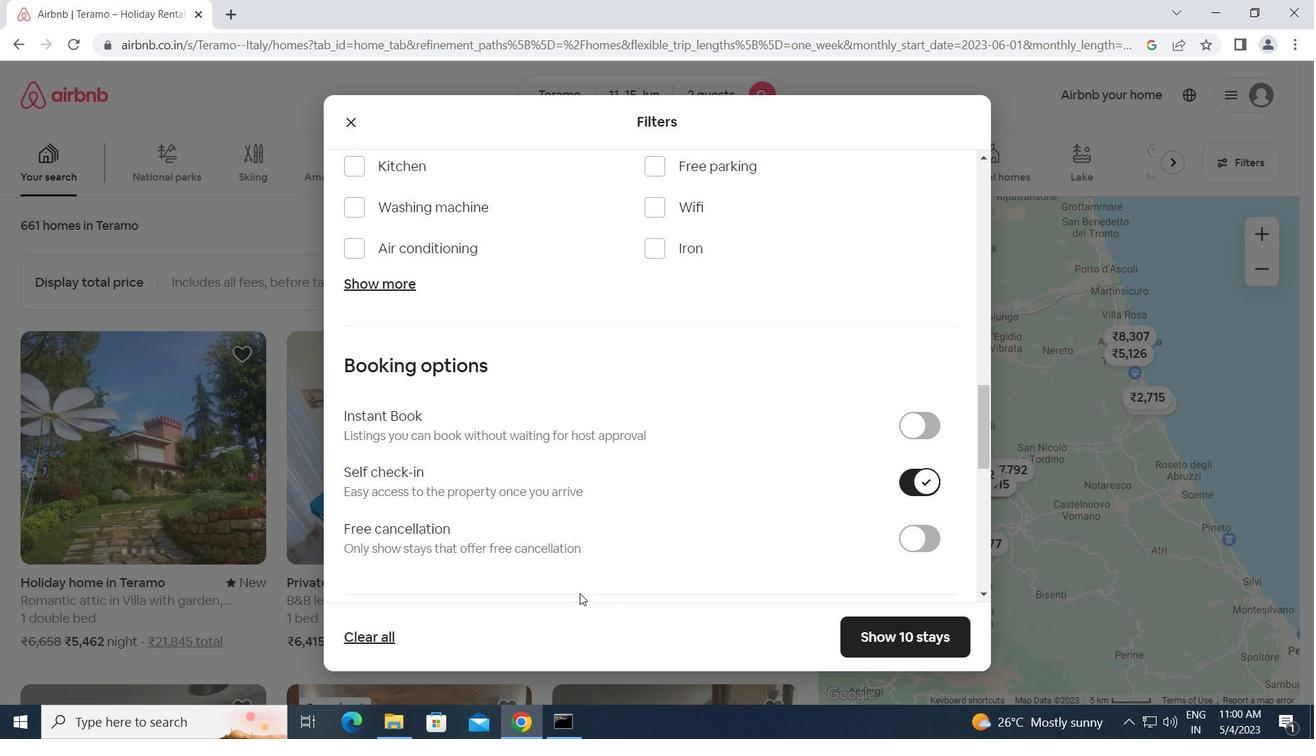 
Action: Mouse scrolled (580, 592) with delta (0, 0)
Screenshot: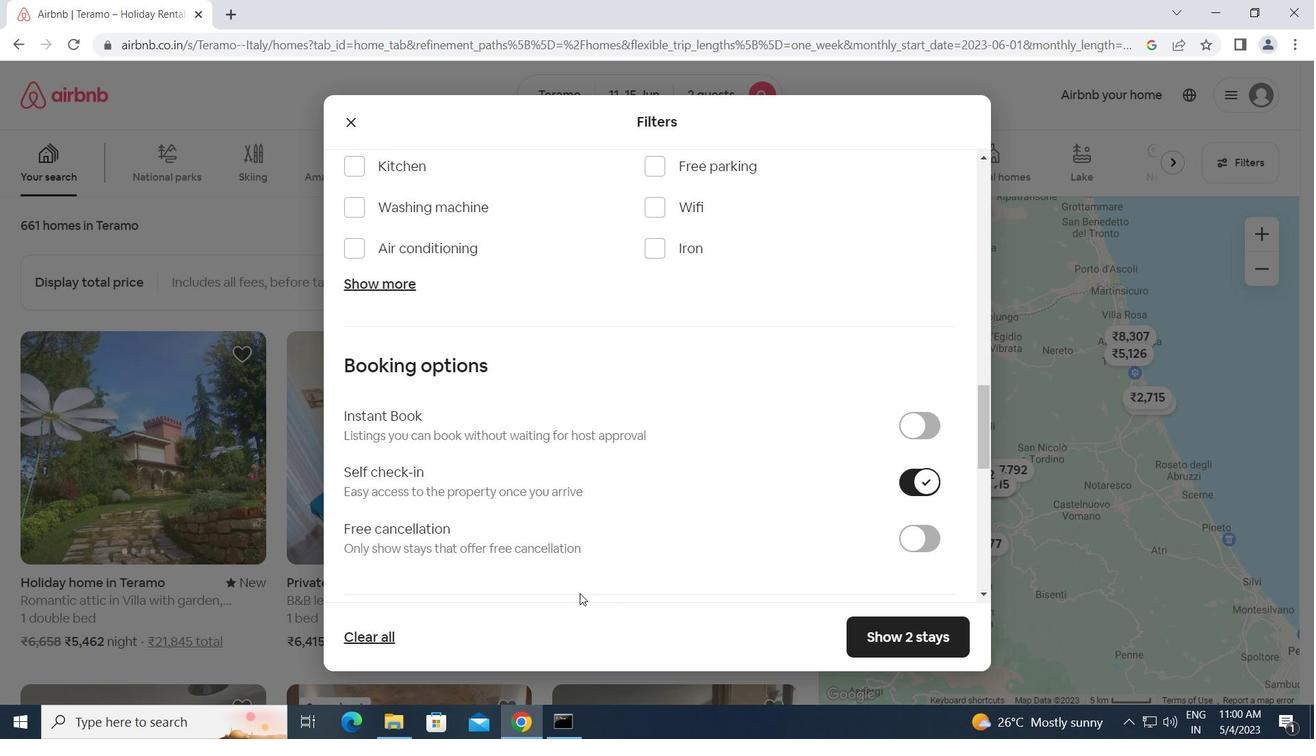 
Action: Mouse scrolled (580, 592) with delta (0, 0)
Screenshot: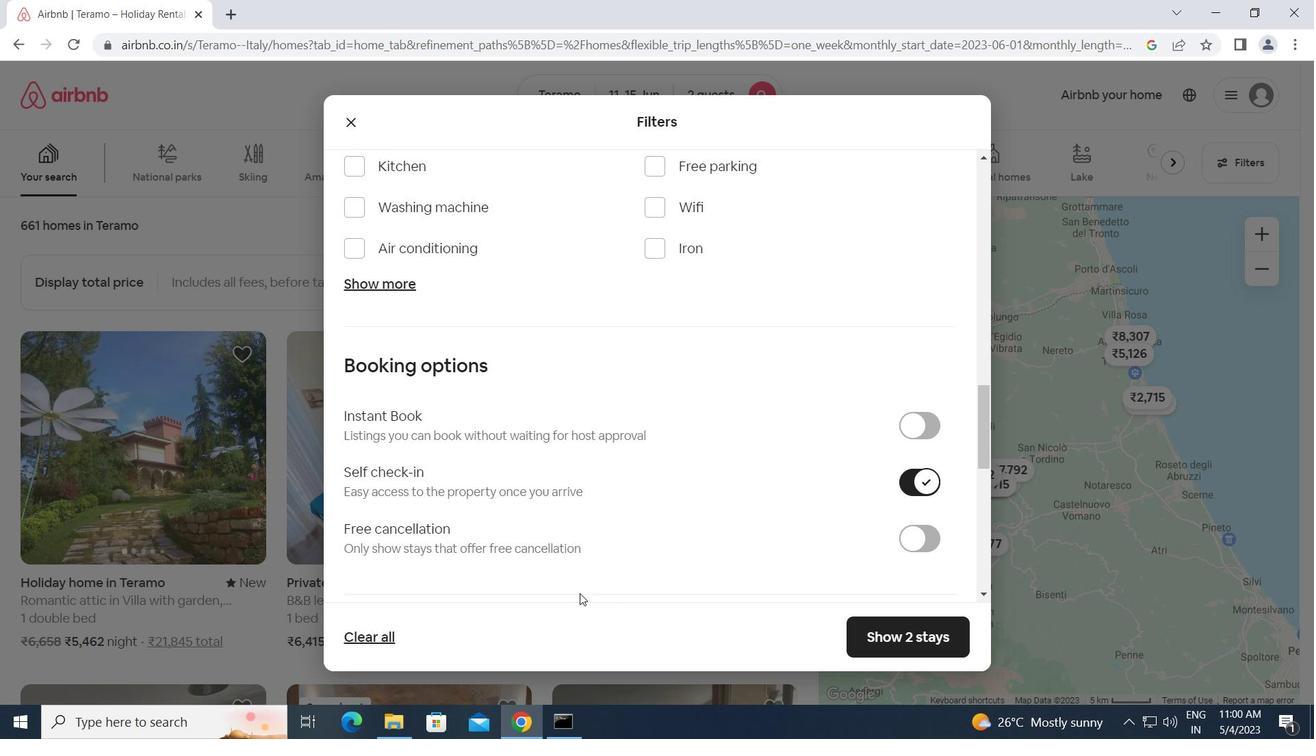 
Action: Mouse moved to (586, 527)
Screenshot: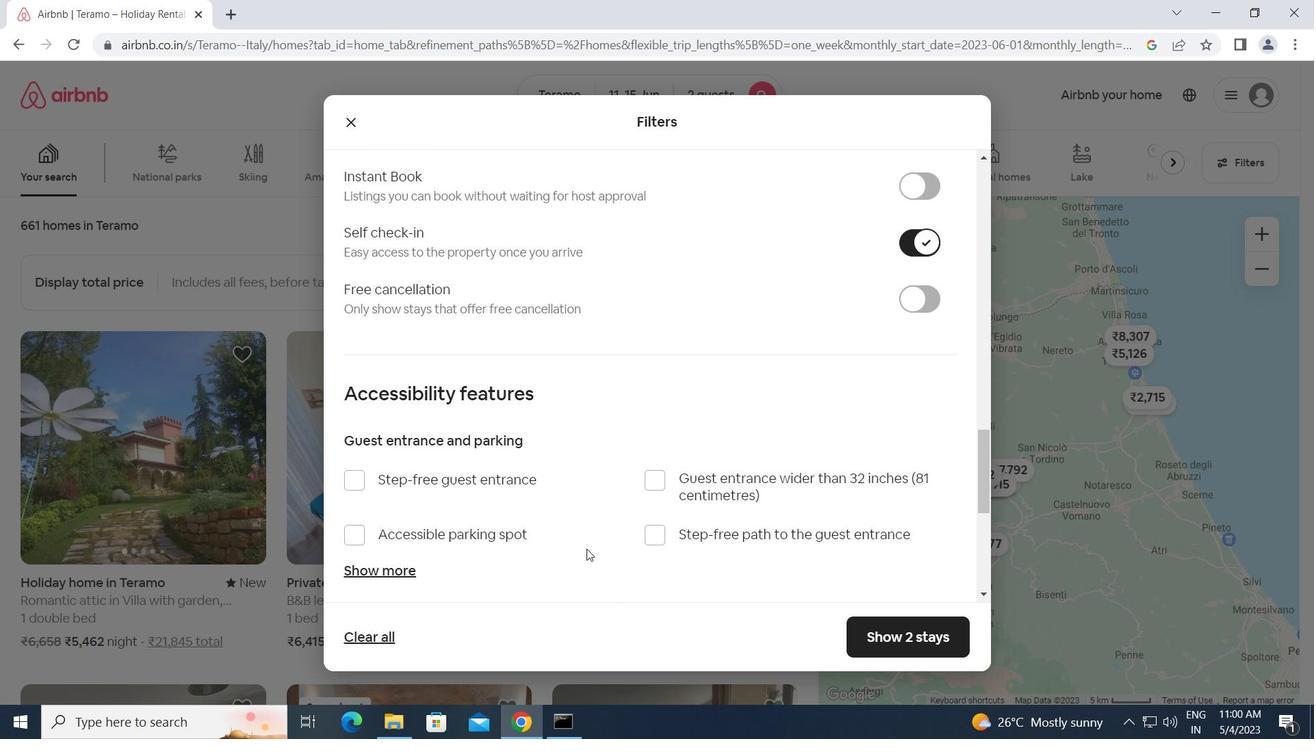 
Action: Mouse scrolled (586, 526) with delta (0, 0)
Screenshot: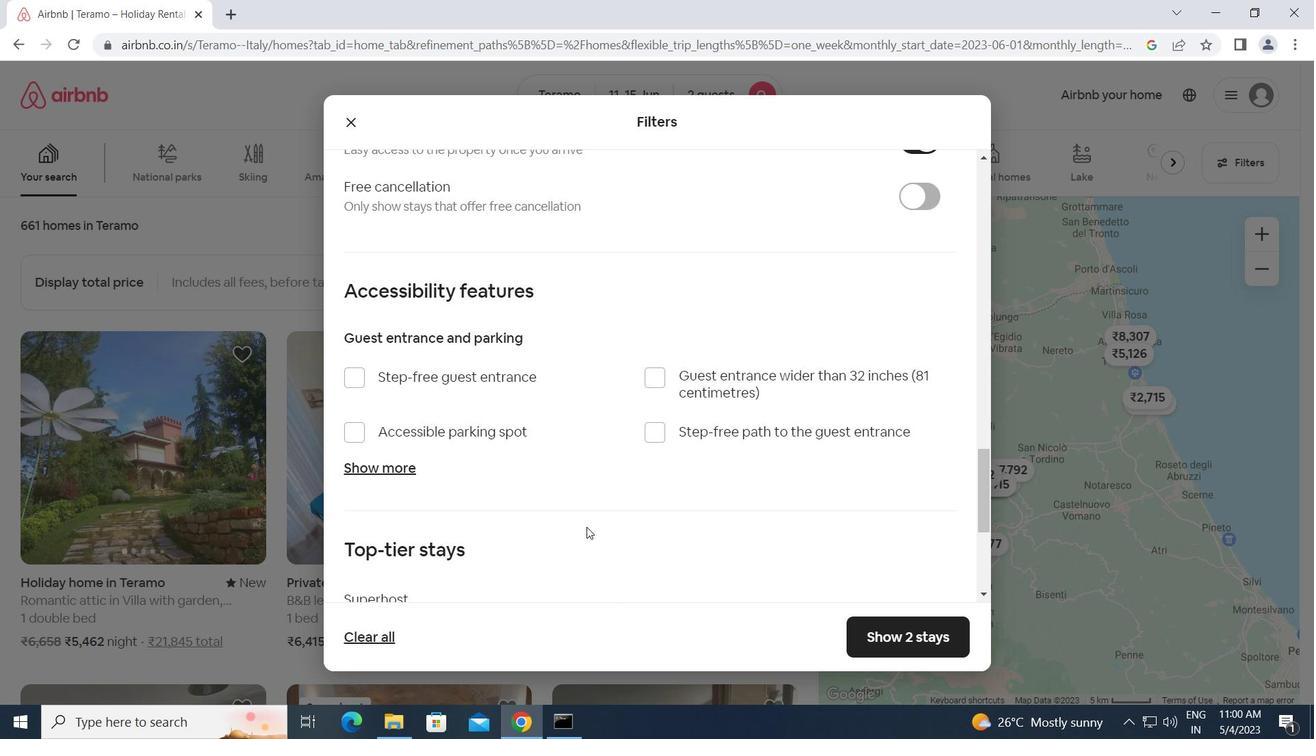 
Action: Mouse scrolled (586, 526) with delta (0, 0)
Screenshot: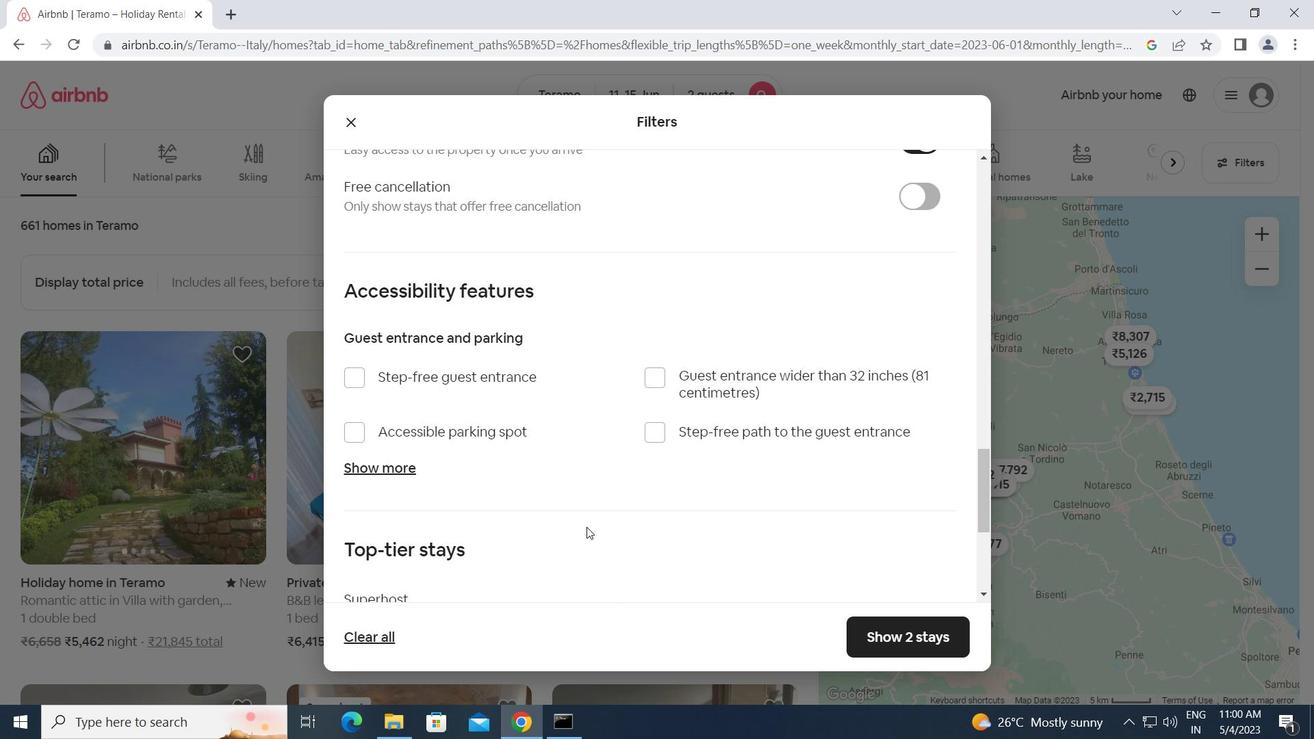
Action: Mouse scrolled (586, 526) with delta (0, 0)
Screenshot: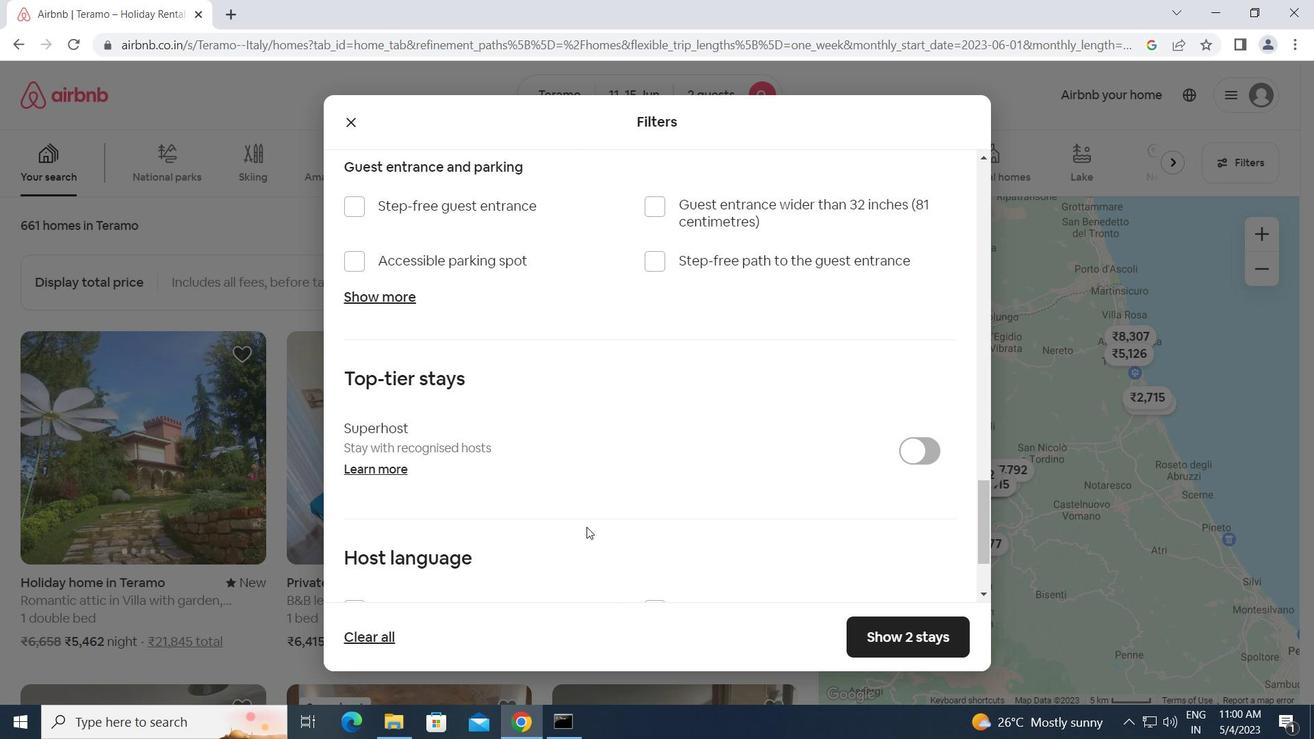 
Action: Mouse scrolled (586, 526) with delta (0, 0)
Screenshot: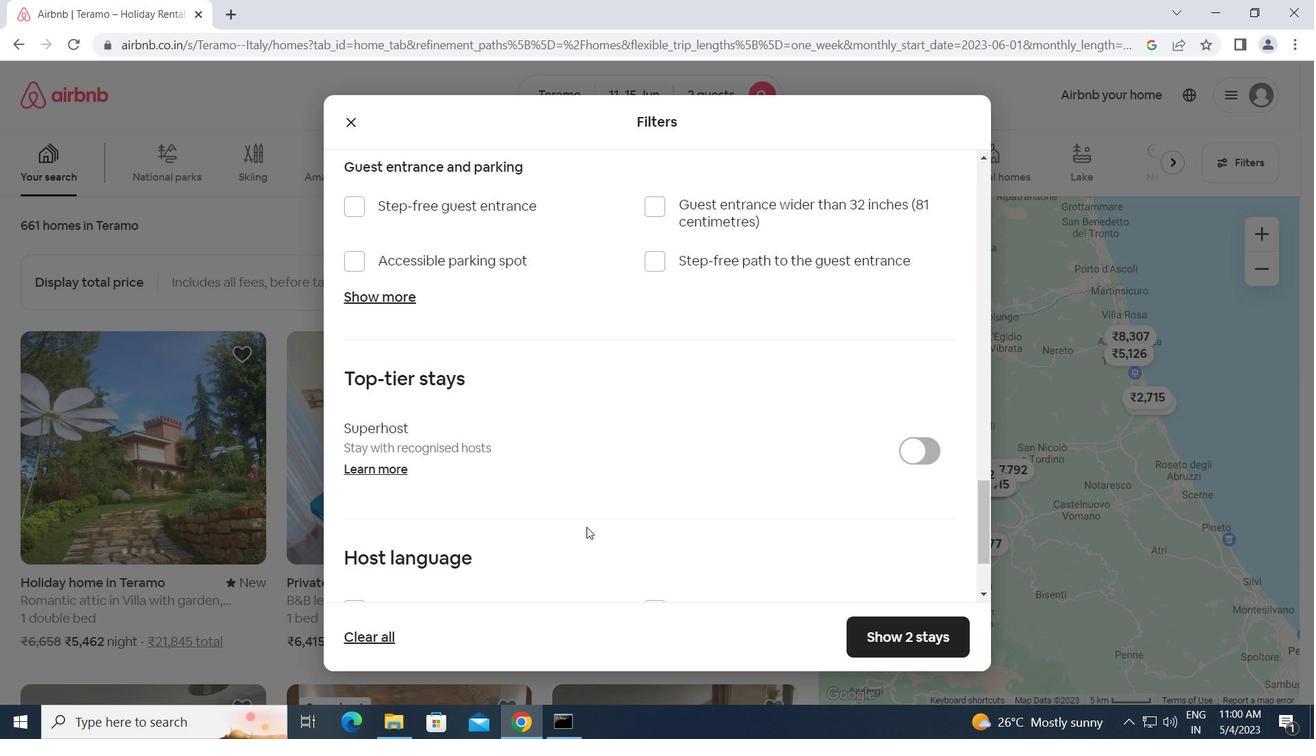 
Action: Mouse moved to (350, 477)
Screenshot: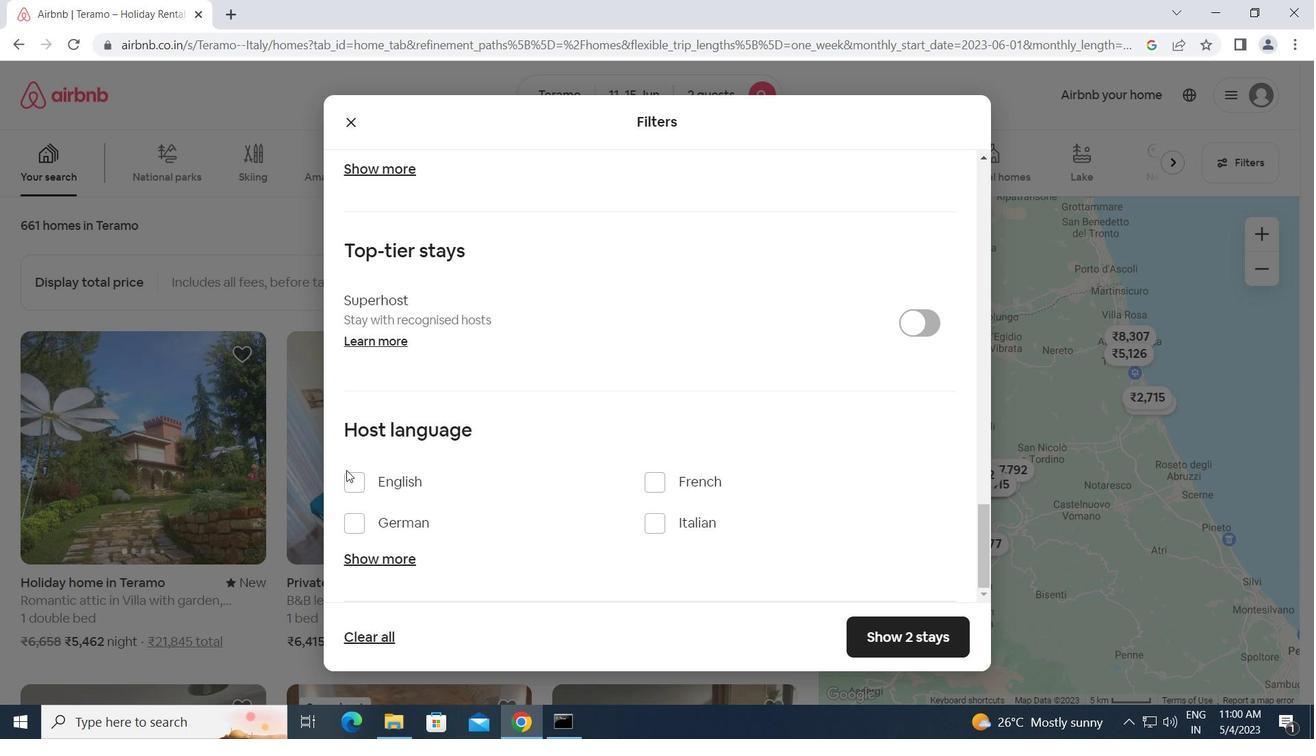 
Action: Mouse pressed left at (350, 477)
Screenshot: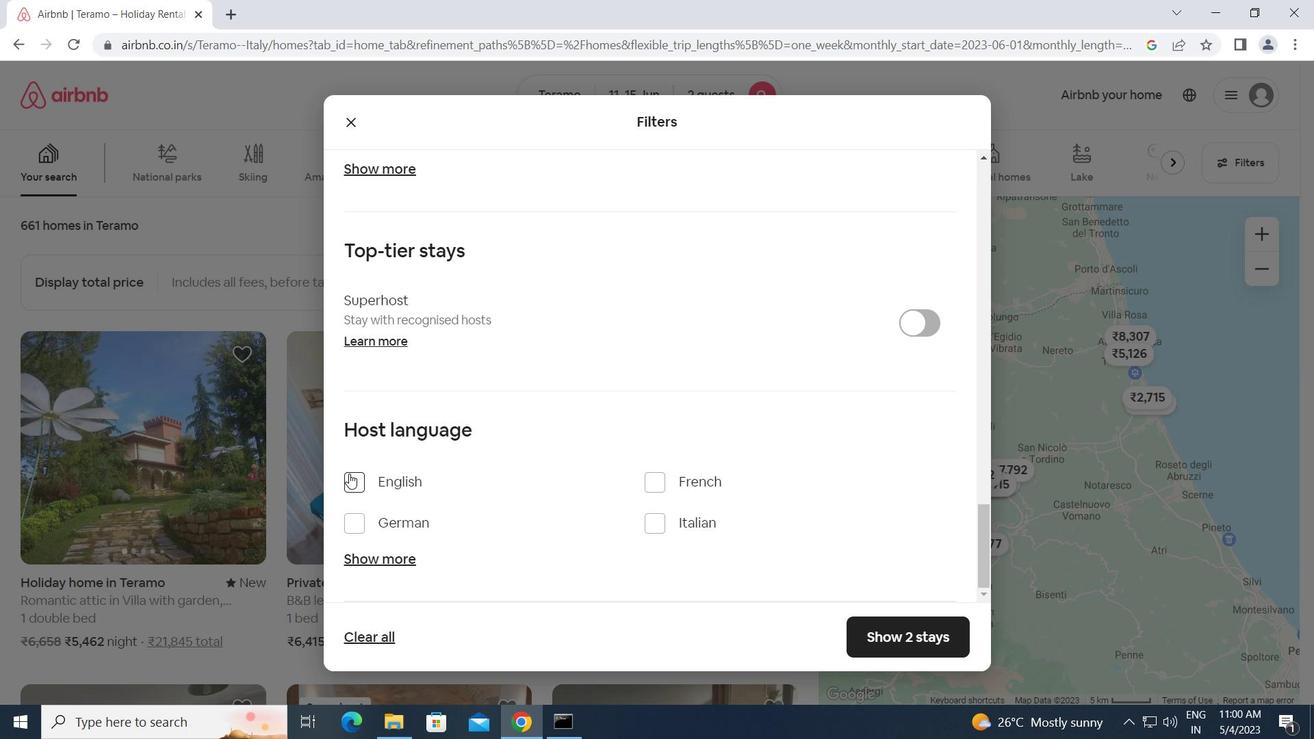 
Action: Mouse moved to (889, 633)
Screenshot: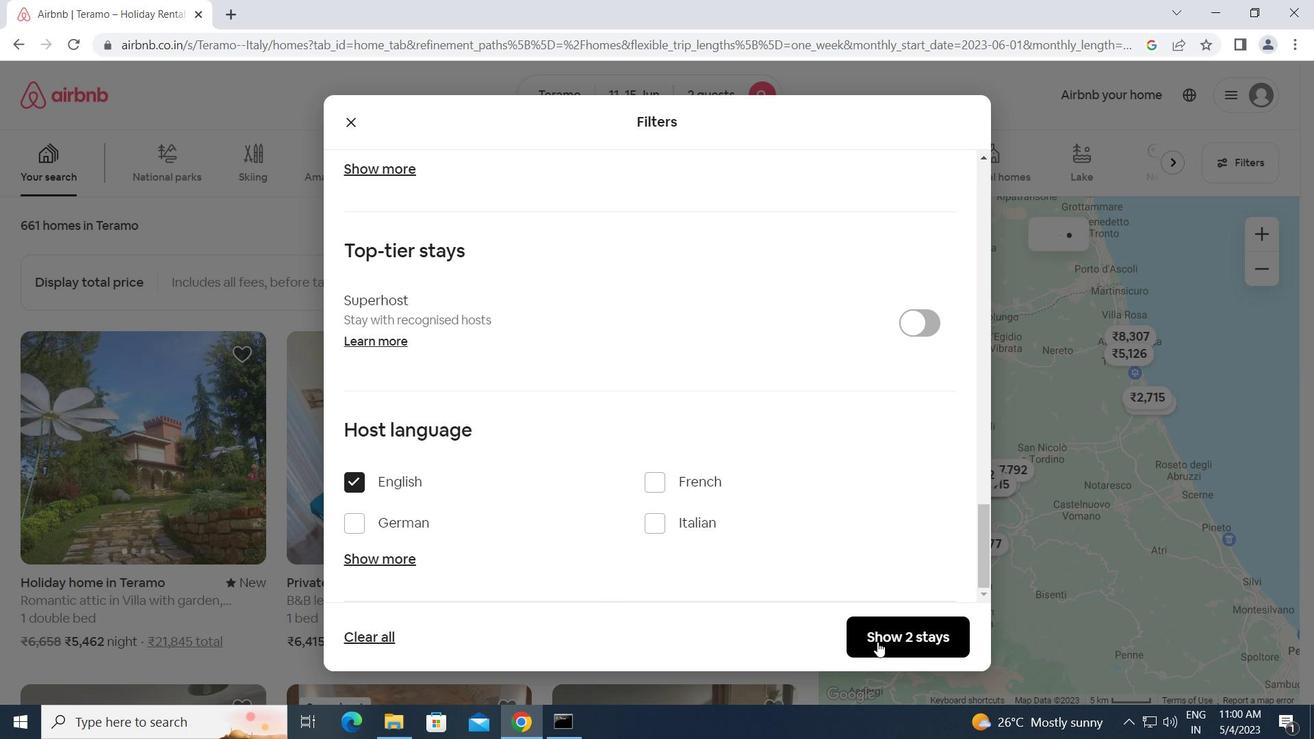 
Action: Mouse pressed left at (889, 633)
Screenshot: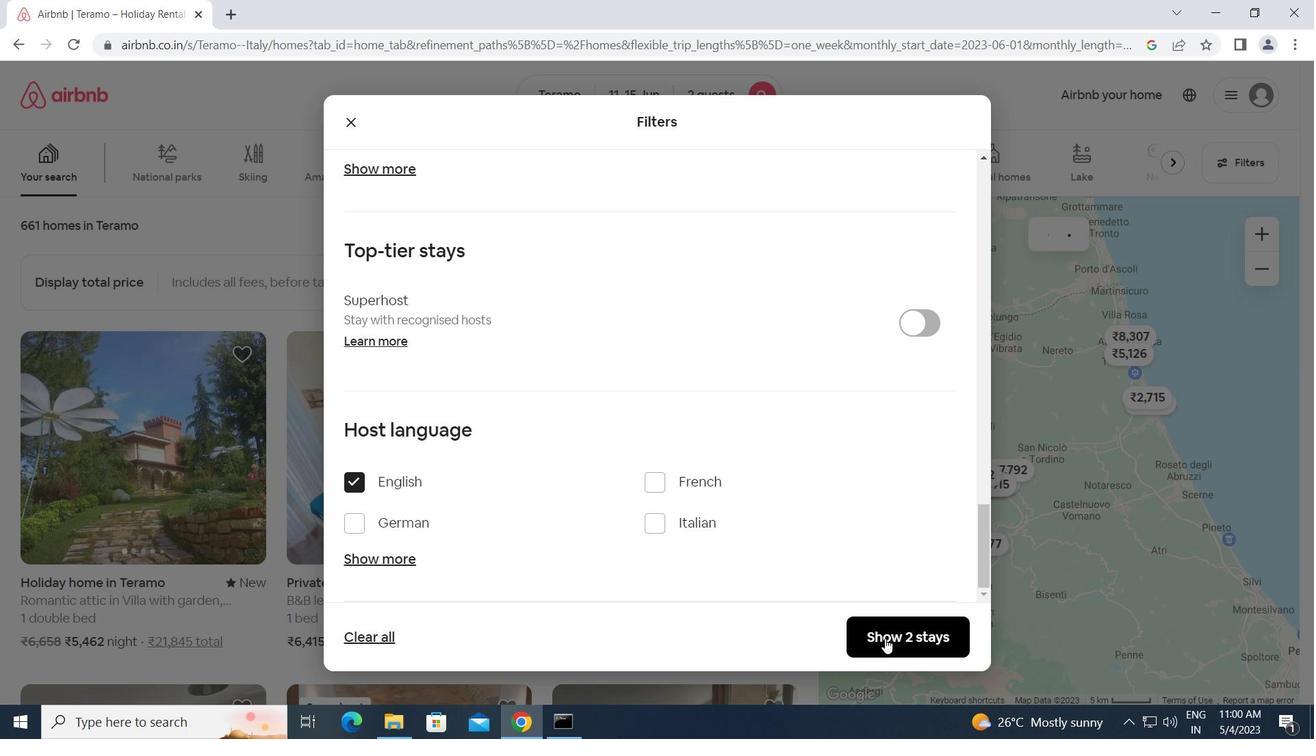 
Action: Mouse moved to (890, 633)
Screenshot: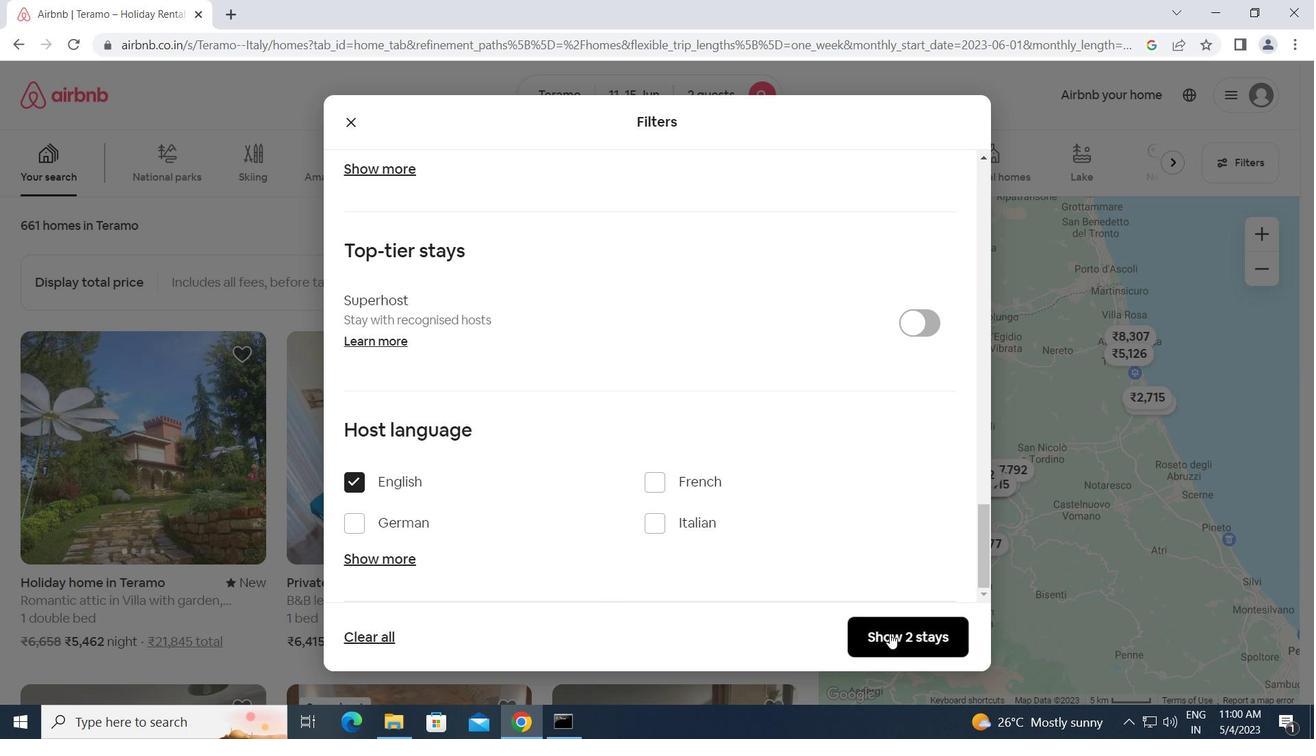 
